 Task: Search one way flight ticket for 2 adults, 4 children and 1 infant on lap in business from Joplin: Joplin Regional Airport to New Bern: Coastal Carolina Regional Airport (was Craven County Regional) on 5-4-2023. Choice of flights is Sun country airlines. Price is upto 60000. Outbound departure time preference is 6:15.
Action: Mouse moved to (285, 115)
Screenshot: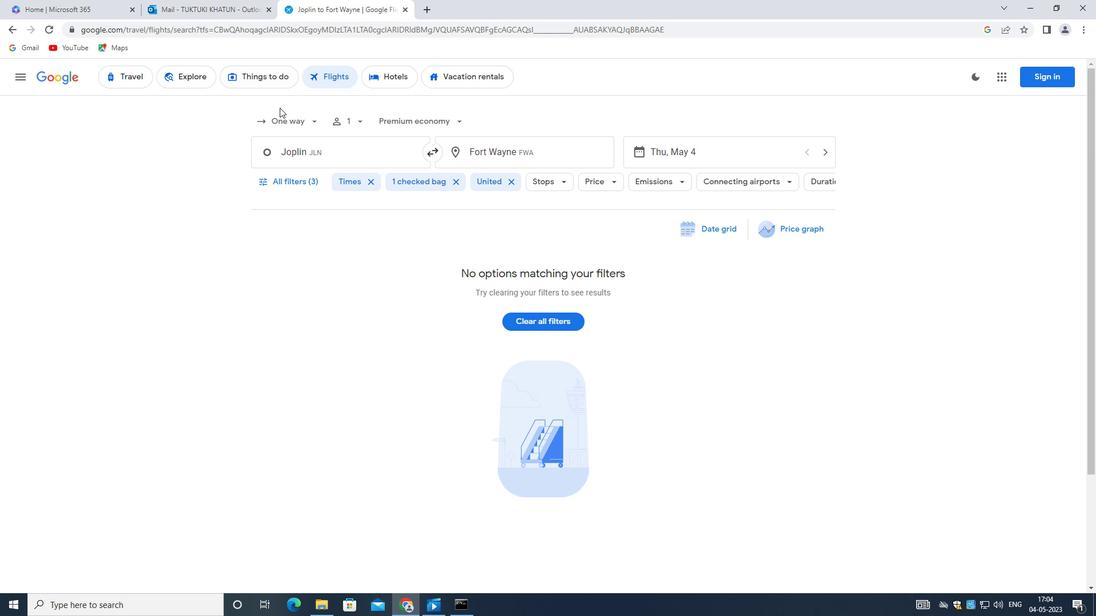 
Action: Mouse pressed left at (285, 115)
Screenshot: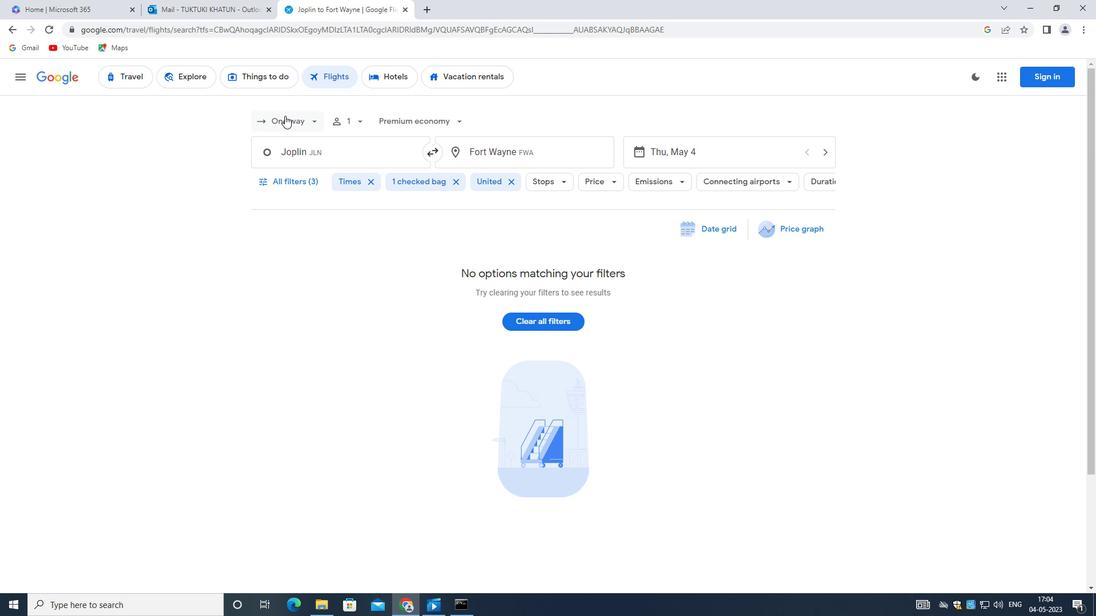 
Action: Mouse moved to (300, 174)
Screenshot: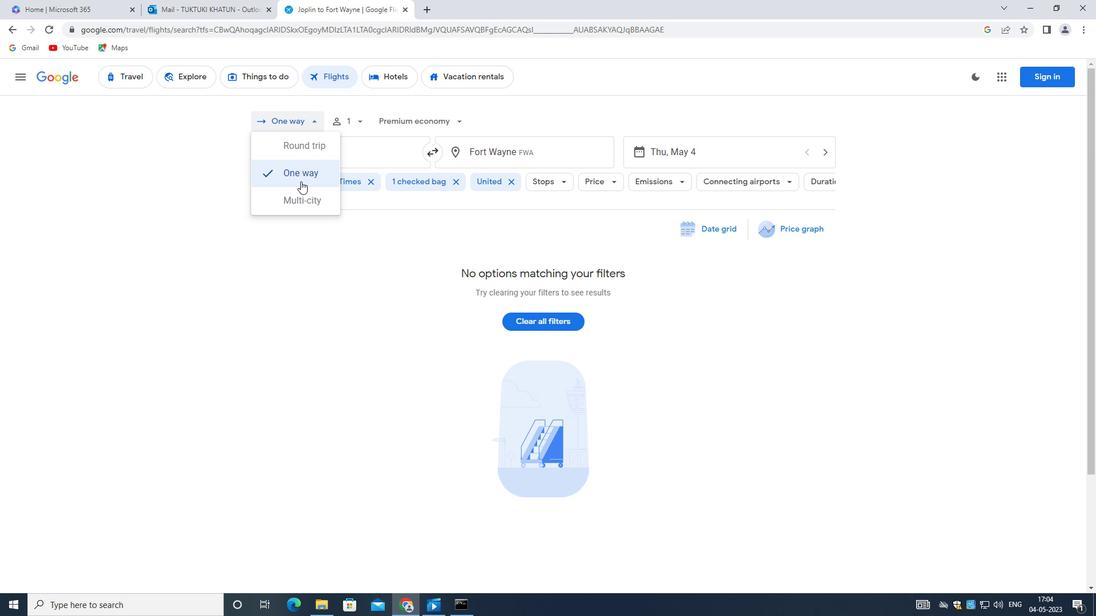 
Action: Mouse pressed left at (300, 174)
Screenshot: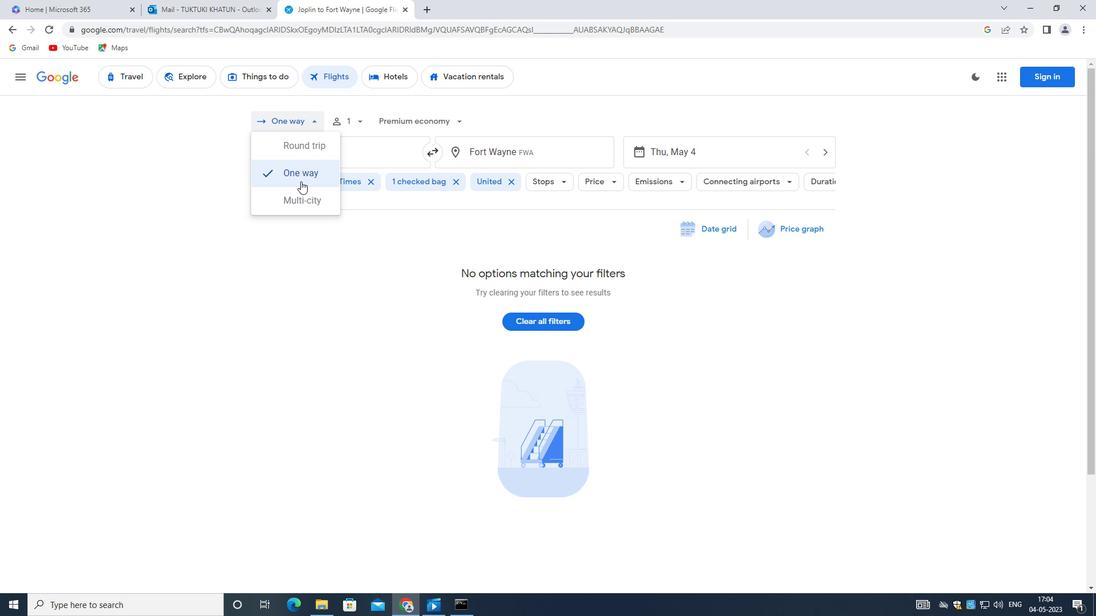 
Action: Mouse moved to (355, 115)
Screenshot: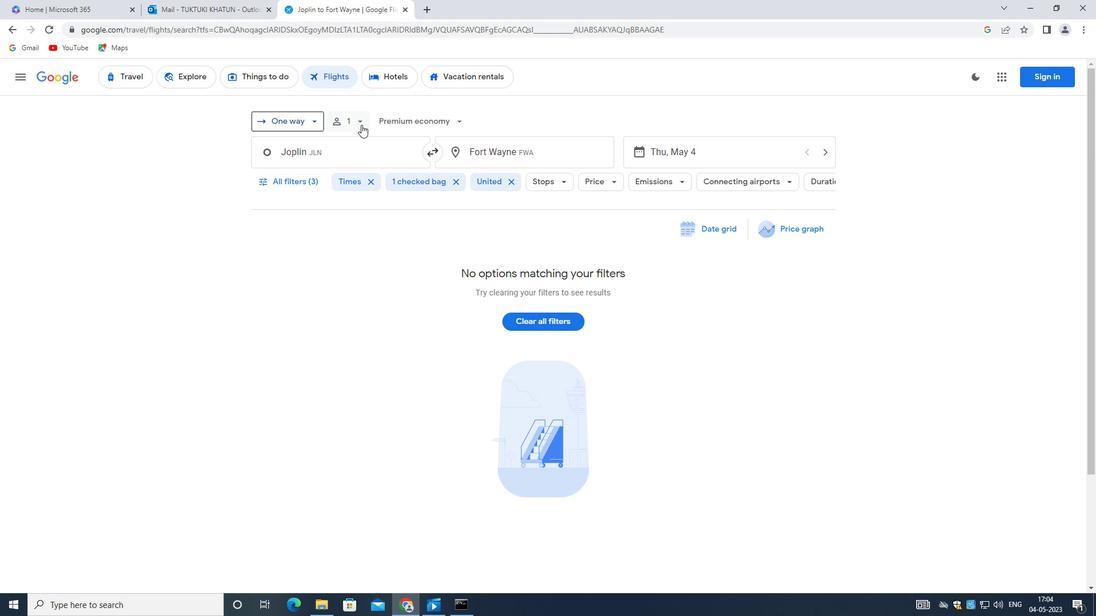 
Action: Mouse pressed left at (355, 115)
Screenshot: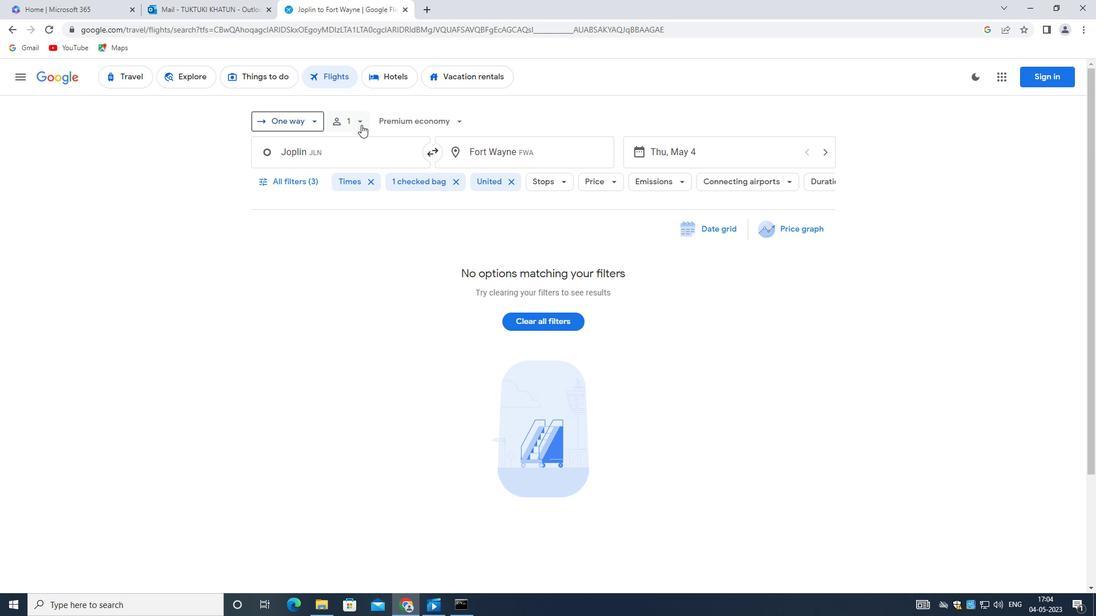 
Action: Mouse moved to (457, 151)
Screenshot: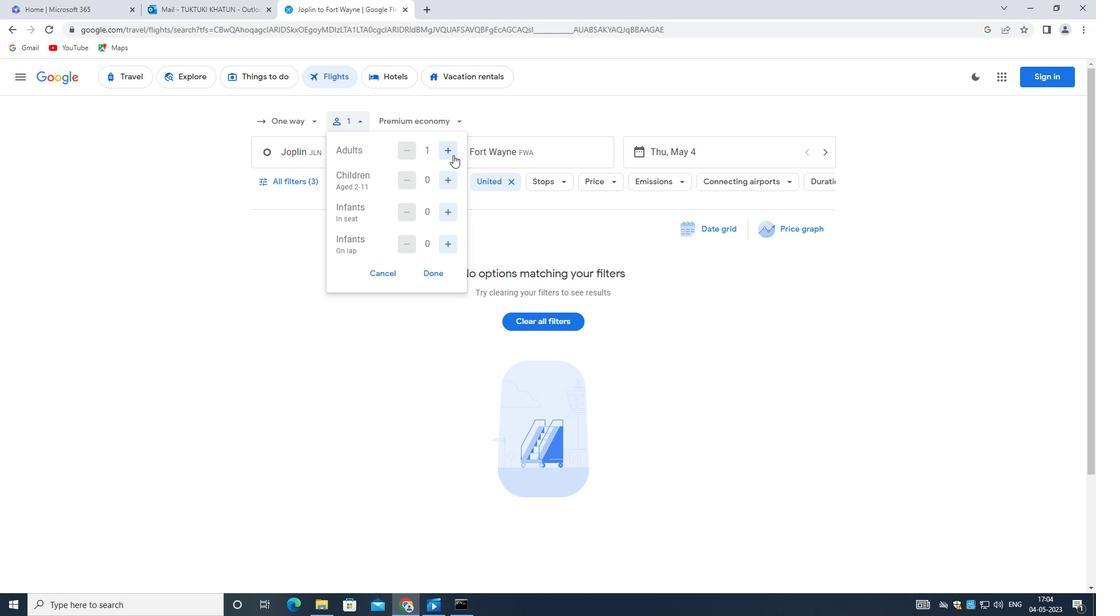 
Action: Mouse pressed left at (457, 151)
Screenshot: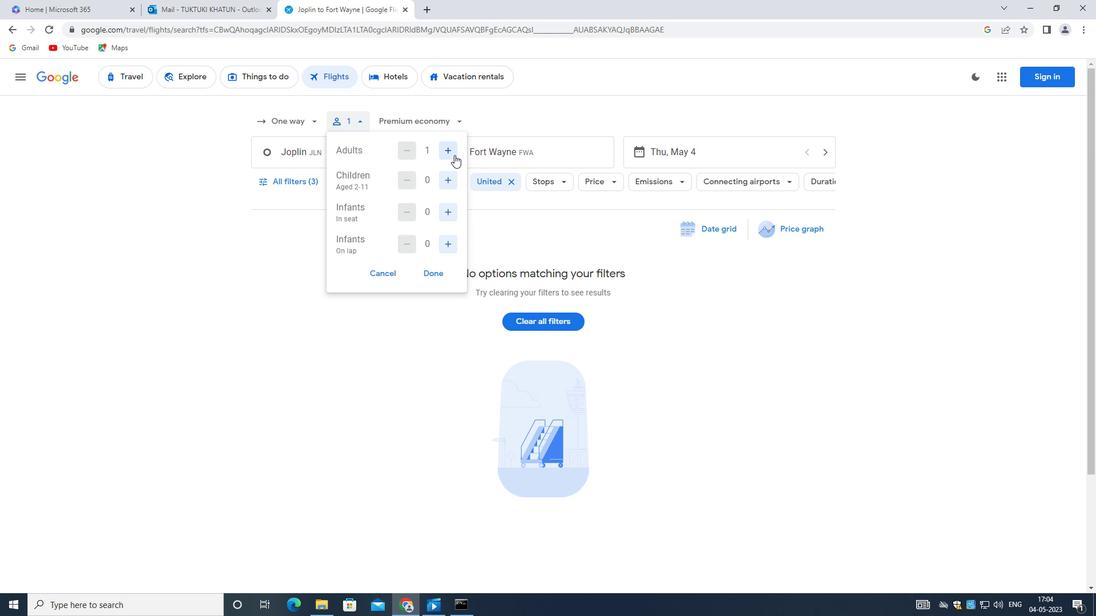 
Action: Mouse moved to (446, 184)
Screenshot: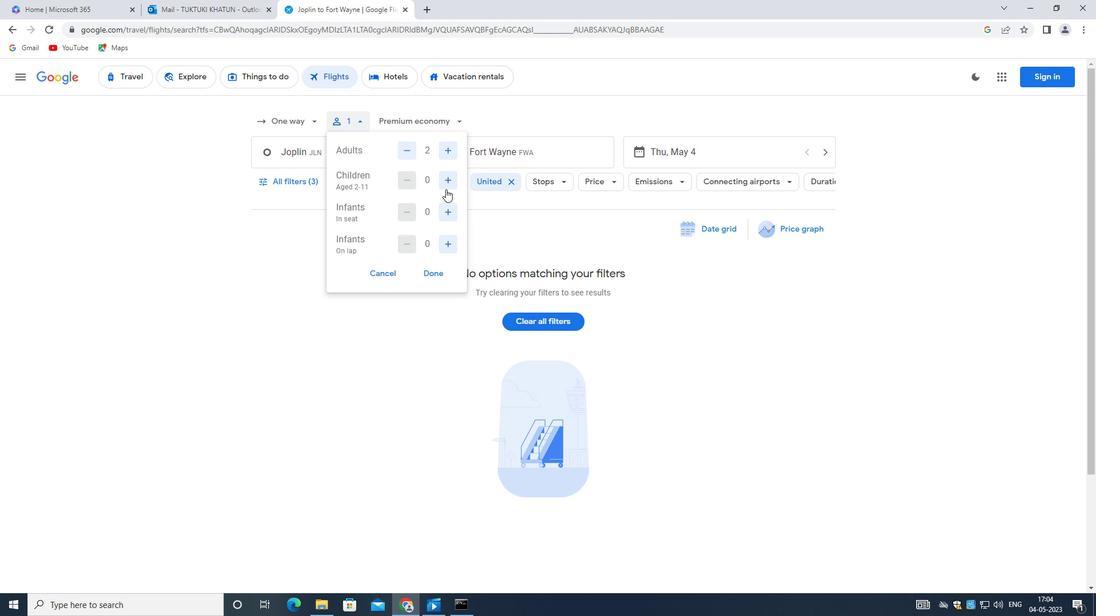 
Action: Mouse pressed left at (446, 184)
Screenshot: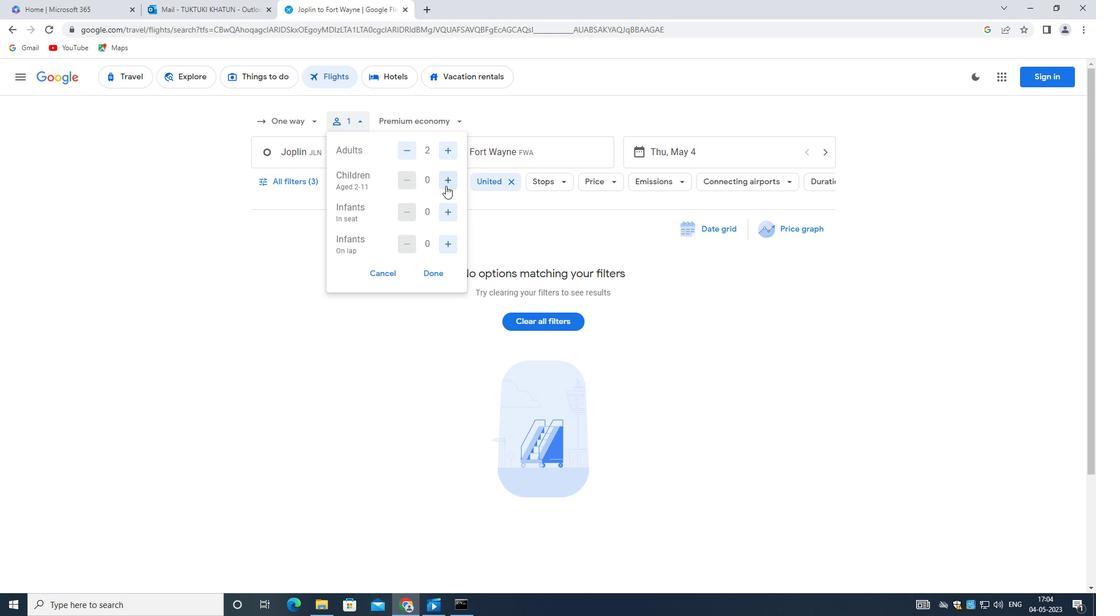 
Action: Mouse moved to (446, 184)
Screenshot: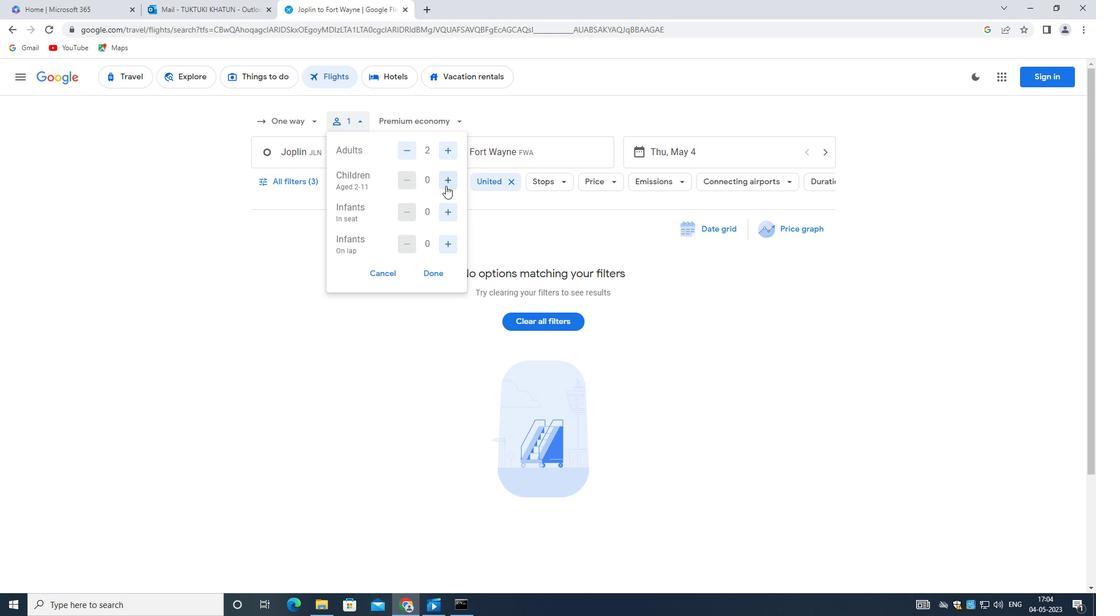 
Action: Mouse pressed left at (446, 184)
Screenshot: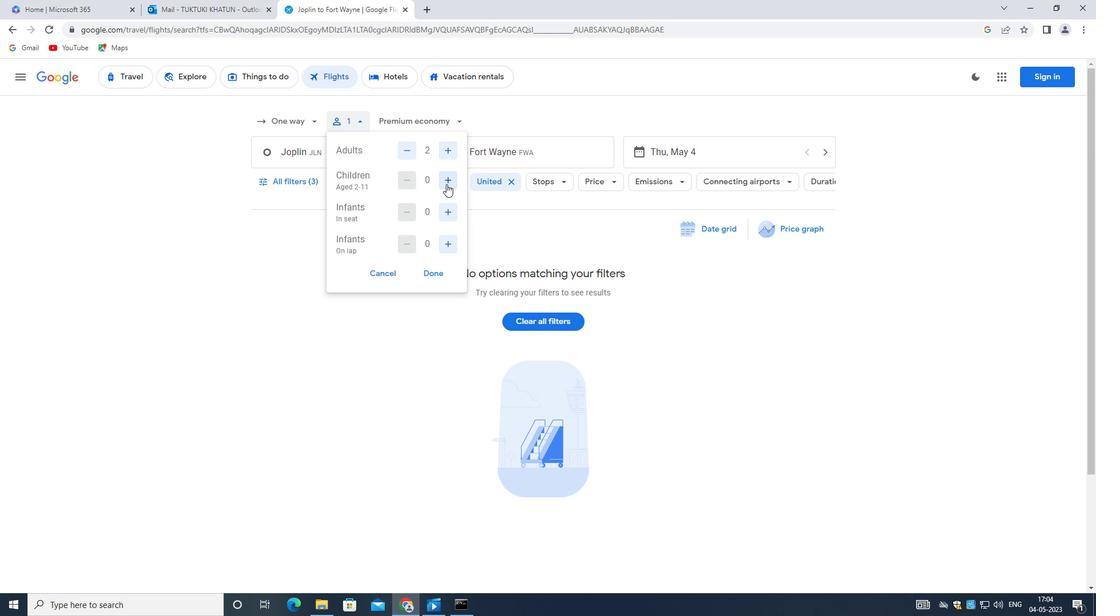 
Action: Mouse moved to (446, 184)
Screenshot: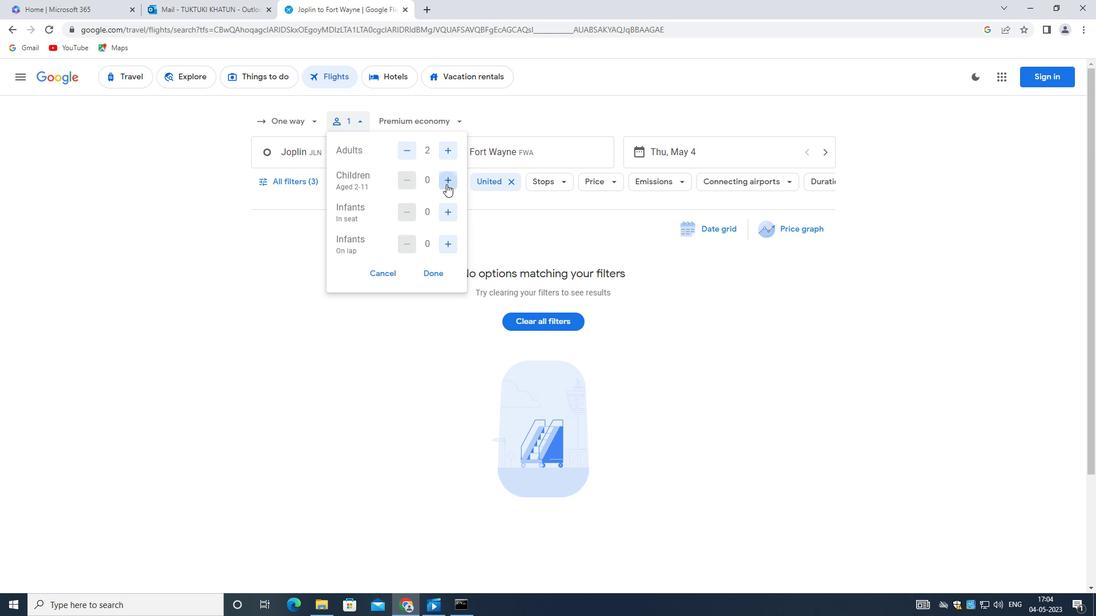
Action: Mouse pressed left at (446, 184)
Screenshot: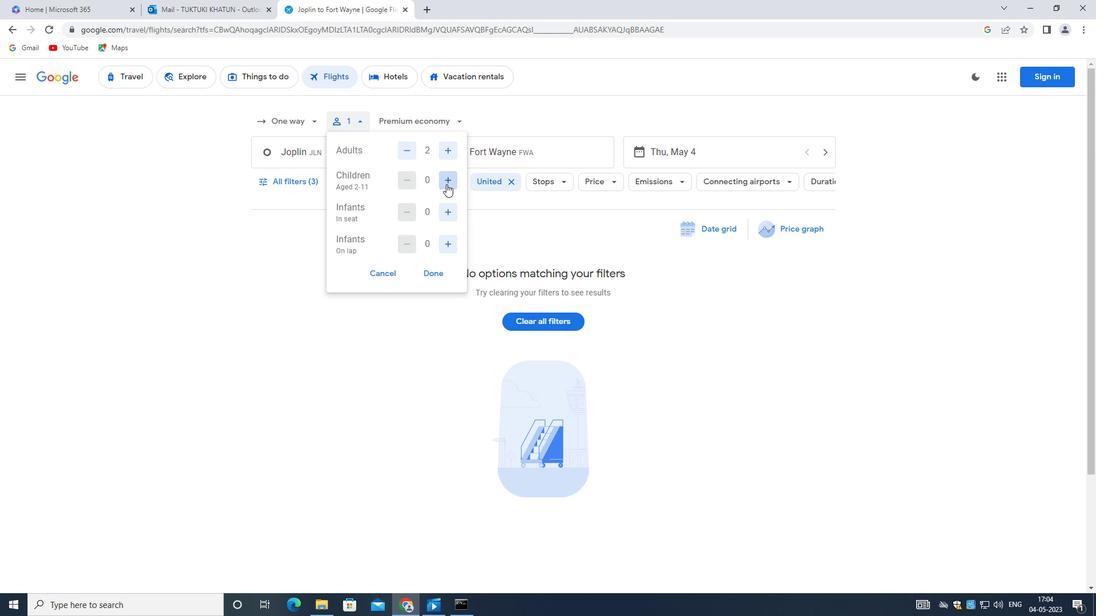 
Action: Mouse pressed left at (446, 184)
Screenshot: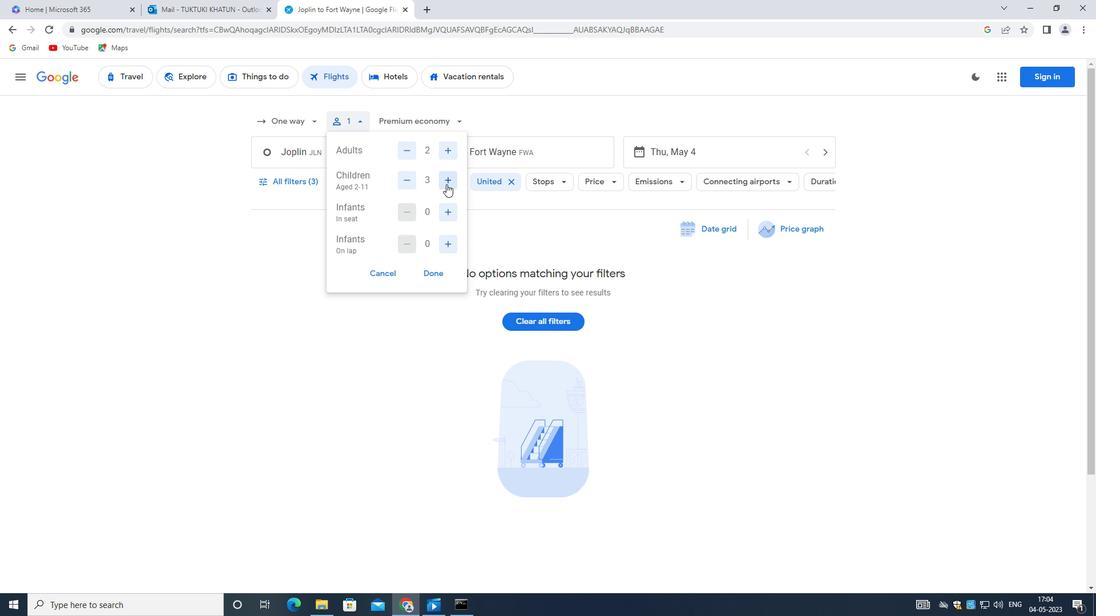 
Action: Mouse moved to (453, 211)
Screenshot: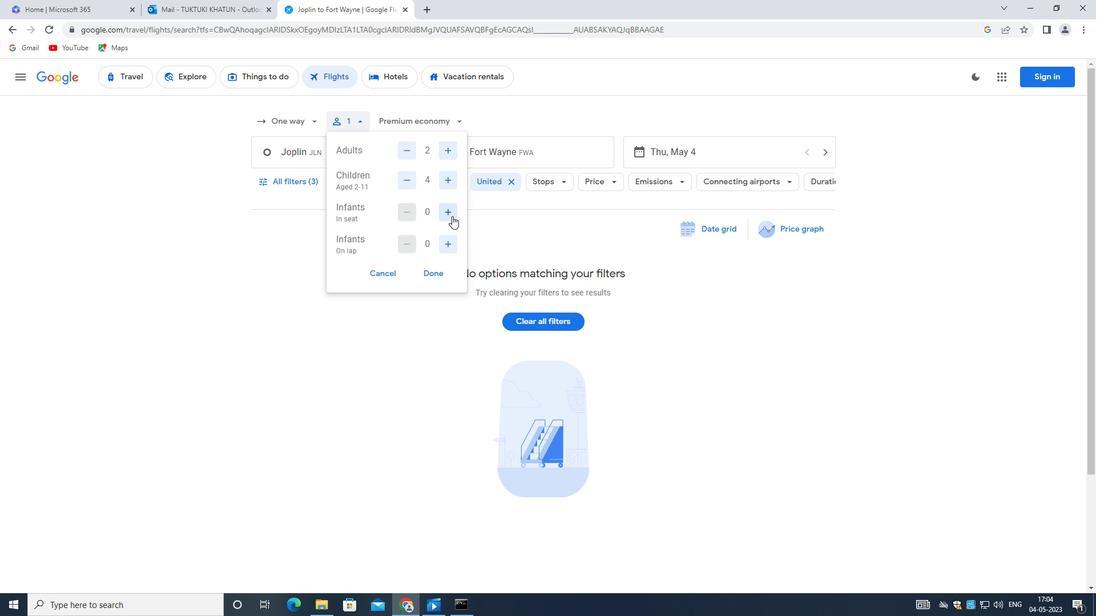 
Action: Mouse pressed left at (453, 211)
Screenshot: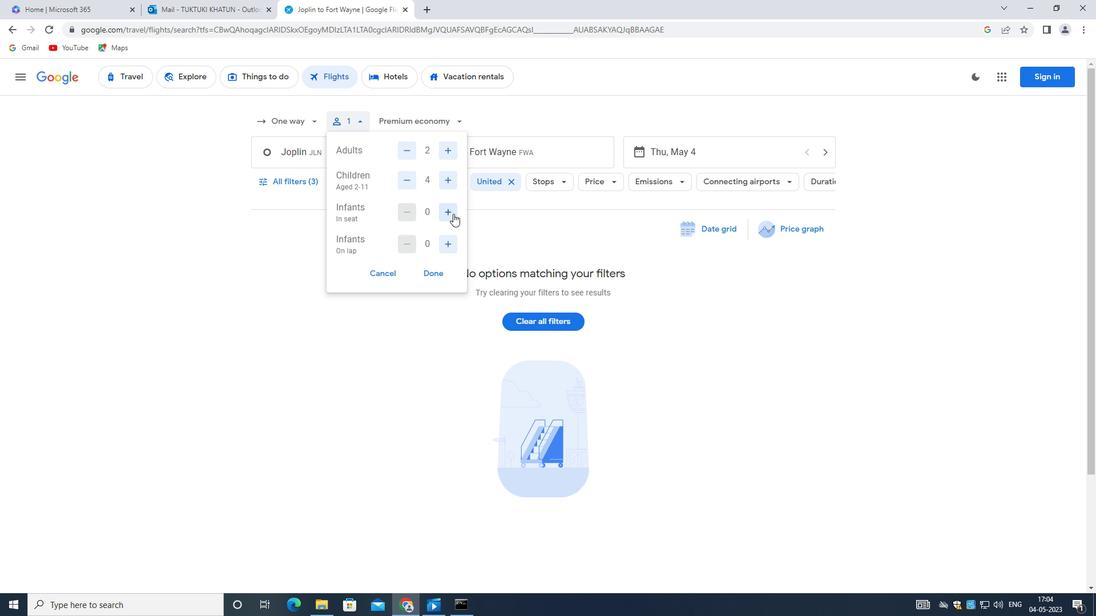 
Action: Mouse moved to (431, 272)
Screenshot: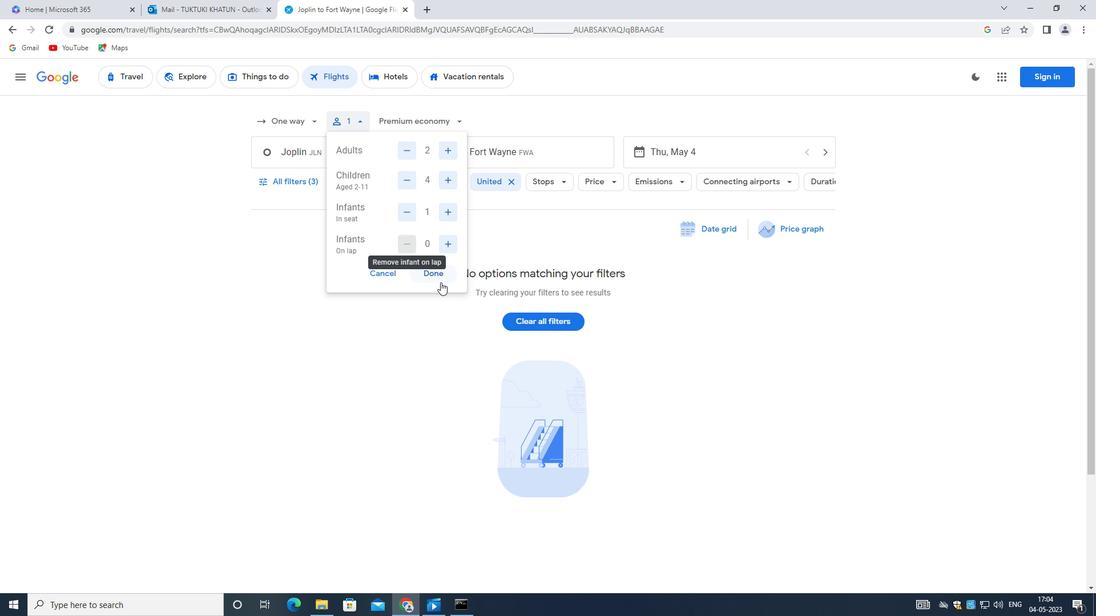 
Action: Mouse pressed left at (431, 272)
Screenshot: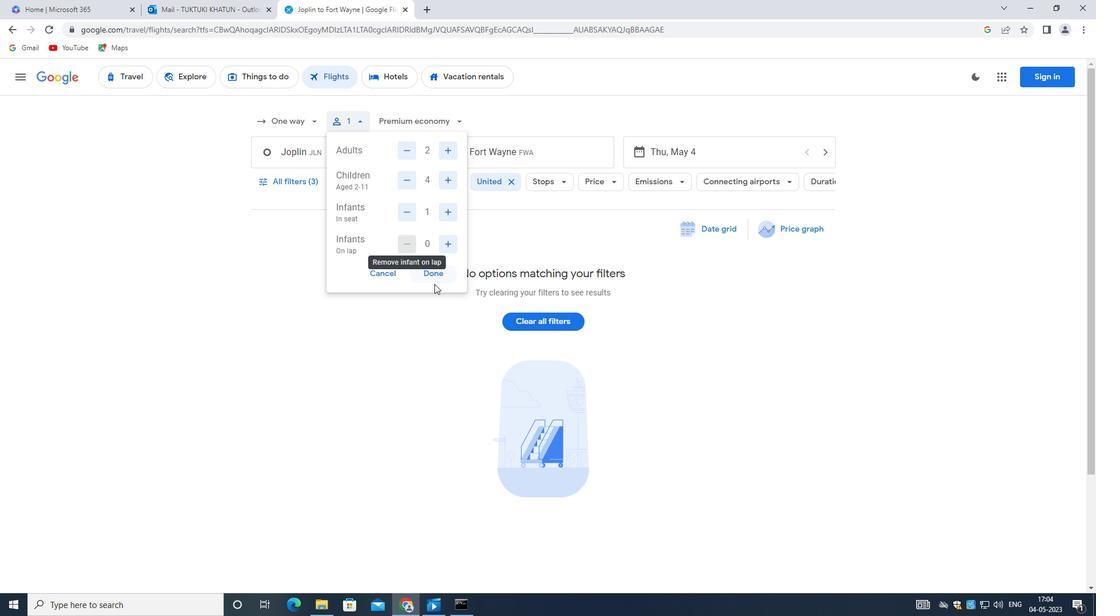 
Action: Mouse moved to (295, 146)
Screenshot: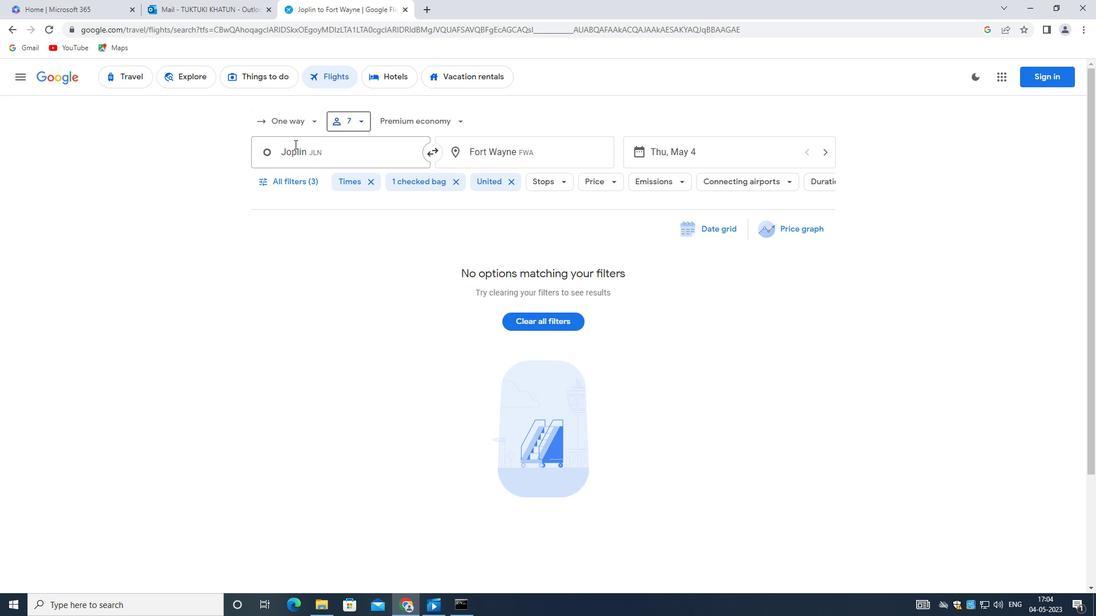 
Action: Mouse pressed left at (295, 146)
Screenshot: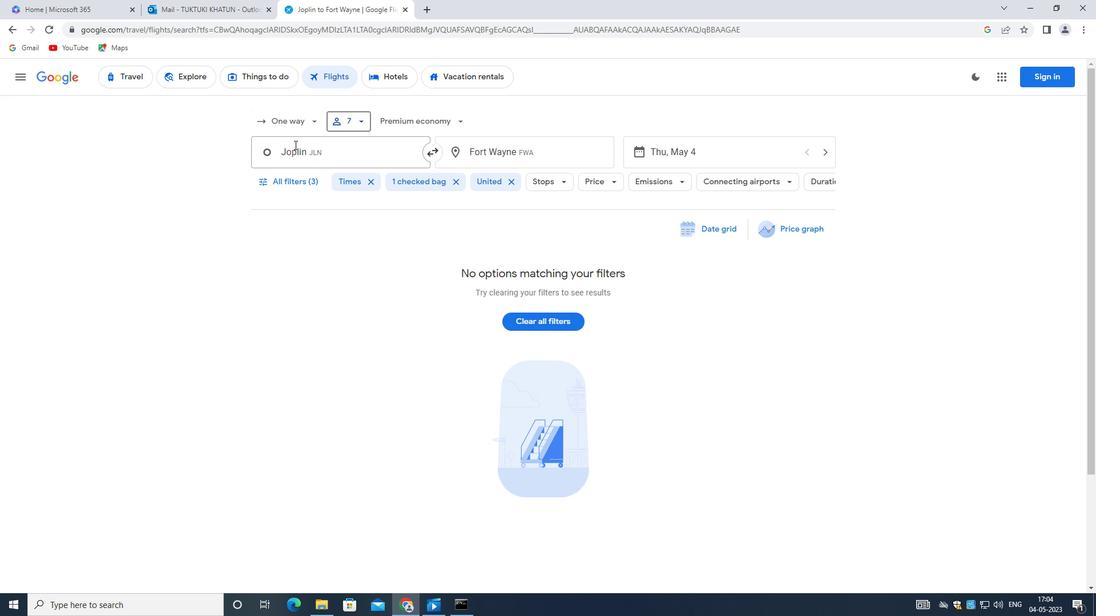 
Action: Mouse moved to (423, 121)
Screenshot: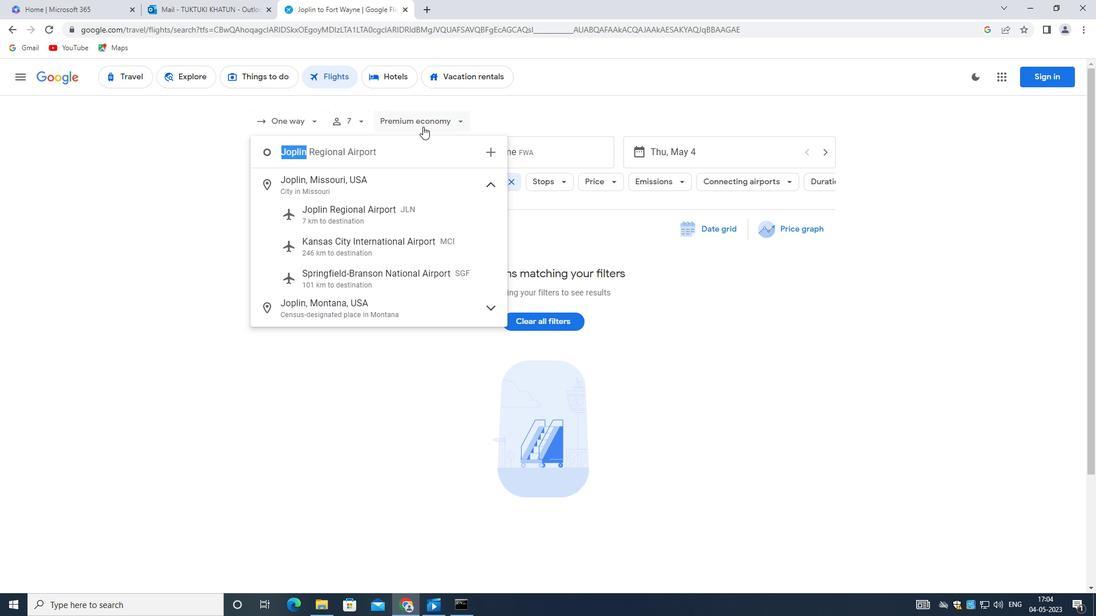 
Action: Mouse pressed left at (423, 121)
Screenshot: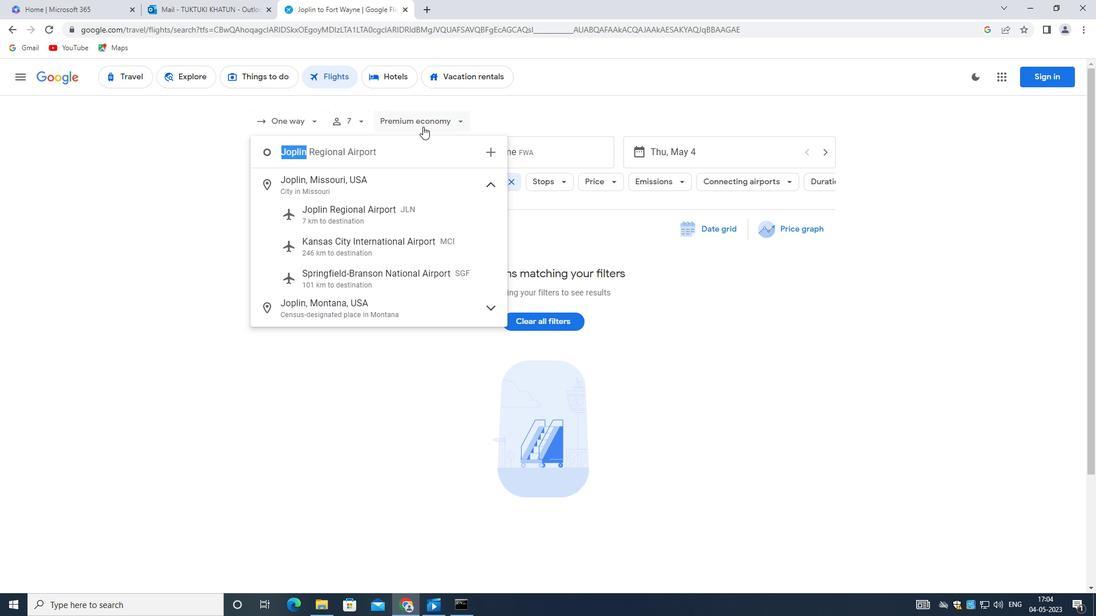 
Action: Mouse moved to (426, 201)
Screenshot: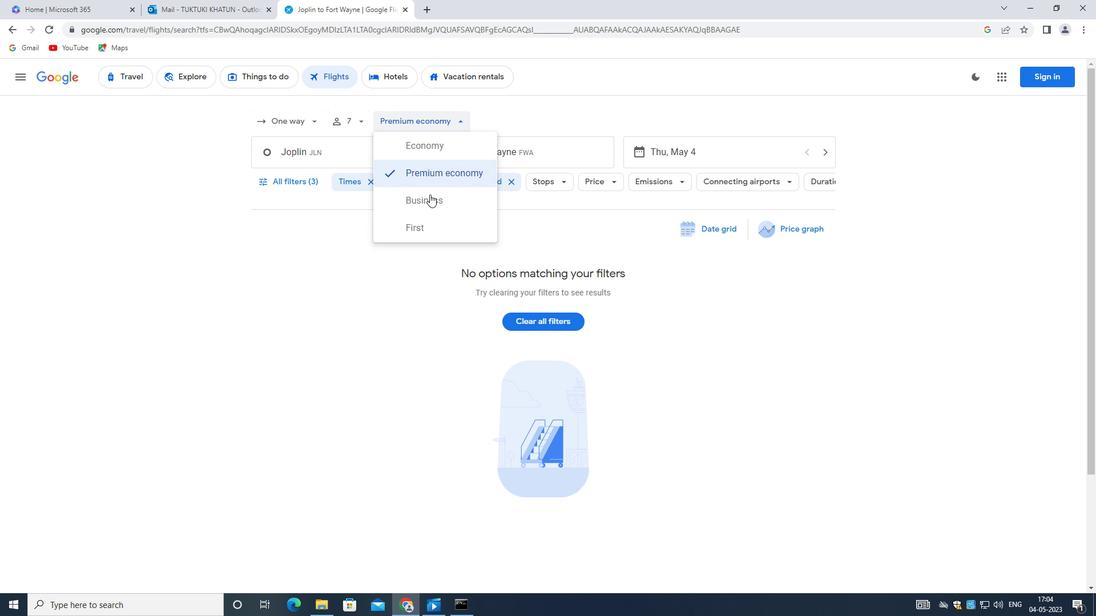 
Action: Mouse pressed left at (426, 201)
Screenshot: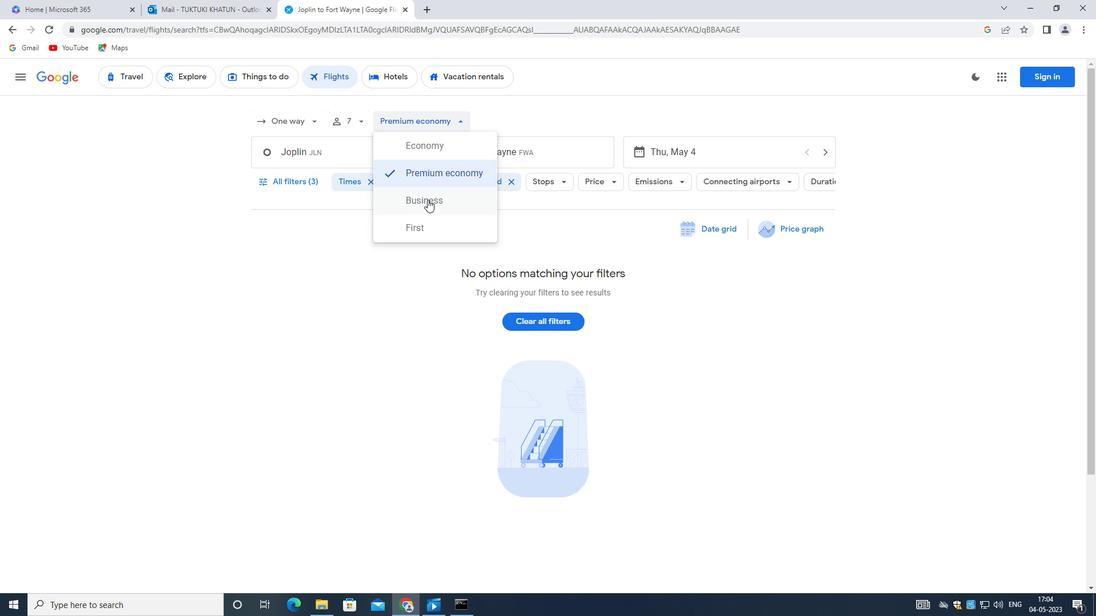 
Action: Mouse moved to (309, 155)
Screenshot: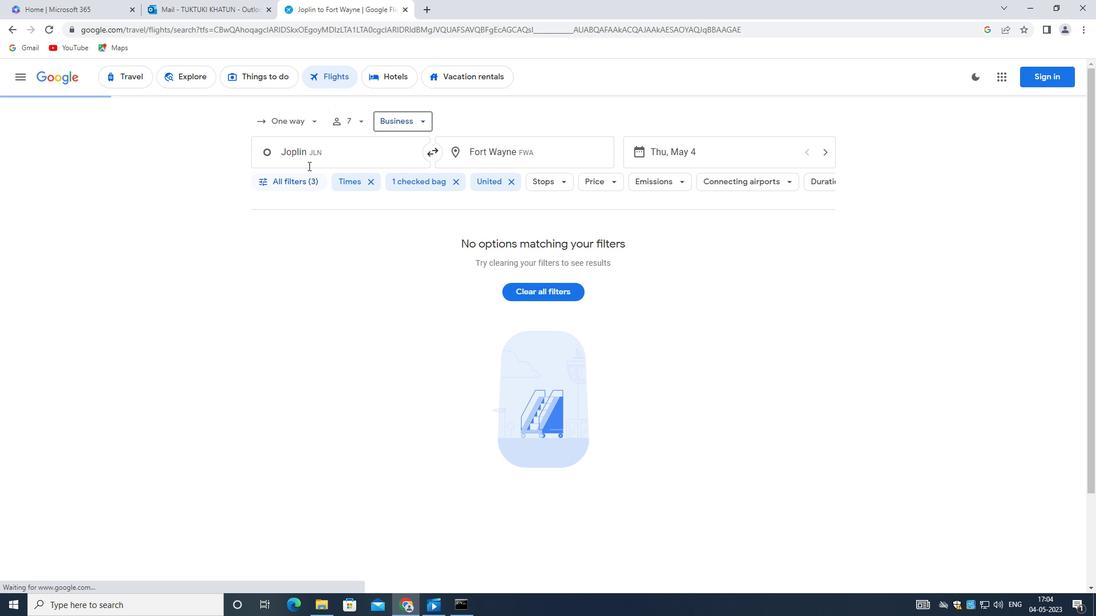 
Action: Mouse pressed left at (309, 155)
Screenshot: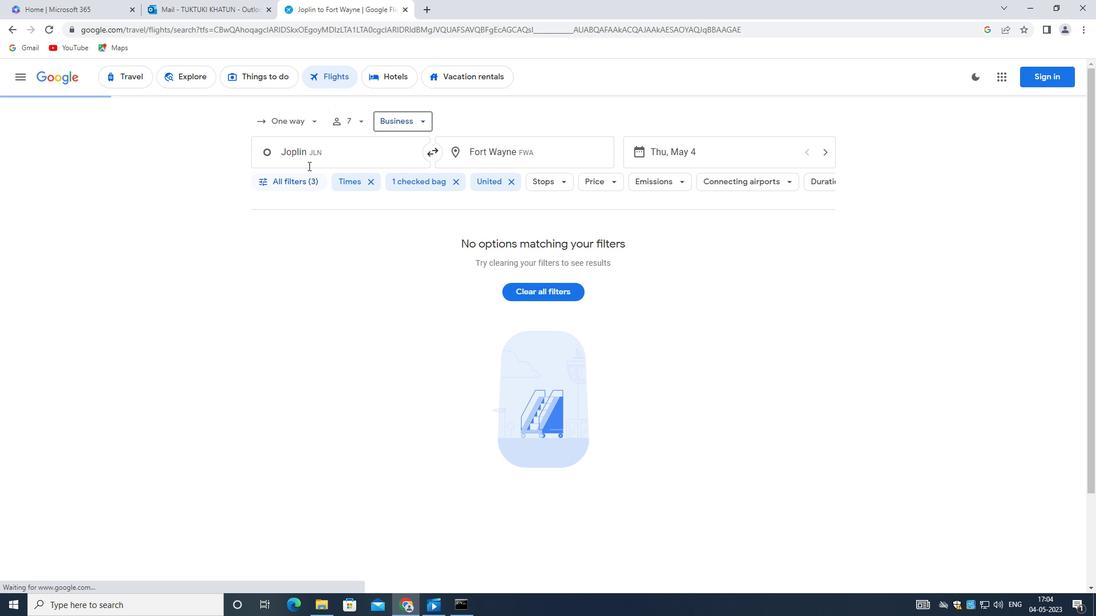 
Action: Mouse moved to (310, 155)
Screenshot: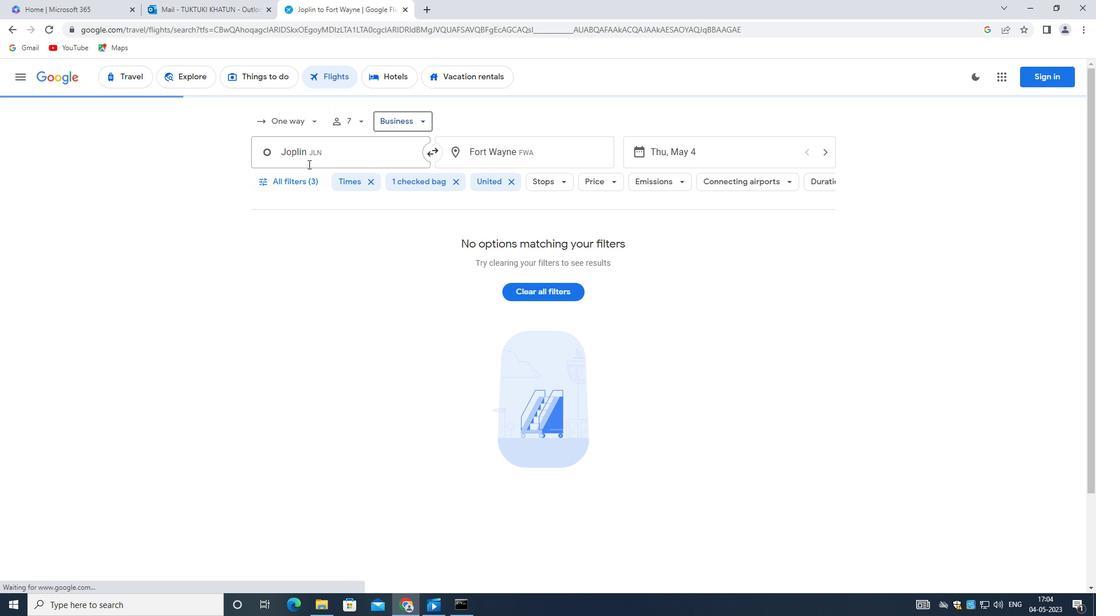 
Action: Key pressed <Key.backspace>j<Key.backspace><Key.shift_r>Joplin
Screenshot: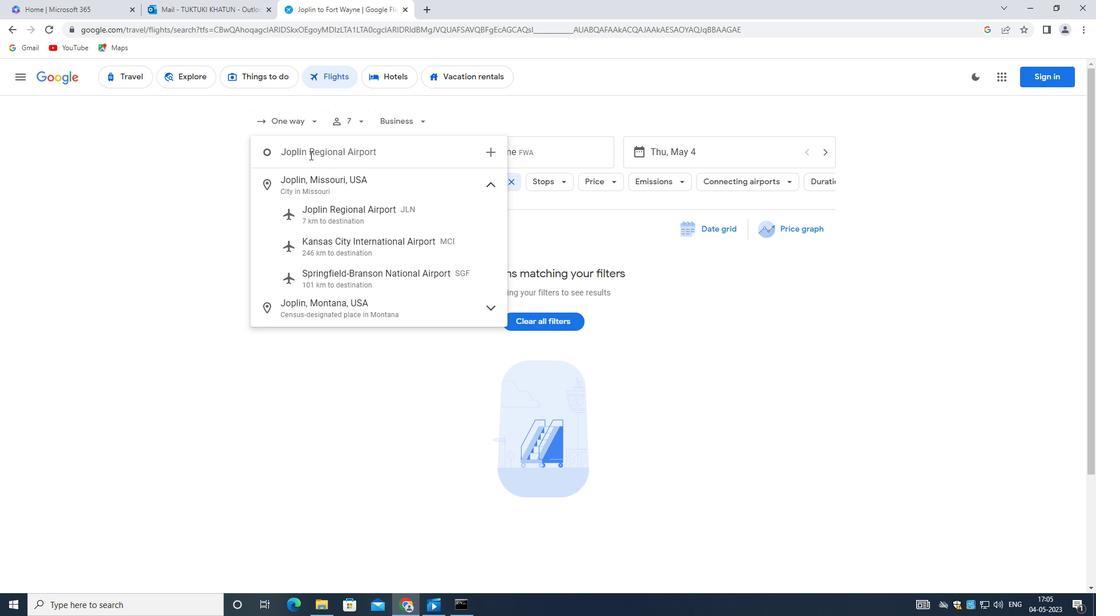 
Action: Mouse moved to (360, 206)
Screenshot: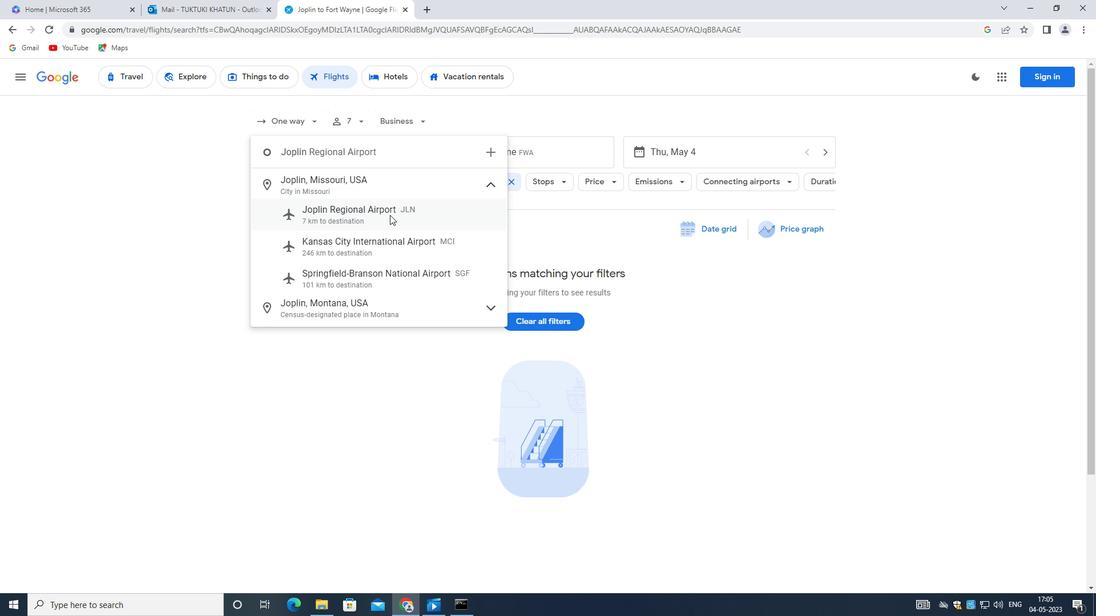 
Action: Mouse pressed left at (360, 206)
Screenshot: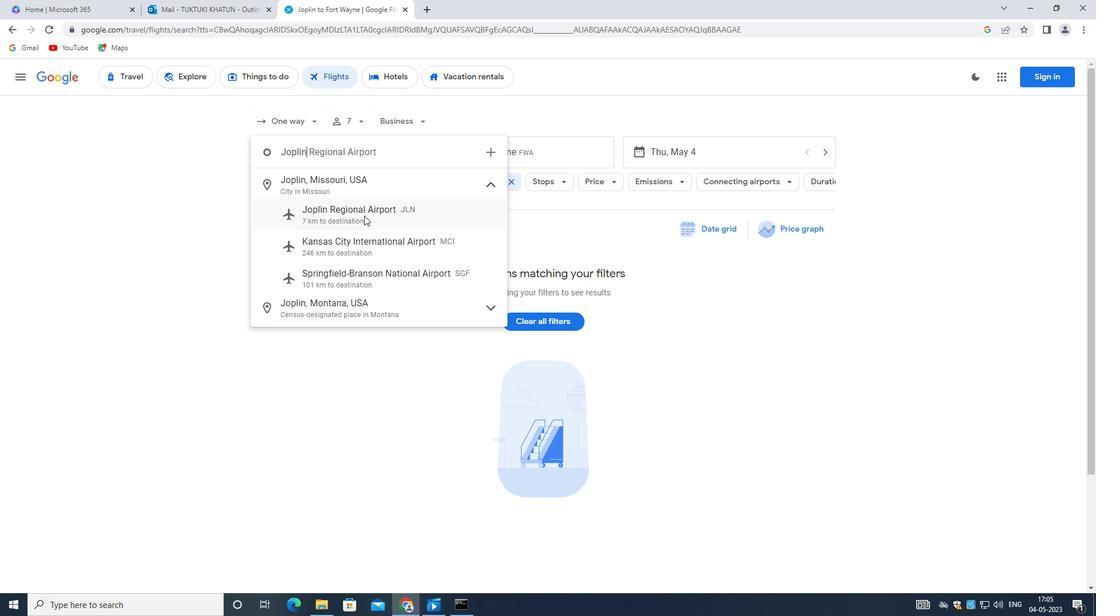 
Action: Mouse moved to (526, 157)
Screenshot: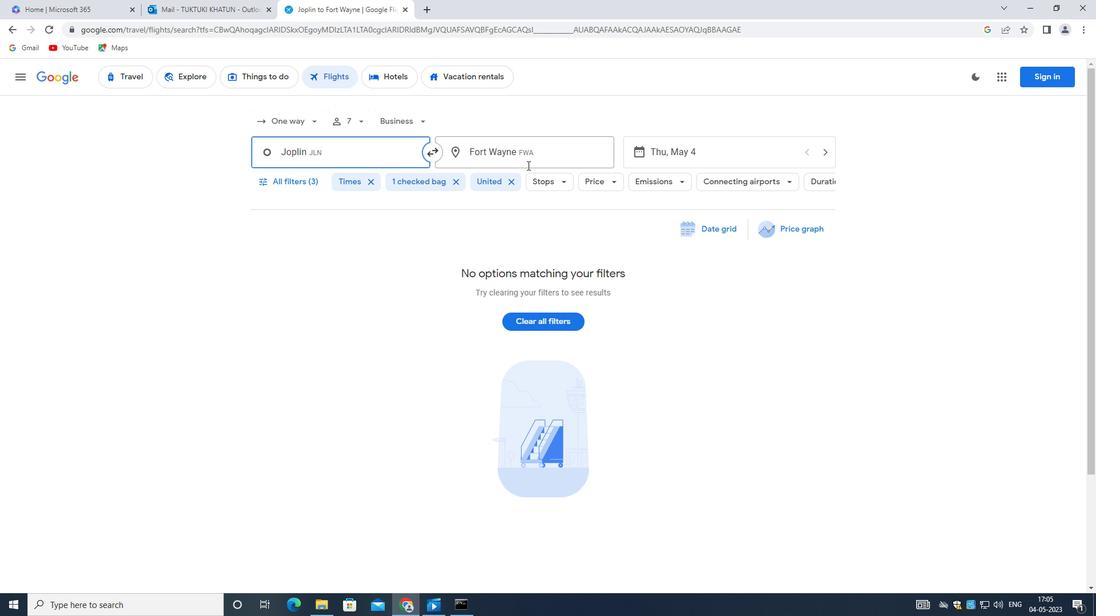 
Action: Mouse pressed left at (526, 157)
Screenshot: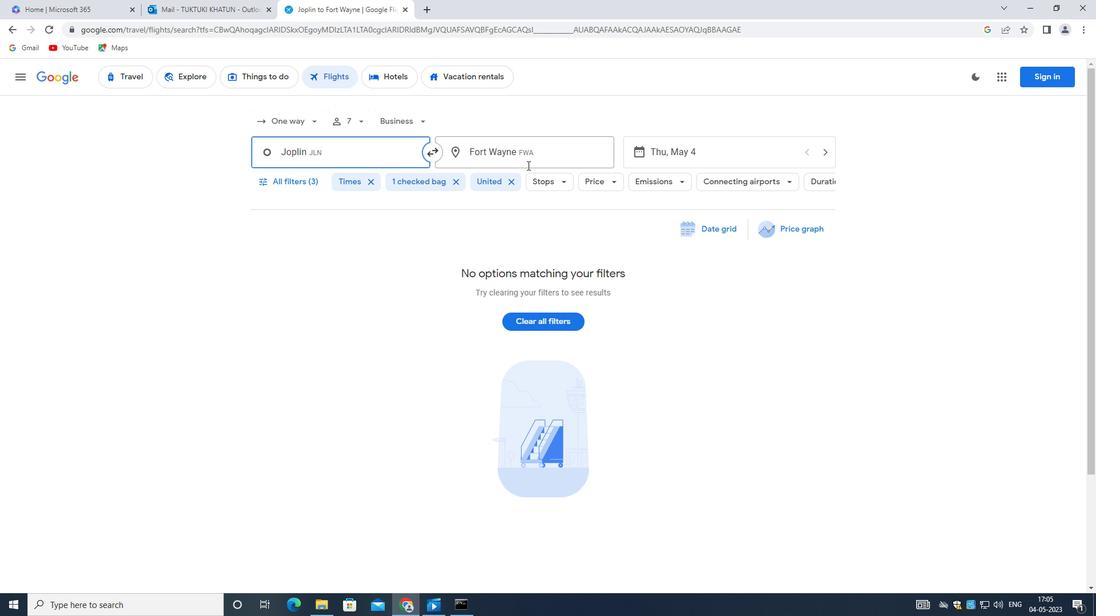 
Action: Mouse moved to (525, 157)
Screenshot: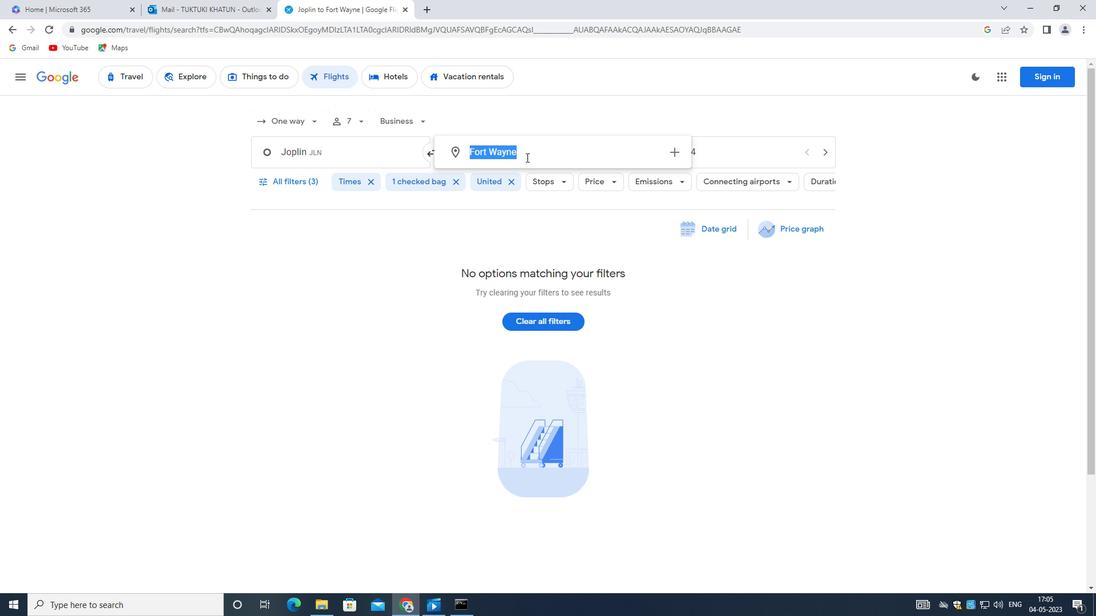 
Action: Key pressed <Key.backspace><Key.backspace><Key.shift>COASTAL<Key.space><Key.shift><Key.shift><Key.shift>CAROLINA
Screenshot: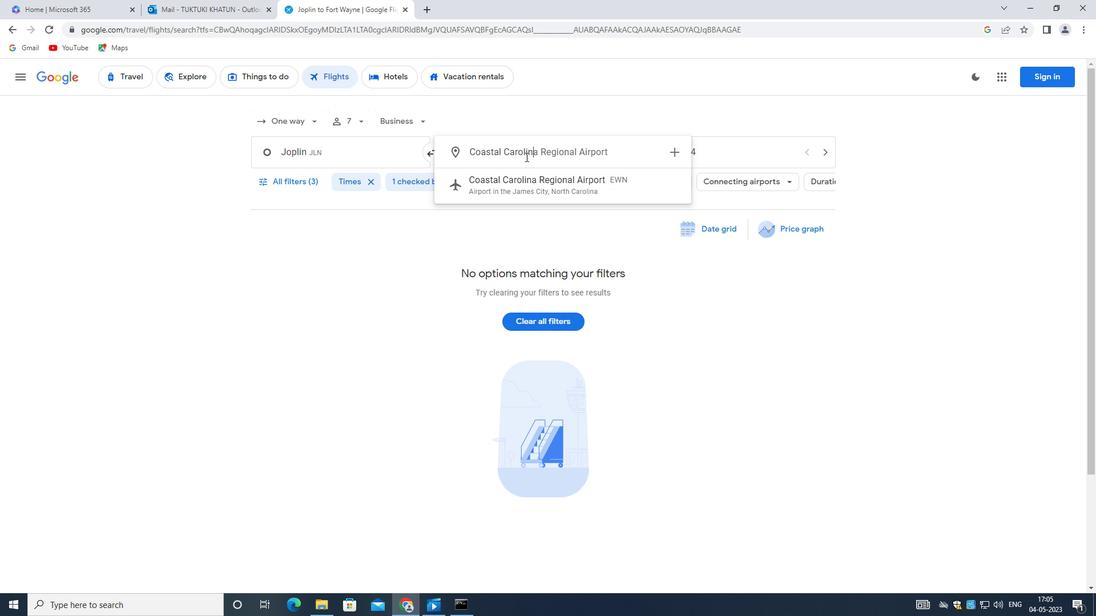 
Action: Mouse moved to (500, 178)
Screenshot: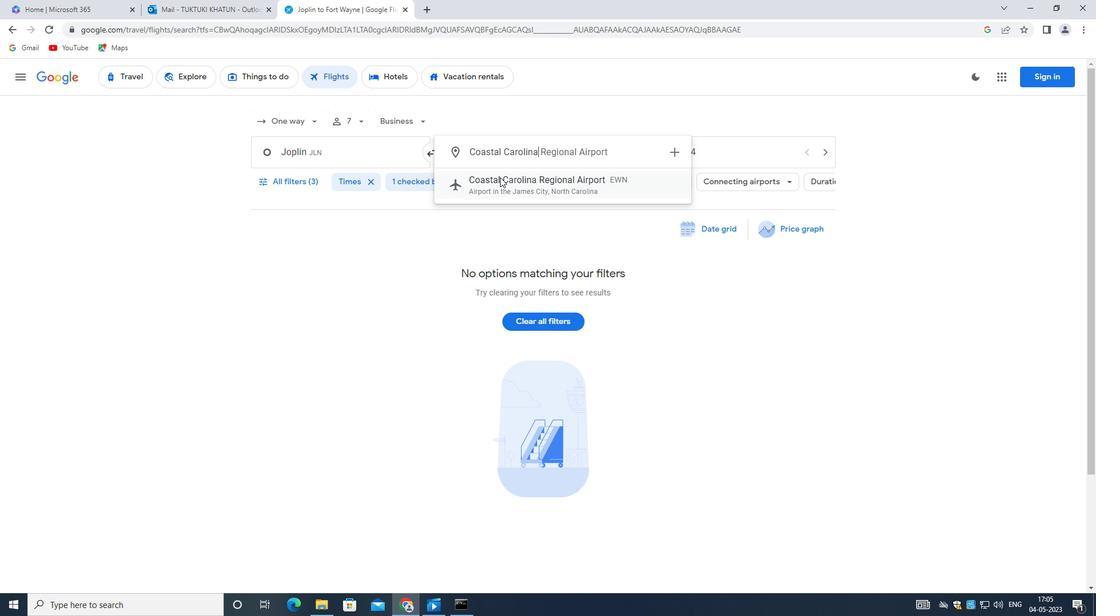 
Action: Mouse pressed left at (500, 178)
Screenshot: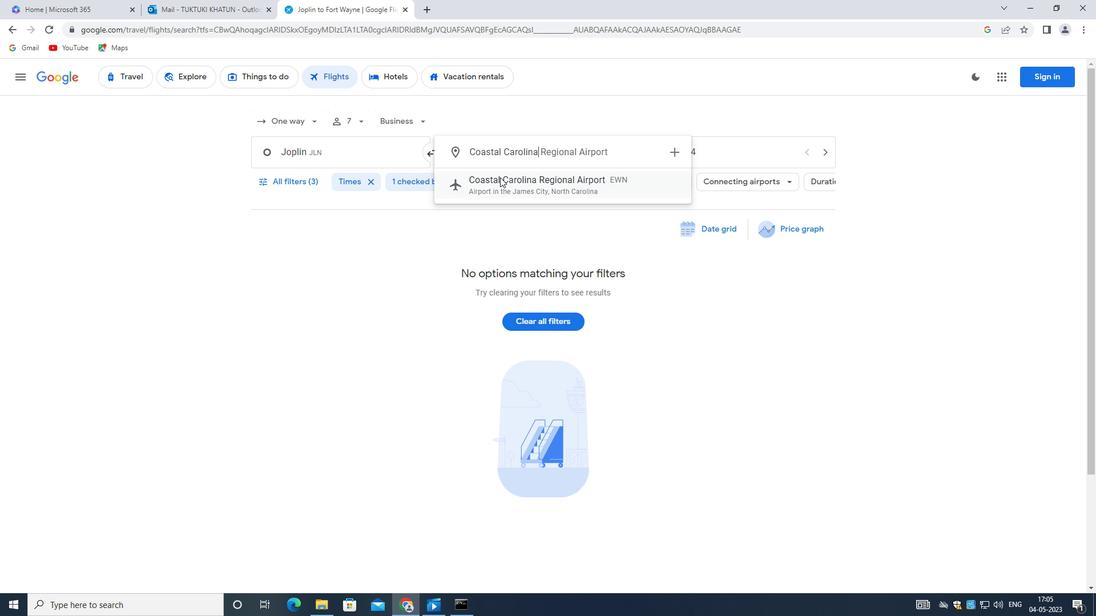 
Action: Mouse moved to (698, 159)
Screenshot: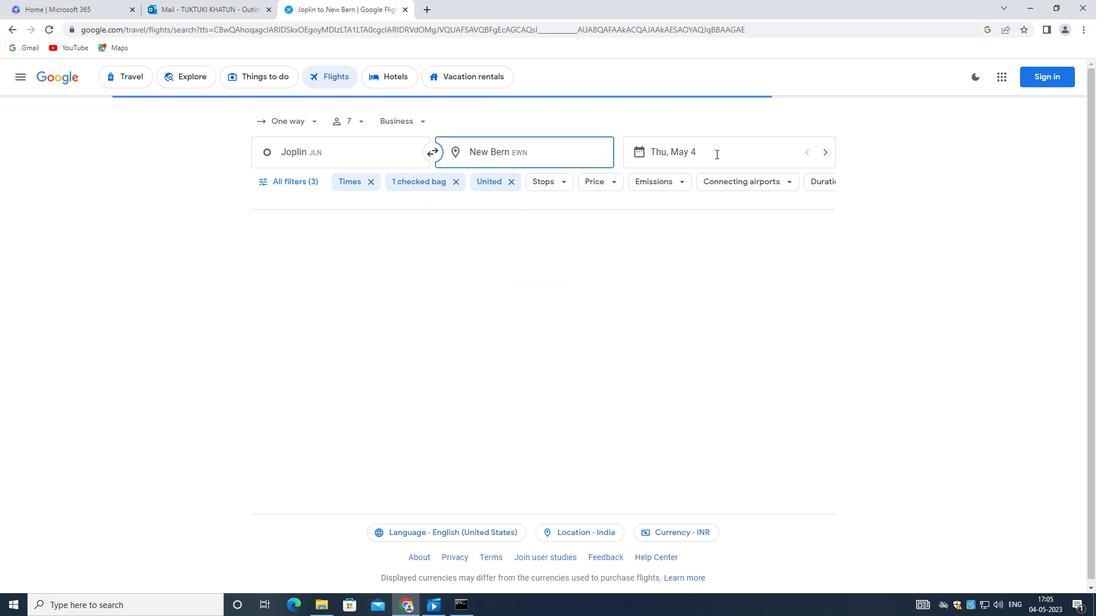 
Action: Mouse pressed left at (698, 159)
Screenshot: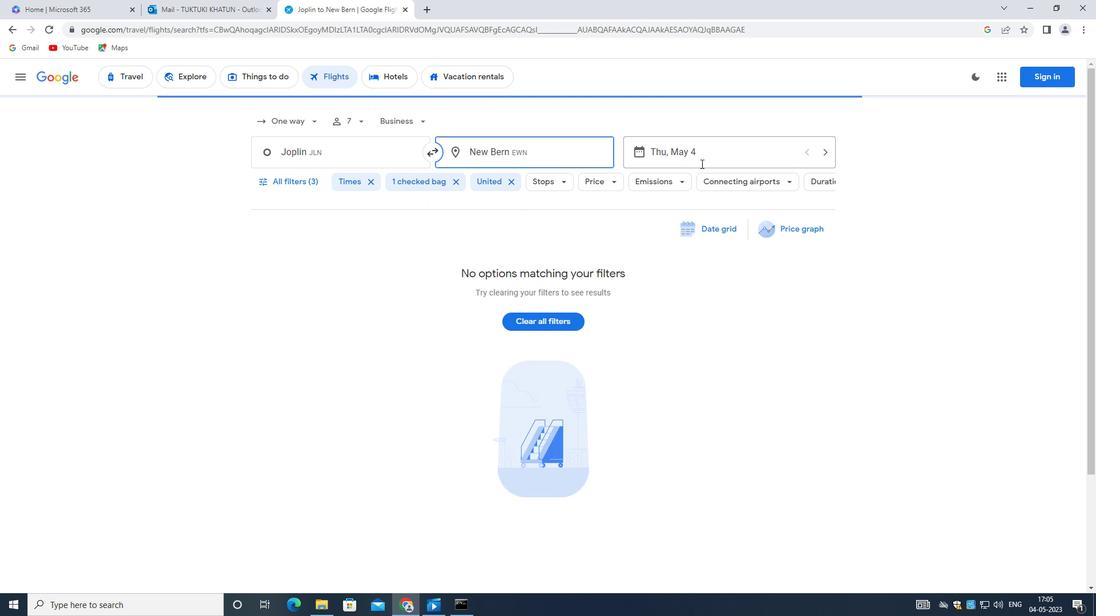 
Action: Mouse moved to (532, 246)
Screenshot: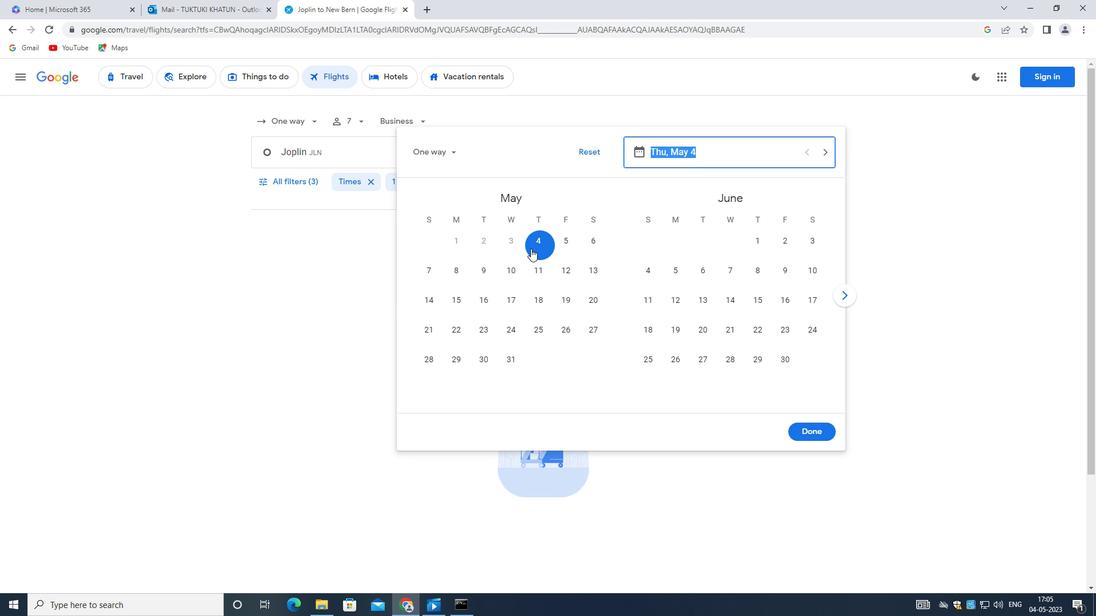 
Action: Mouse pressed left at (532, 246)
Screenshot: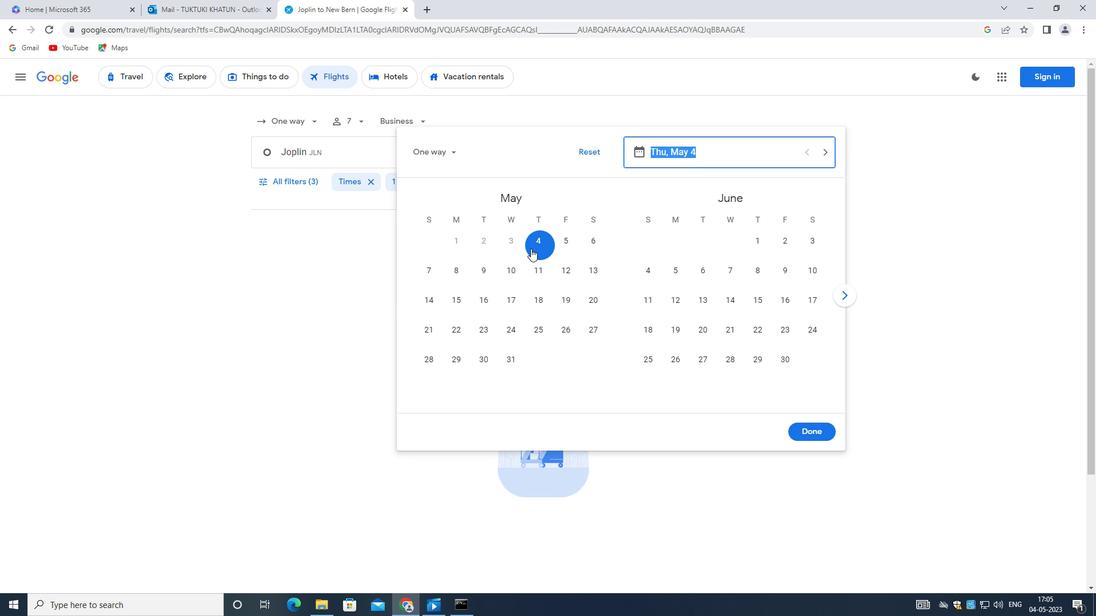 
Action: Mouse moved to (813, 430)
Screenshot: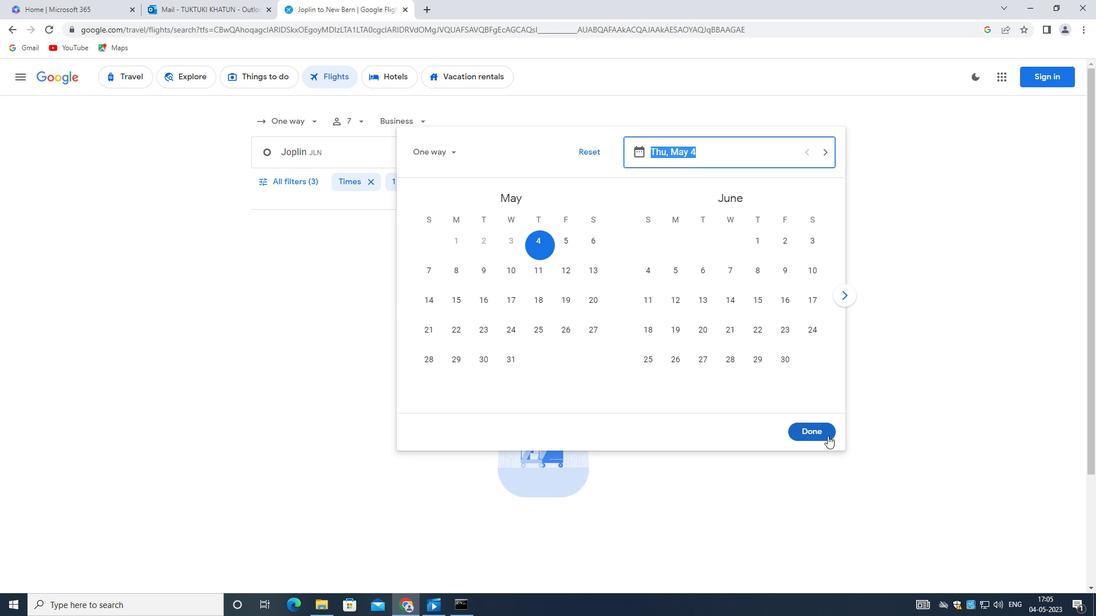 
Action: Mouse pressed left at (813, 430)
Screenshot: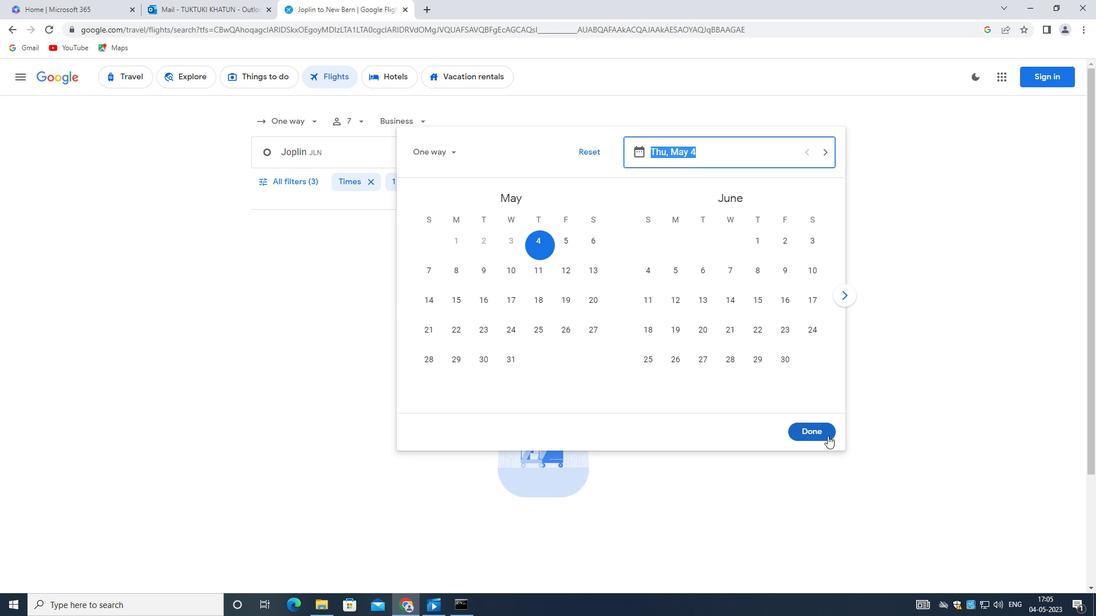
Action: Mouse moved to (297, 179)
Screenshot: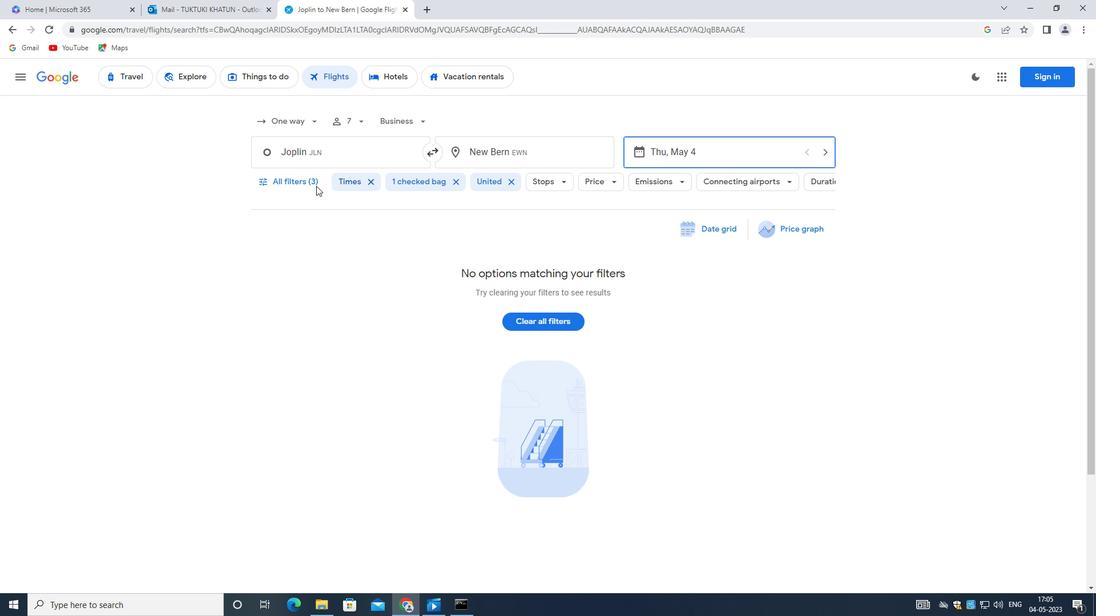 
Action: Mouse pressed left at (297, 179)
Screenshot: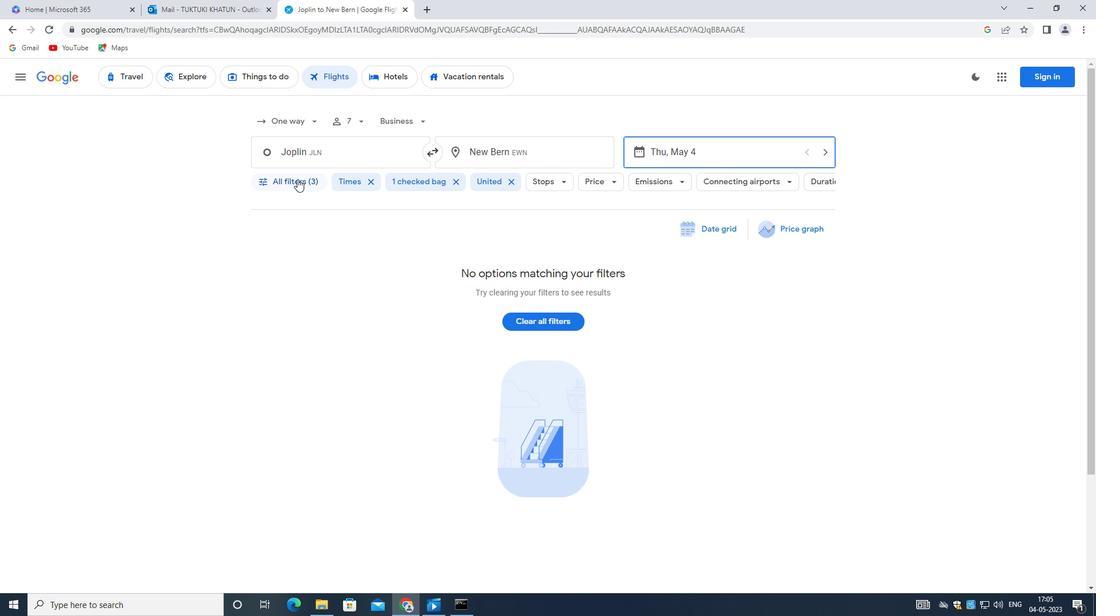 
Action: Mouse moved to (383, 337)
Screenshot: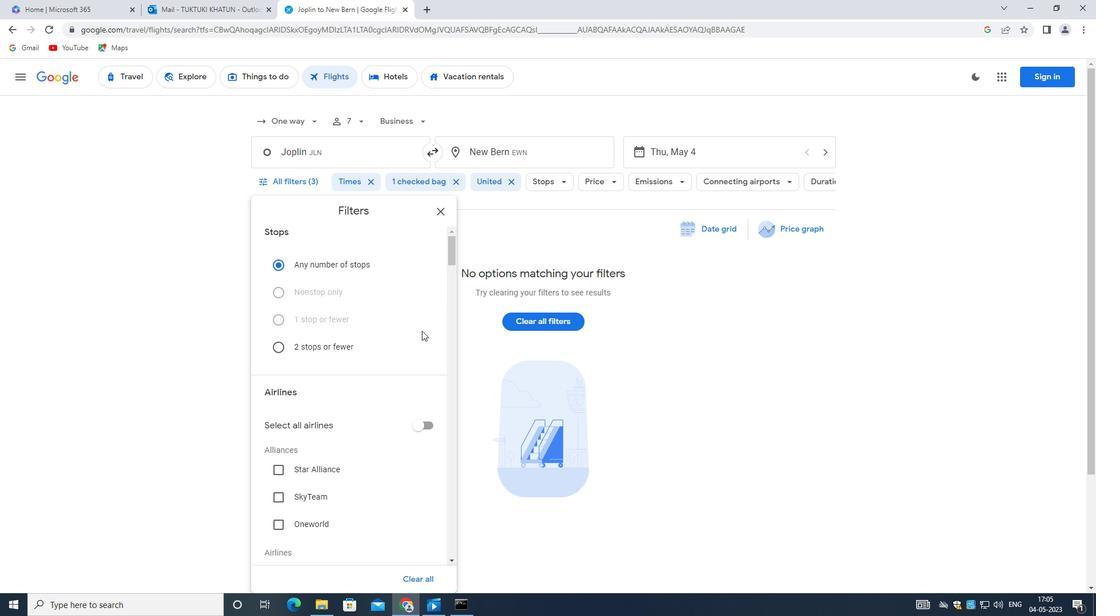 
Action: Mouse scrolled (383, 336) with delta (0, 0)
Screenshot: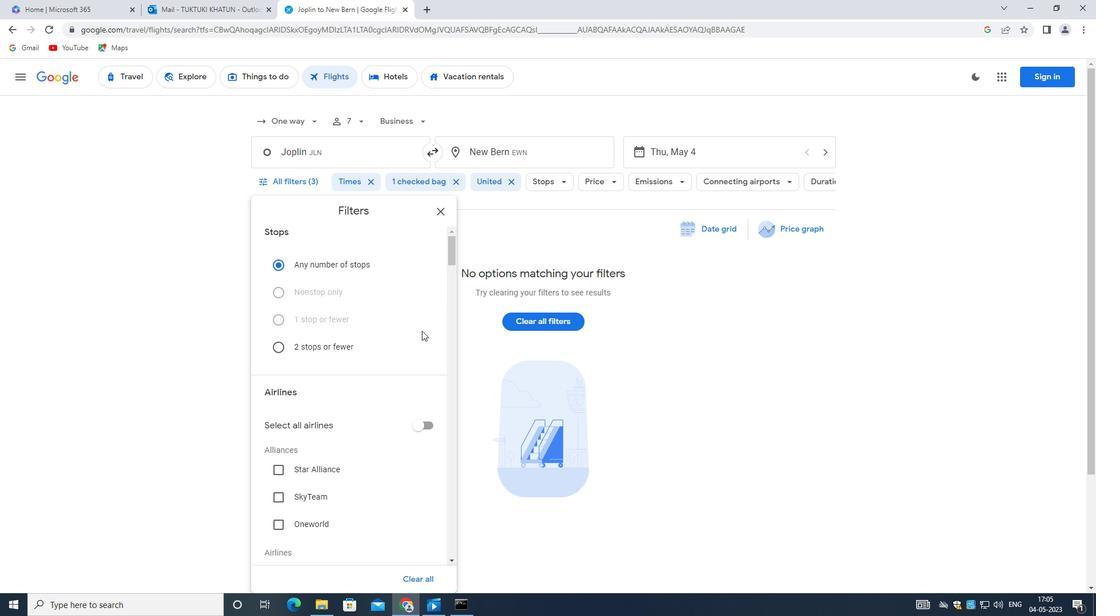 
Action: Mouse moved to (409, 410)
Screenshot: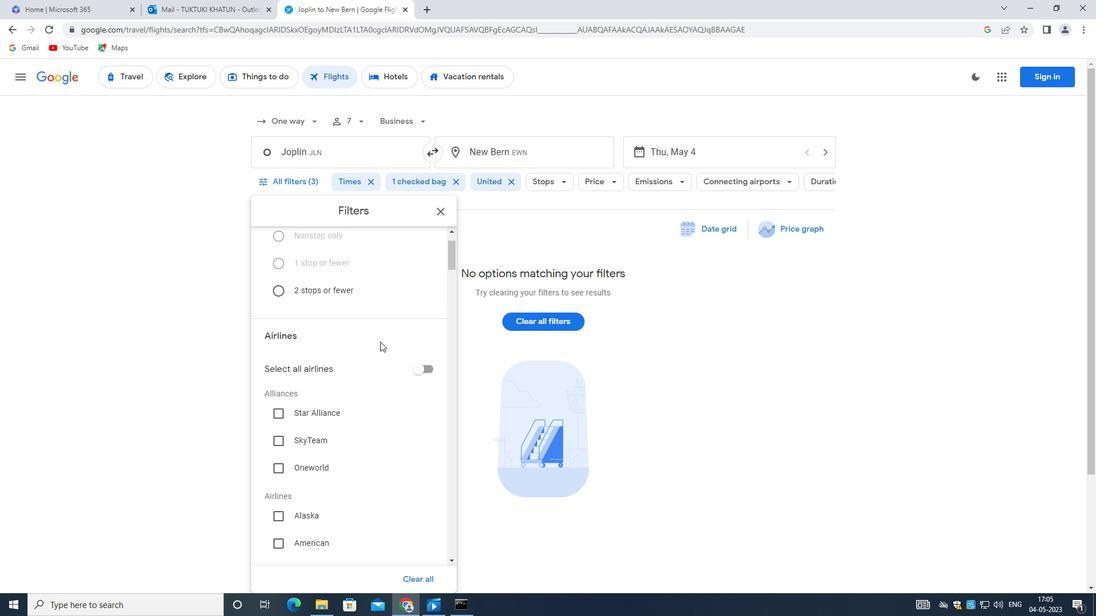 
Action: Mouse scrolled (409, 409) with delta (0, 0)
Screenshot: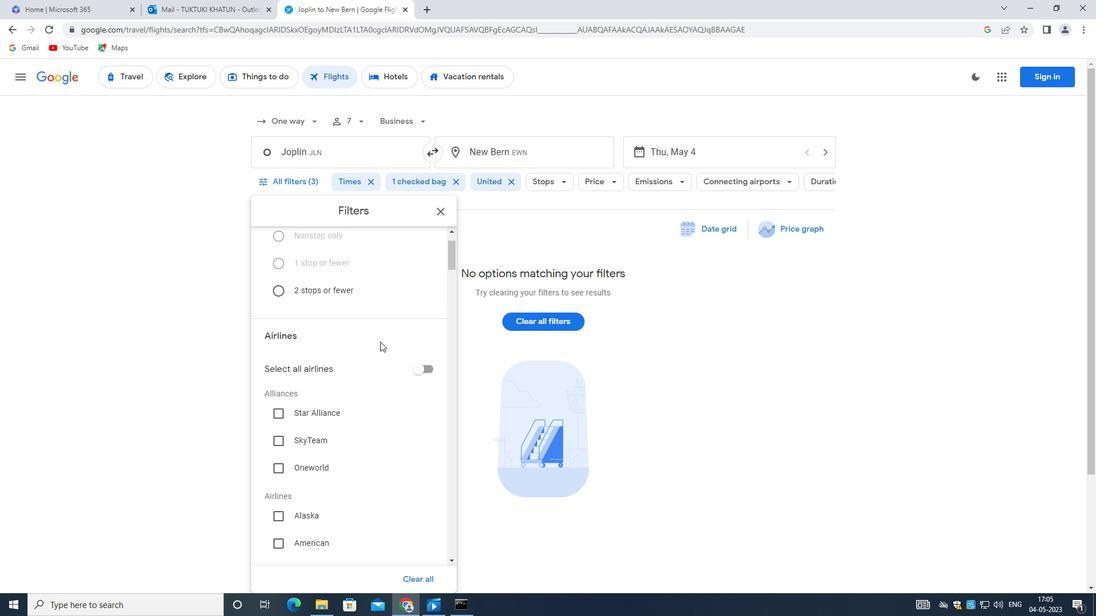 
Action: Mouse moved to (409, 415)
Screenshot: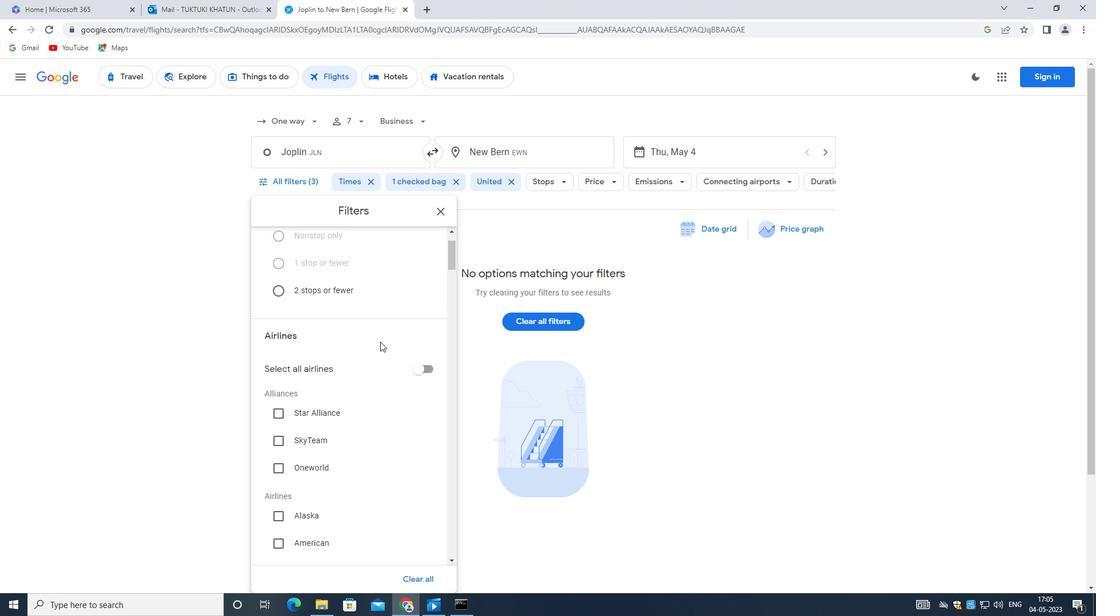 
Action: Mouse scrolled (409, 414) with delta (0, 0)
Screenshot: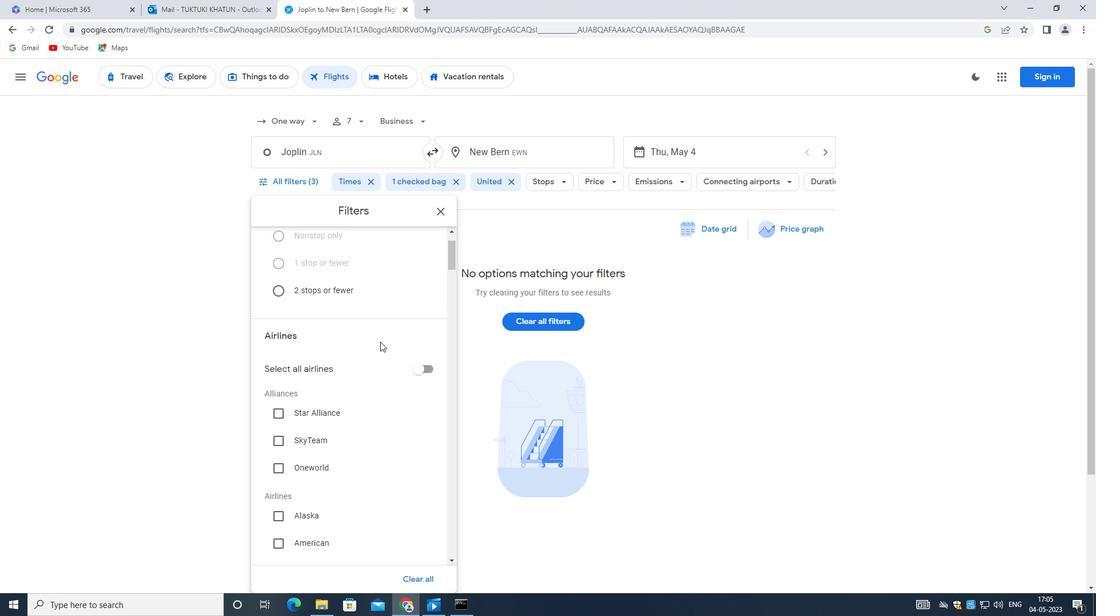 
Action: Mouse moved to (408, 417)
Screenshot: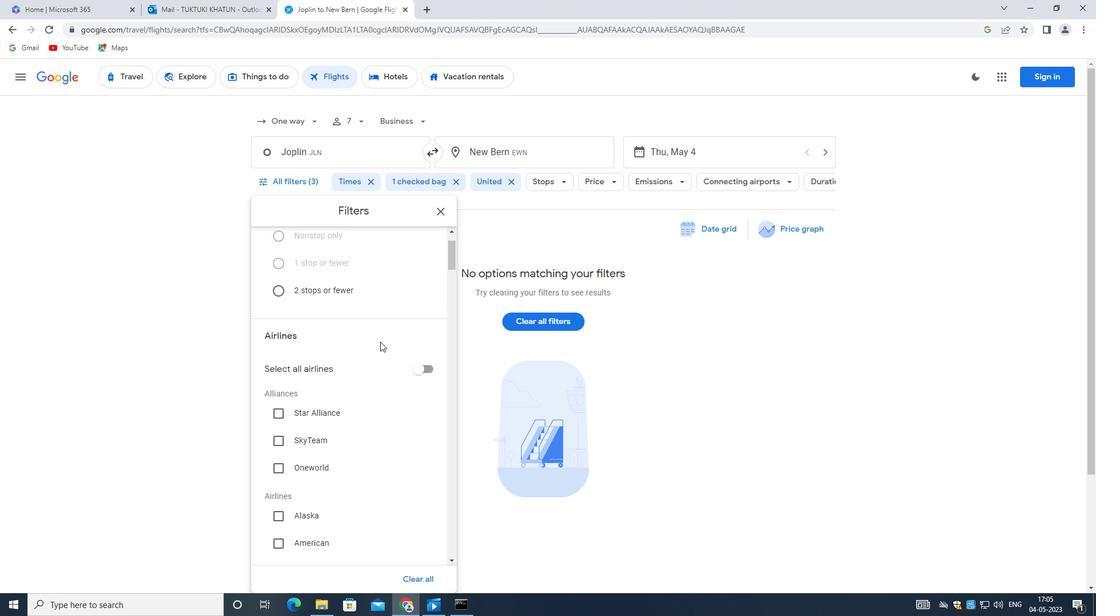 
Action: Mouse scrolled (408, 416) with delta (0, 0)
Screenshot: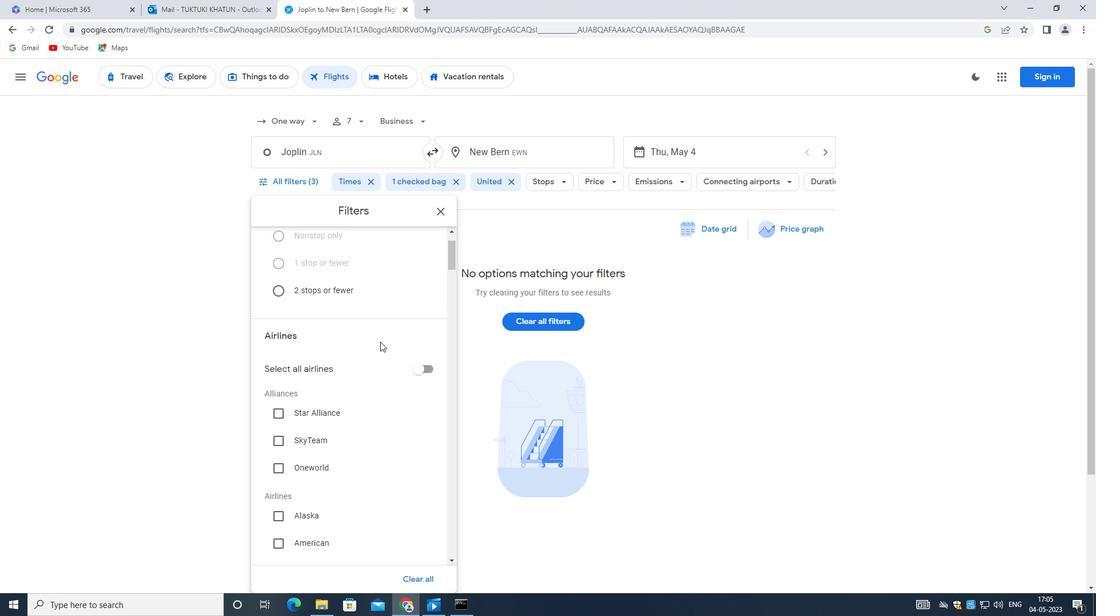 
Action: Mouse moved to (395, 424)
Screenshot: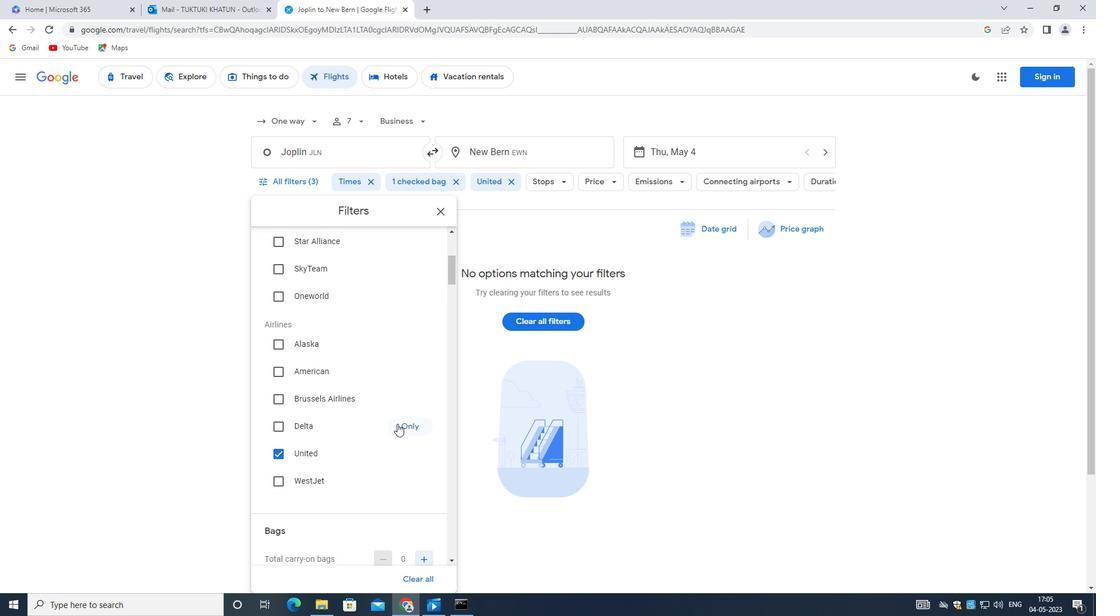 
Action: Mouse scrolled (395, 424) with delta (0, 0)
Screenshot: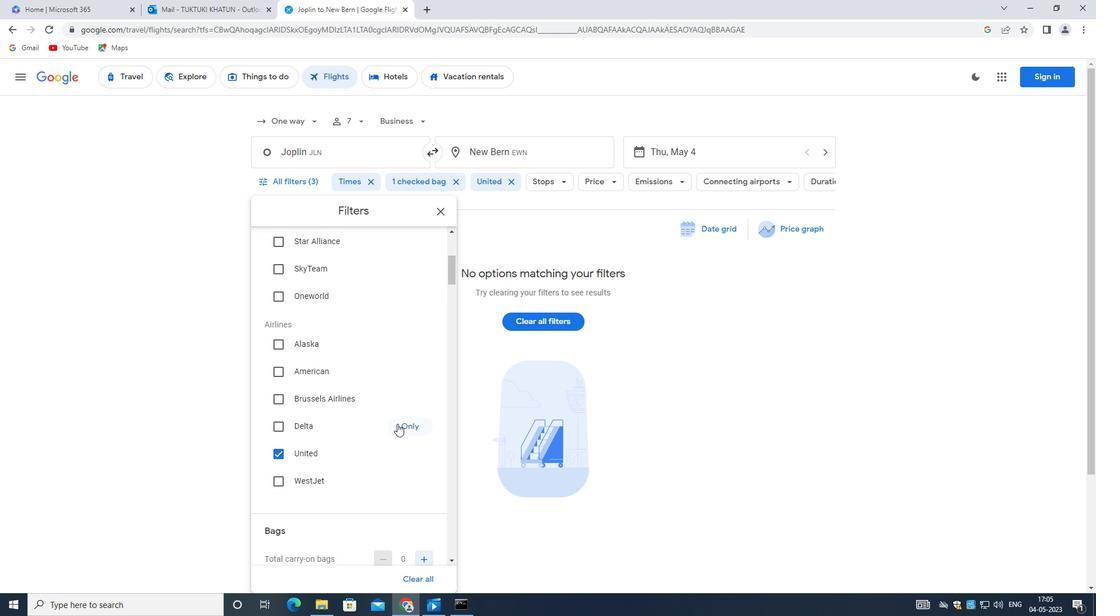 
Action: Mouse moved to (280, 394)
Screenshot: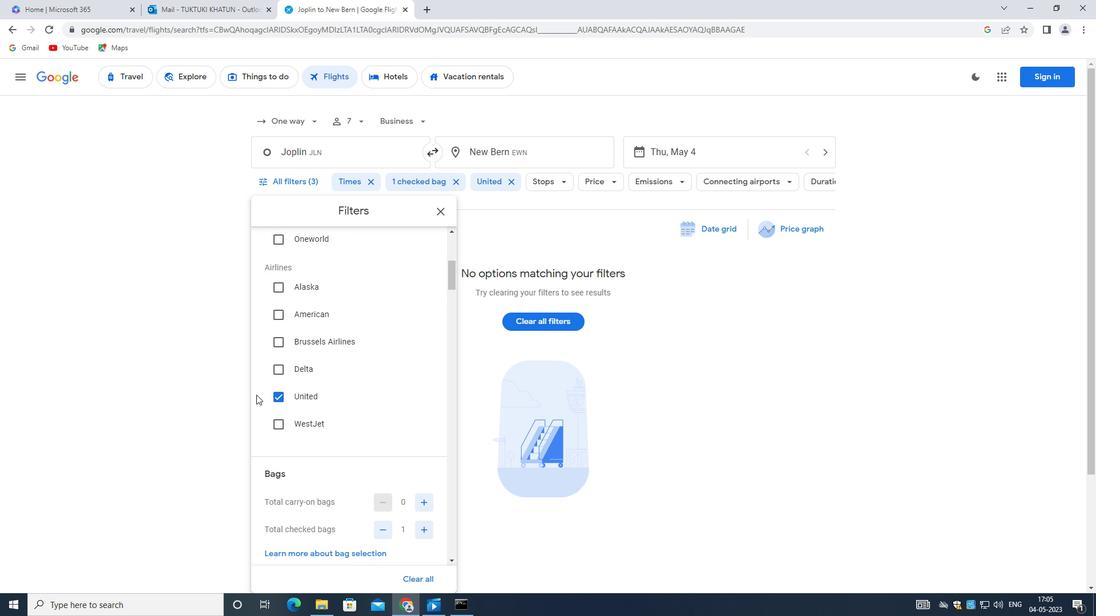 
Action: Mouse pressed left at (280, 394)
Screenshot: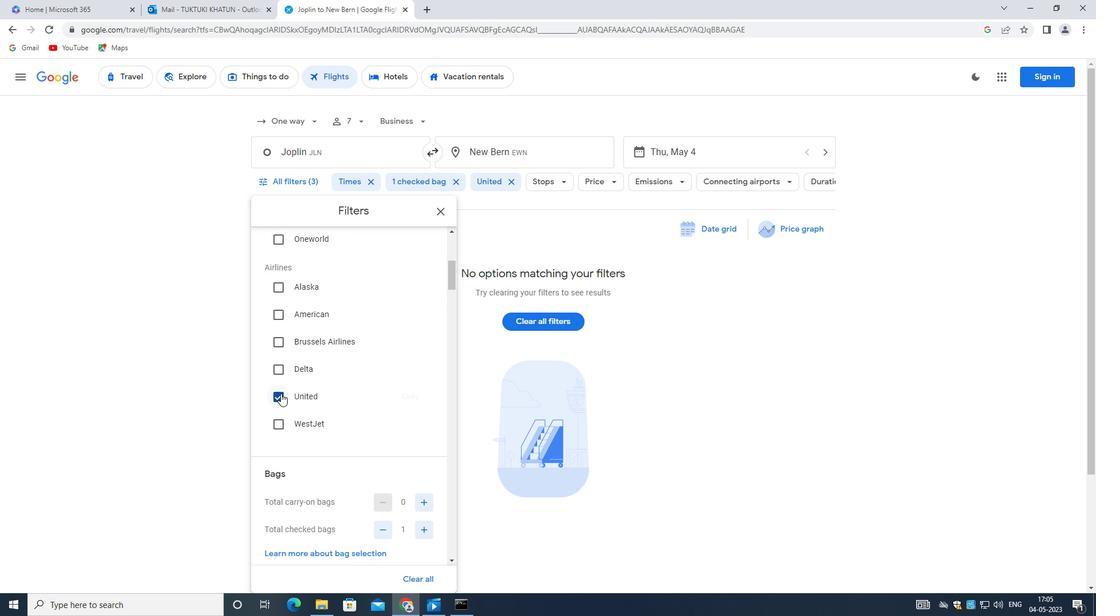 
Action: Mouse moved to (337, 401)
Screenshot: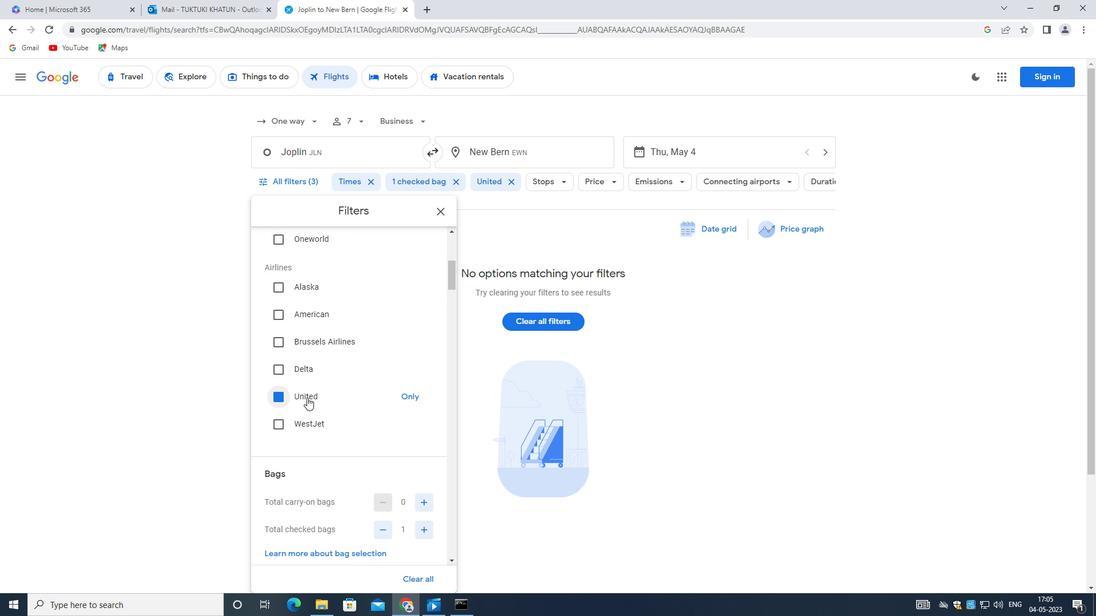 
Action: Mouse scrolled (337, 400) with delta (0, 0)
Screenshot: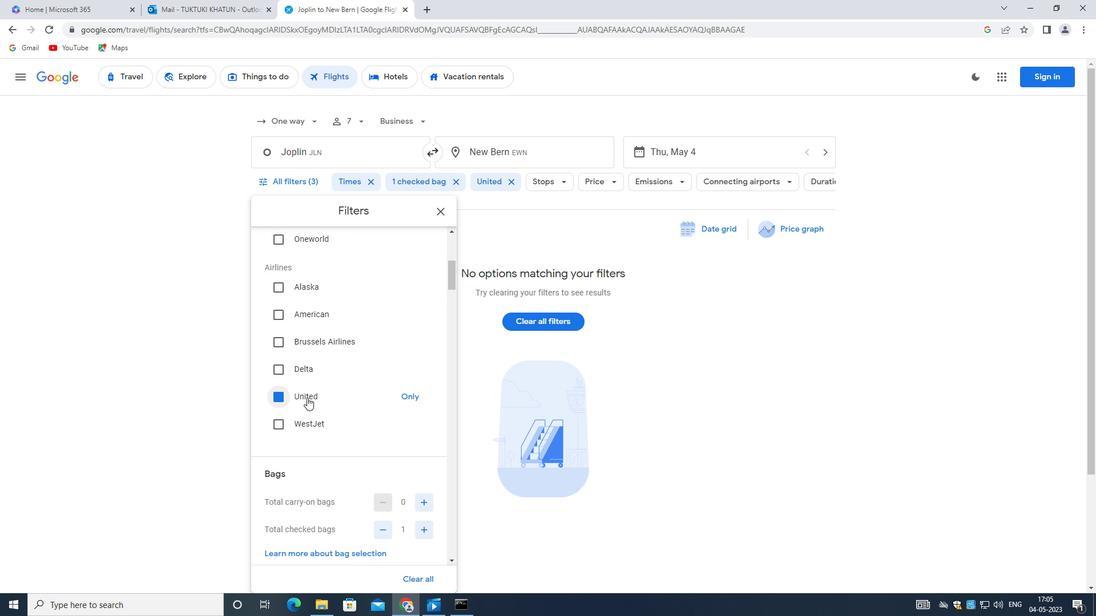 
Action: Mouse moved to (338, 406)
Screenshot: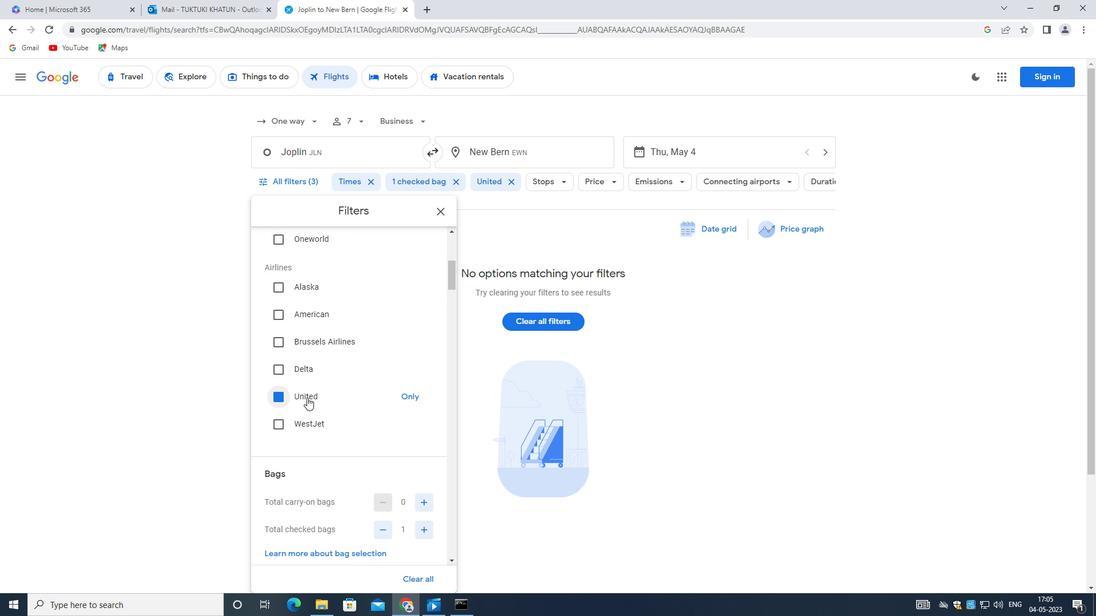 
Action: Mouse scrolled (338, 405) with delta (0, 0)
Screenshot: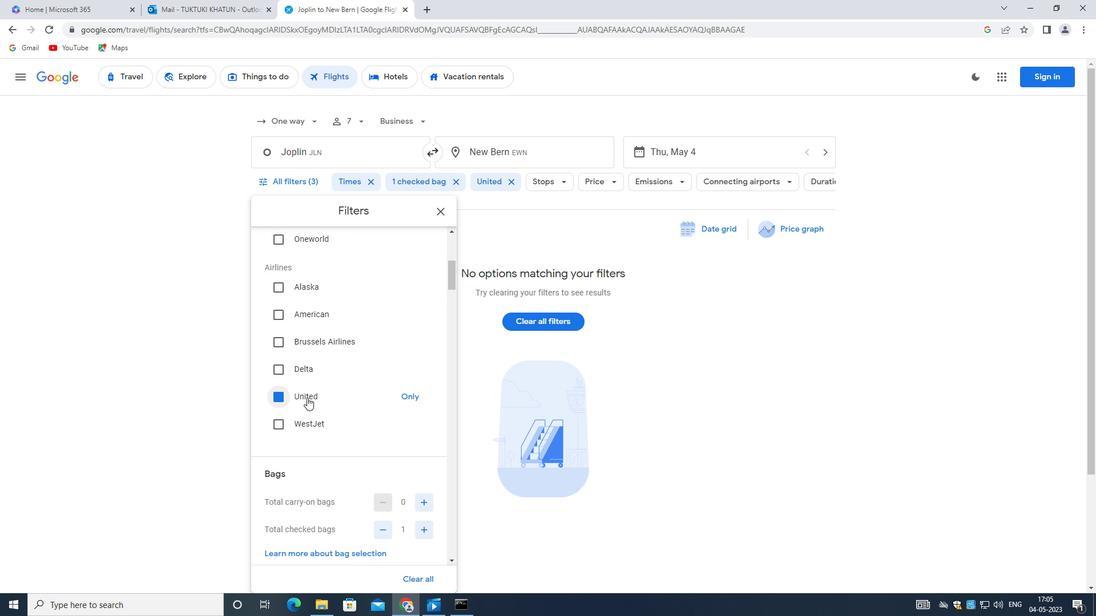 
Action: Mouse moved to (339, 408)
Screenshot: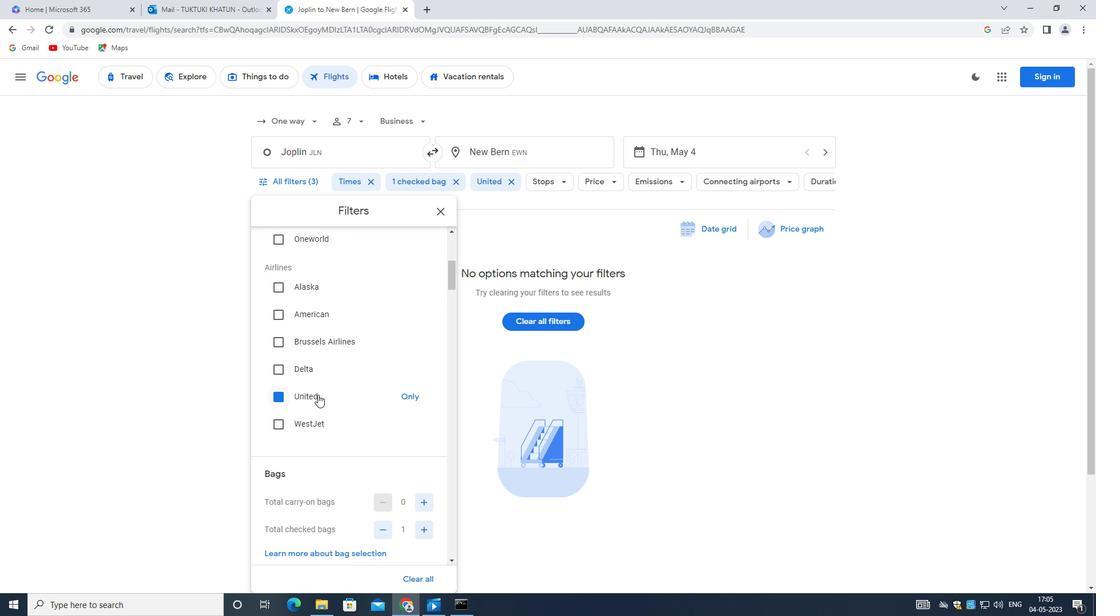 
Action: Mouse scrolled (339, 407) with delta (0, 0)
Screenshot: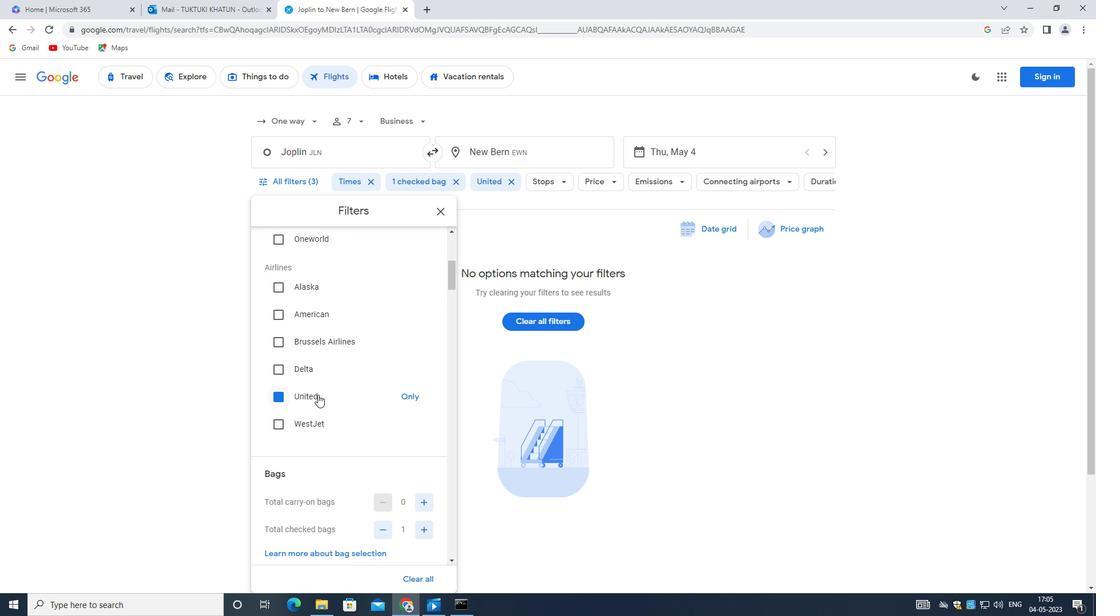 
Action: Mouse scrolled (339, 407) with delta (0, 0)
Screenshot: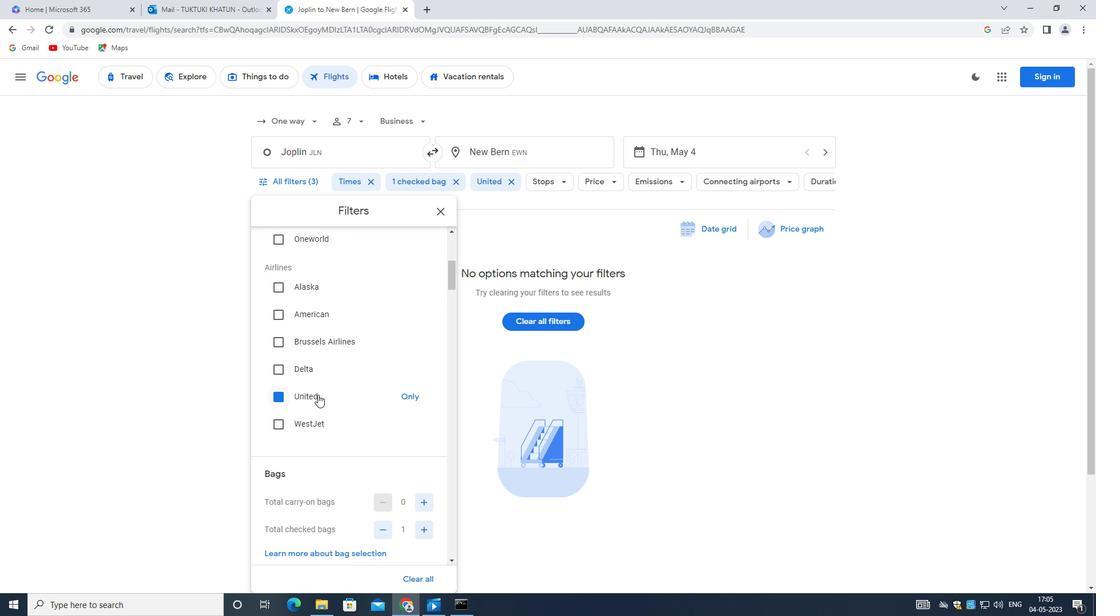 
Action: Mouse moved to (339, 409)
Screenshot: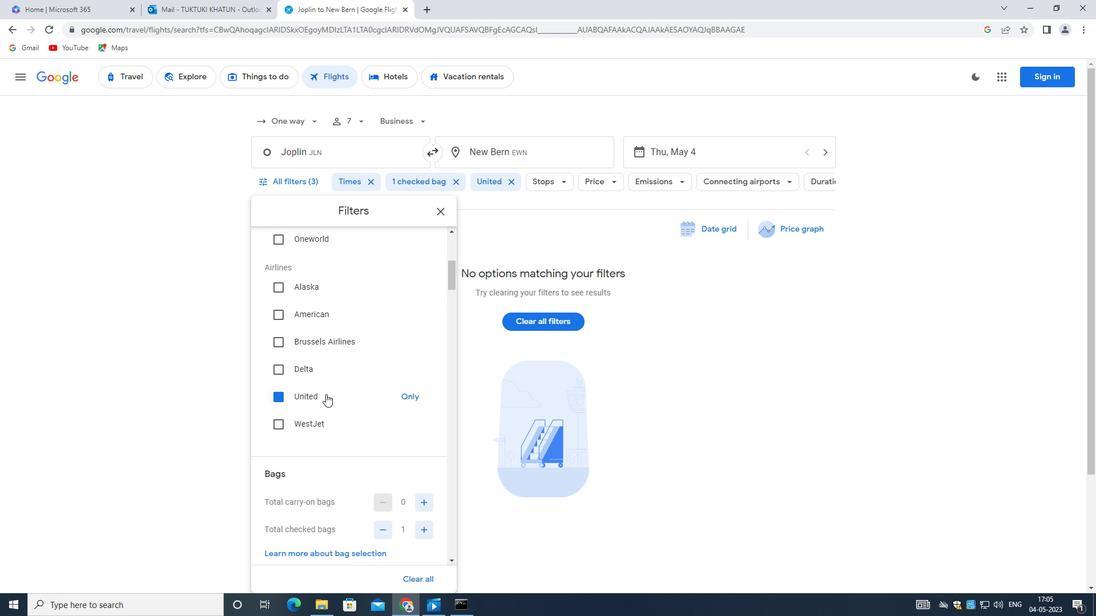 
Action: Mouse scrolled (339, 408) with delta (0, 0)
Screenshot: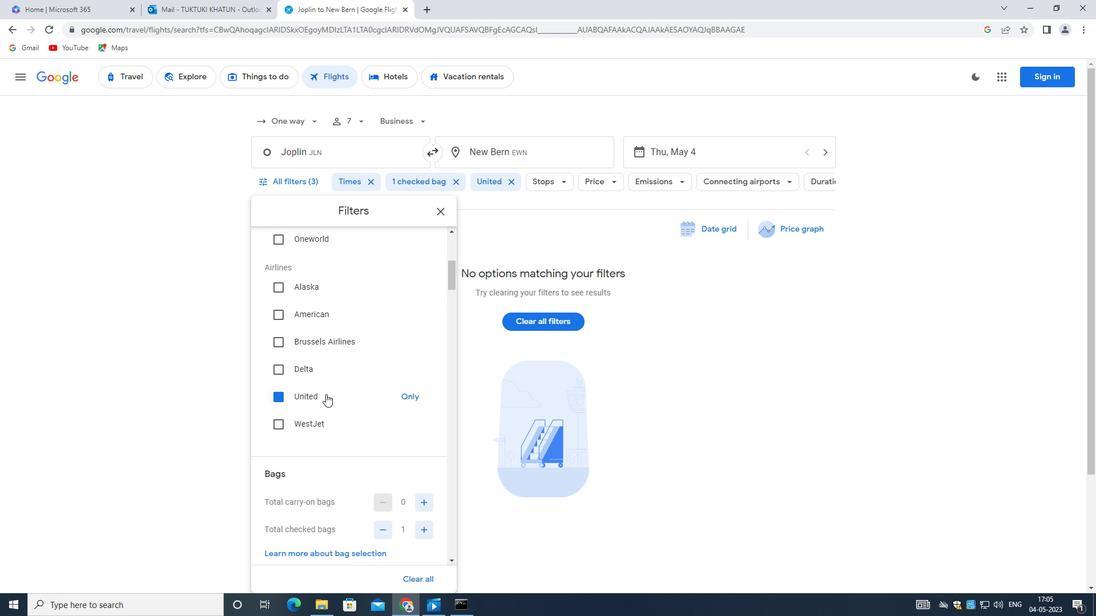 
Action: Mouse moved to (340, 388)
Screenshot: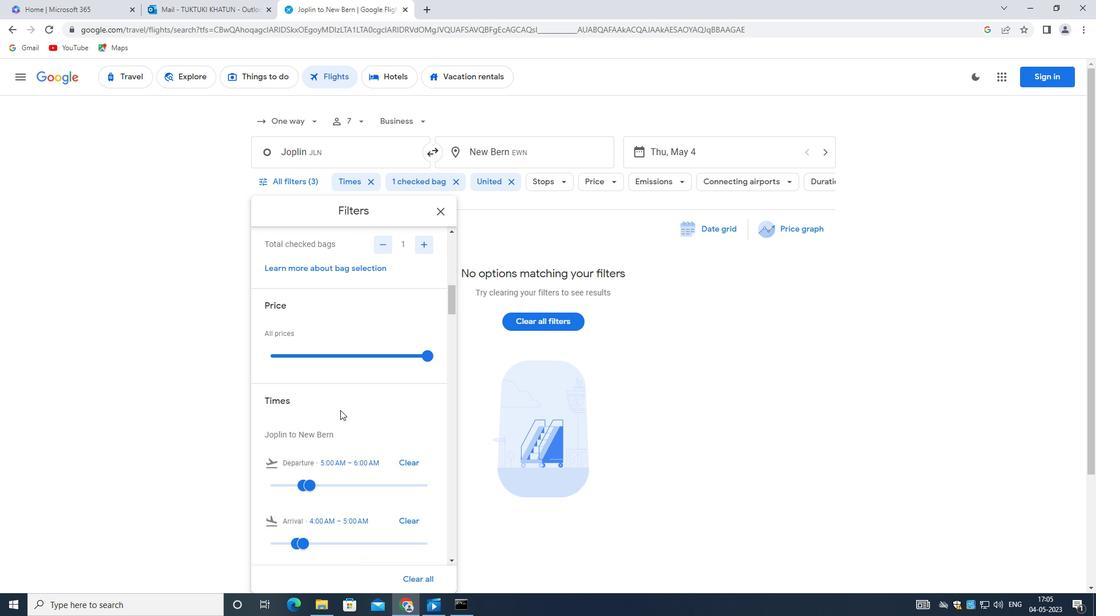 
Action: Mouse scrolled (340, 388) with delta (0, 0)
Screenshot: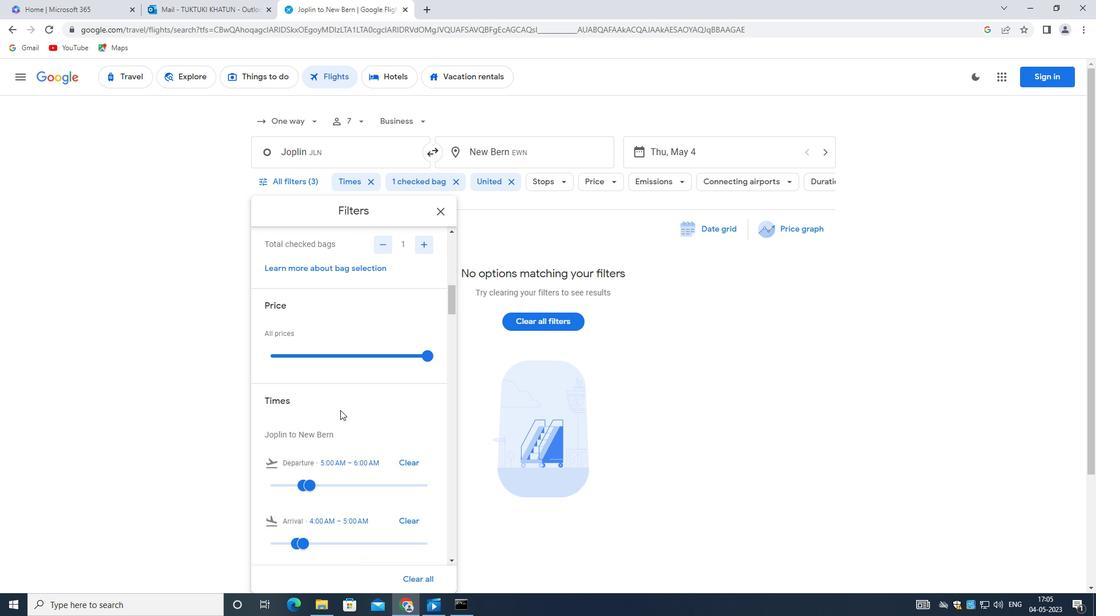 
Action: Mouse moved to (340, 383)
Screenshot: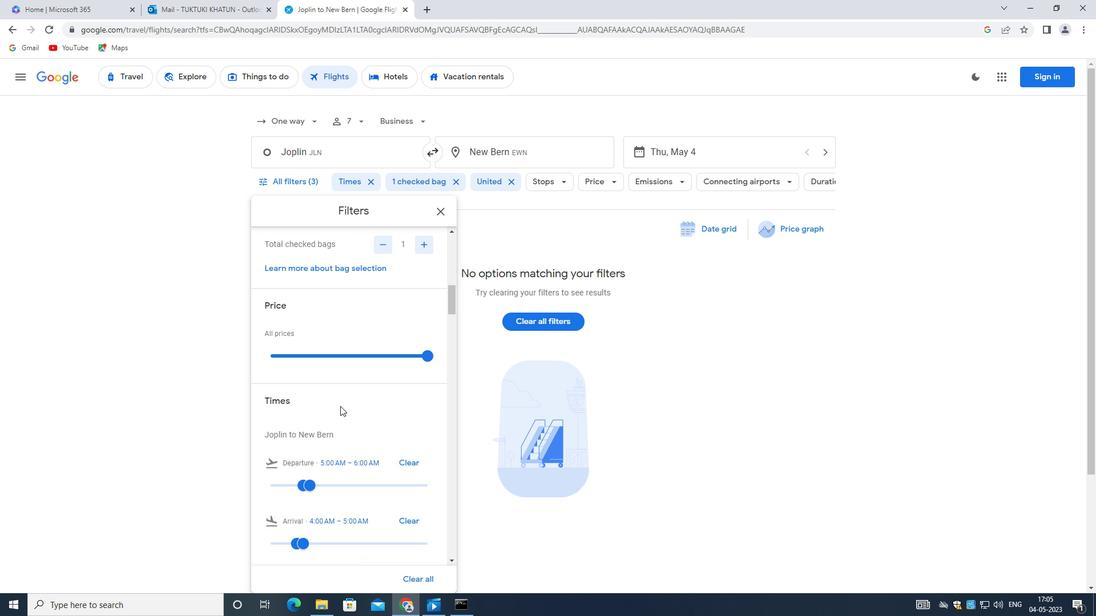 
Action: Mouse scrolled (340, 383) with delta (0, 0)
Screenshot: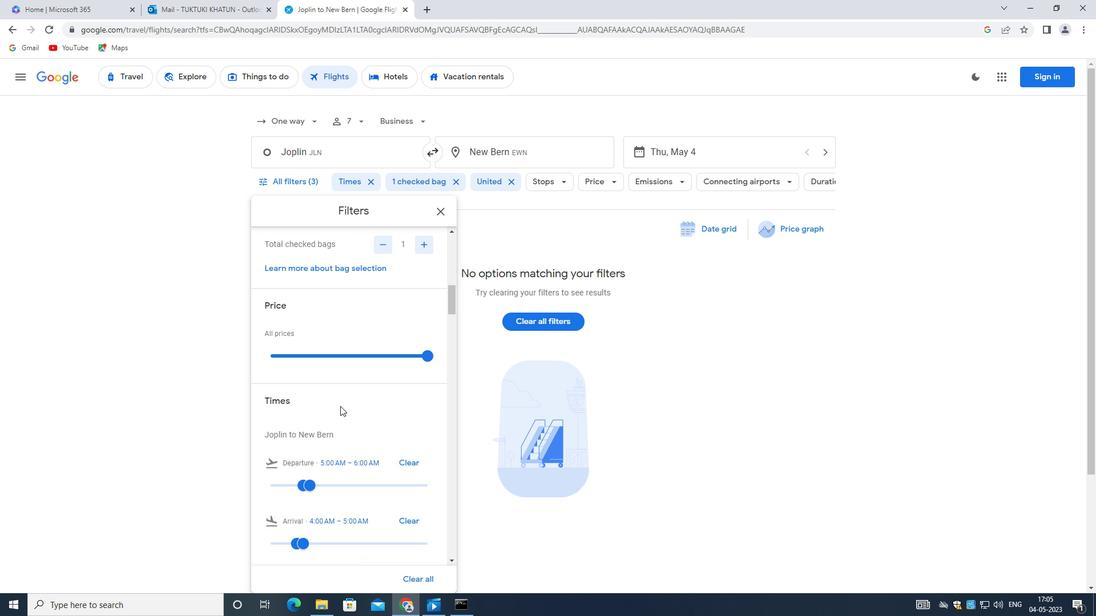 
Action: Mouse moved to (340, 378)
Screenshot: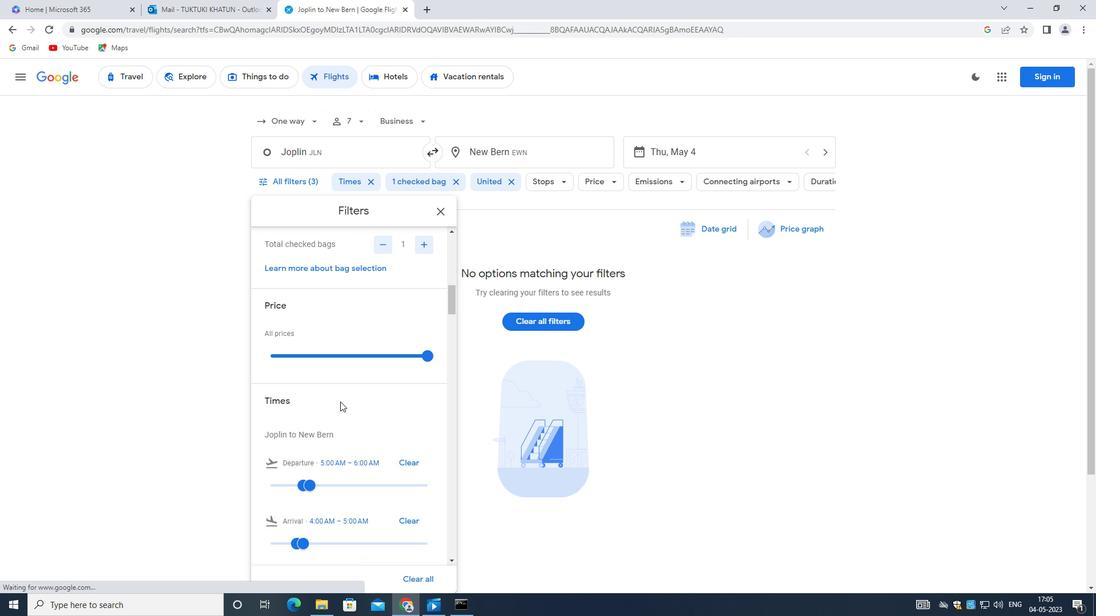 
Action: Mouse scrolled (340, 379) with delta (0, 0)
Screenshot: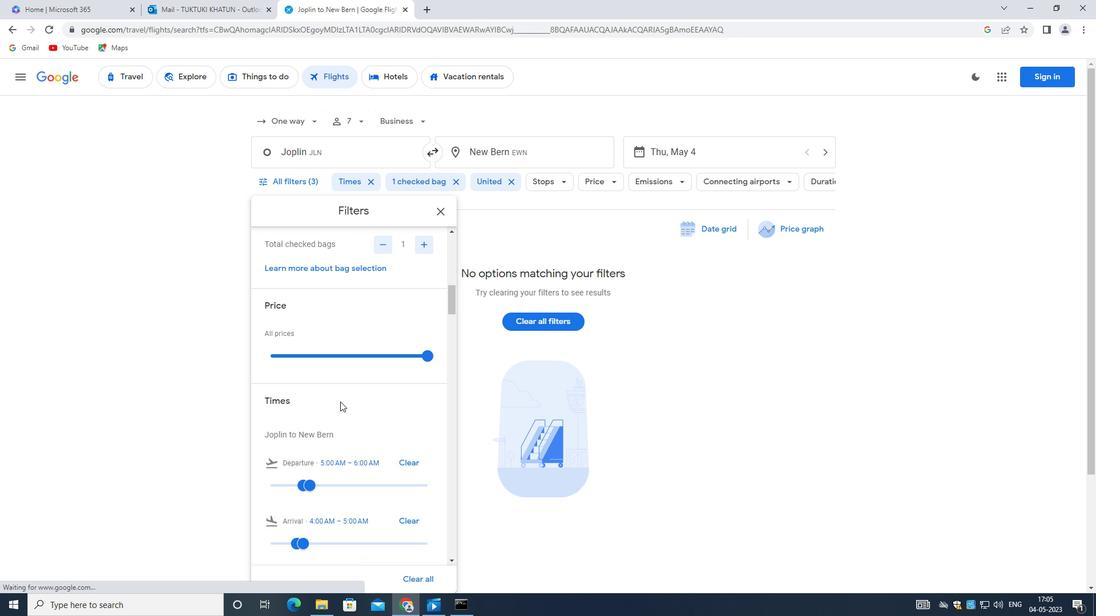 
Action: Mouse moved to (426, 524)
Screenshot: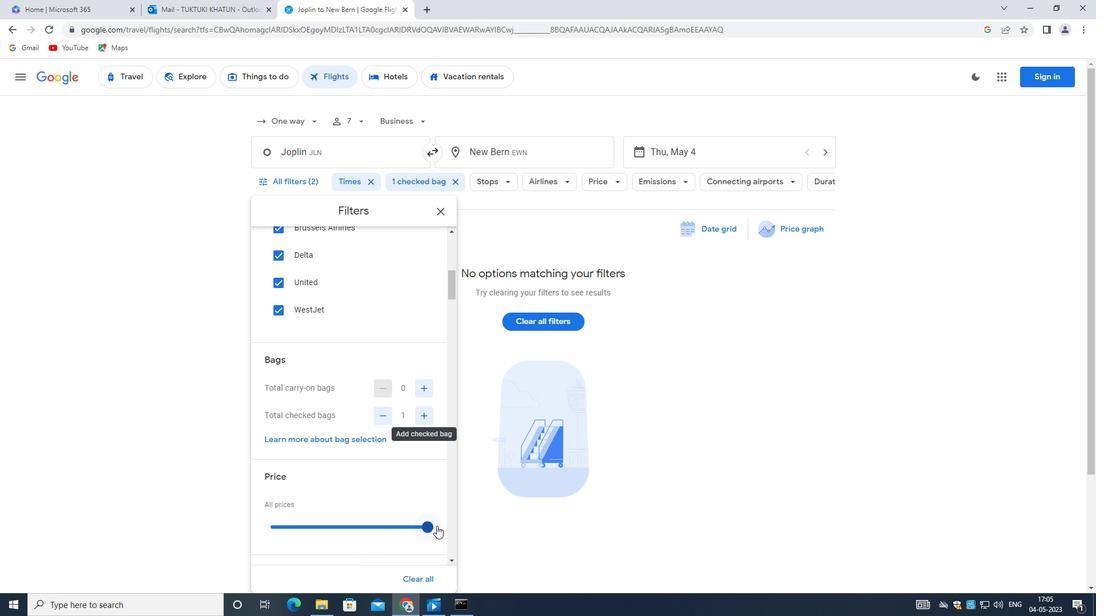 
Action: Mouse pressed left at (426, 524)
Screenshot: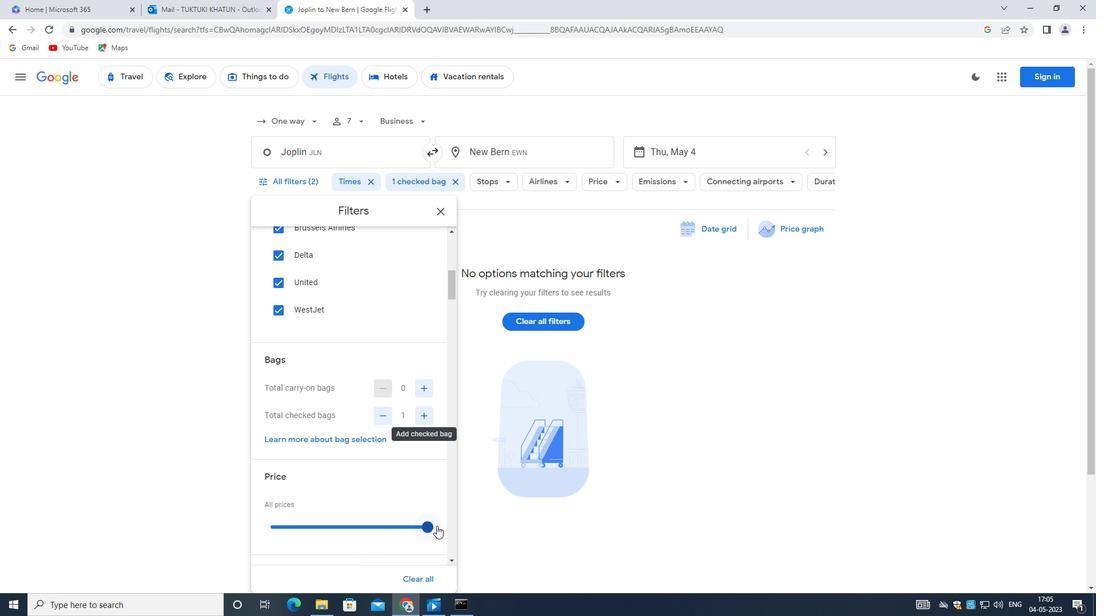 
Action: Mouse moved to (426, 524)
Screenshot: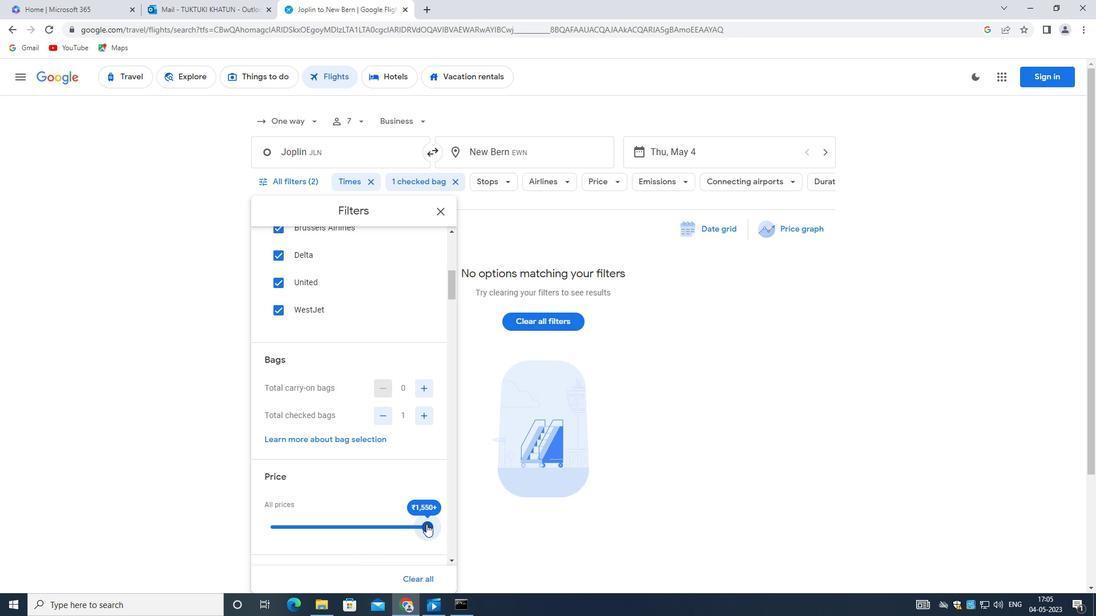 
Action: Mouse pressed left at (426, 524)
Screenshot: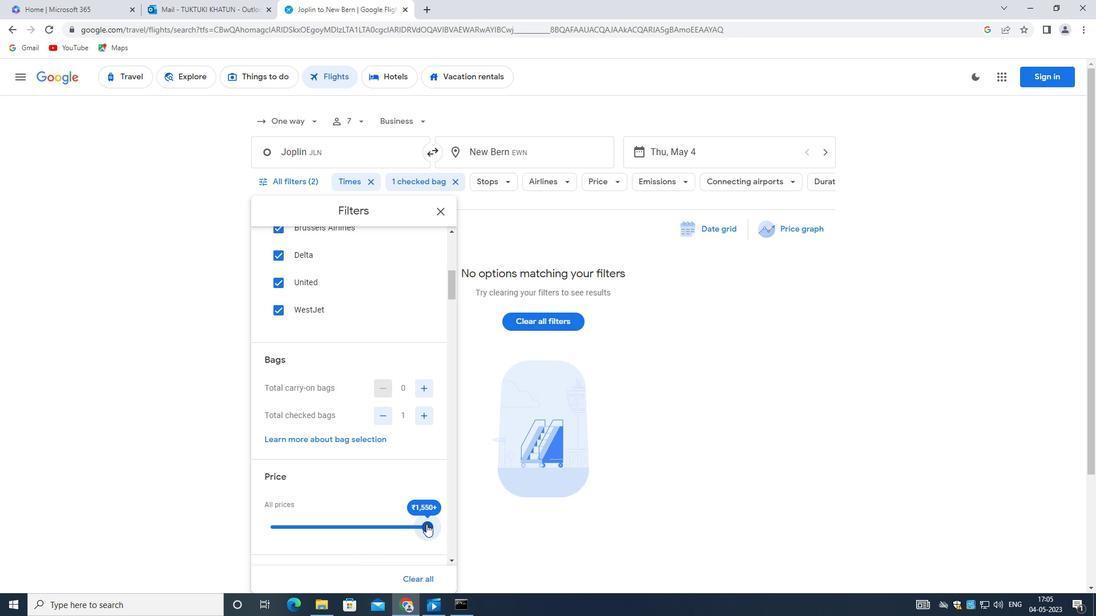 
Action: Mouse moved to (385, 473)
Screenshot: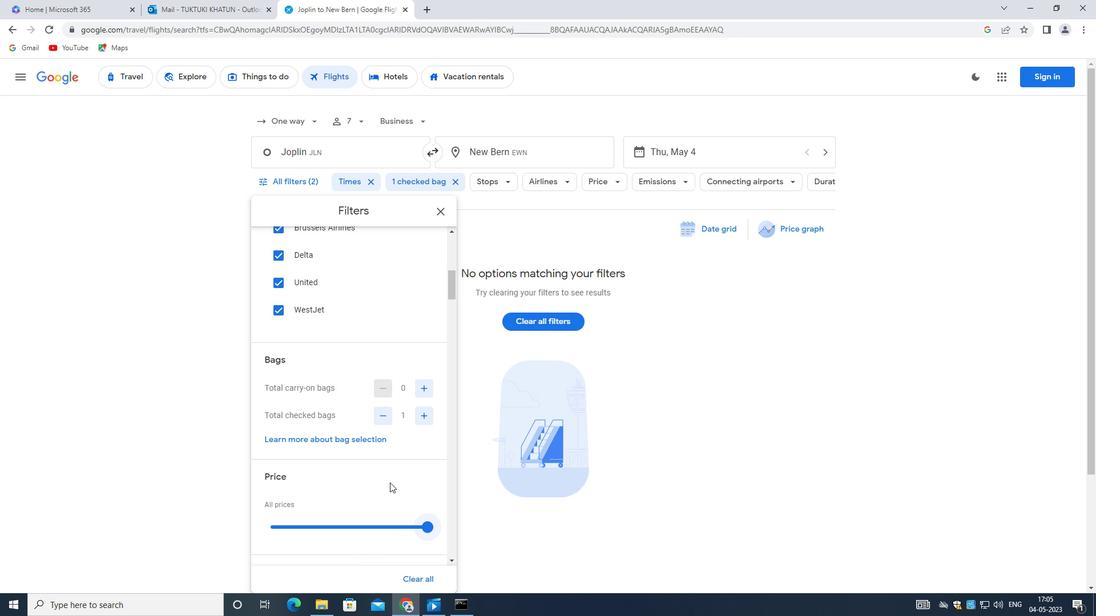 
Action: Mouse scrolled (385, 472) with delta (0, 0)
Screenshot: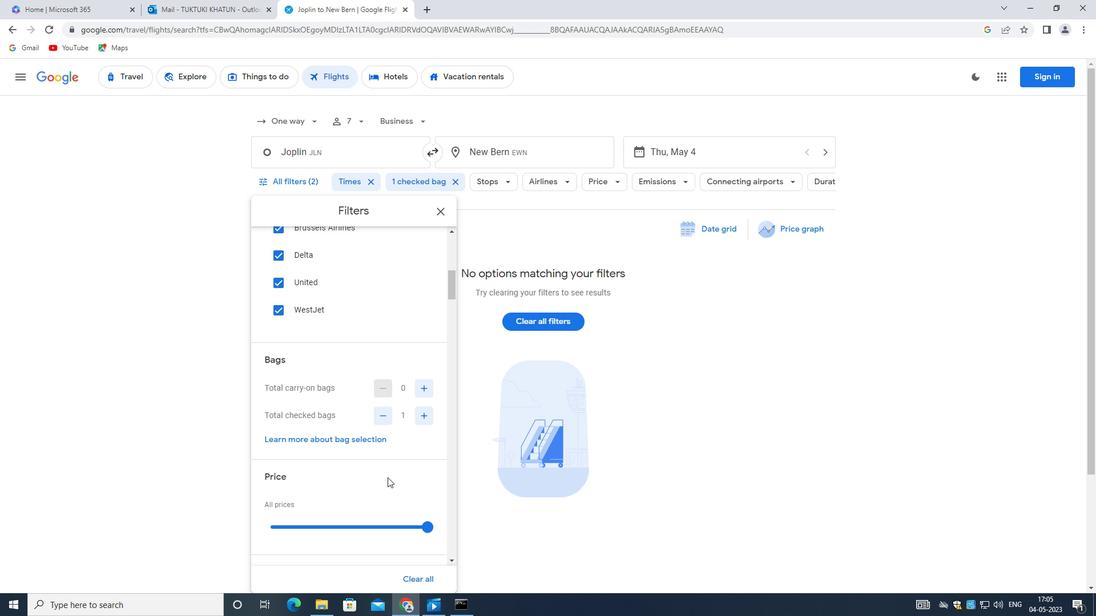 
Action: Mouse scrolled (385, 472) with delta (0, 0)
Screenshot: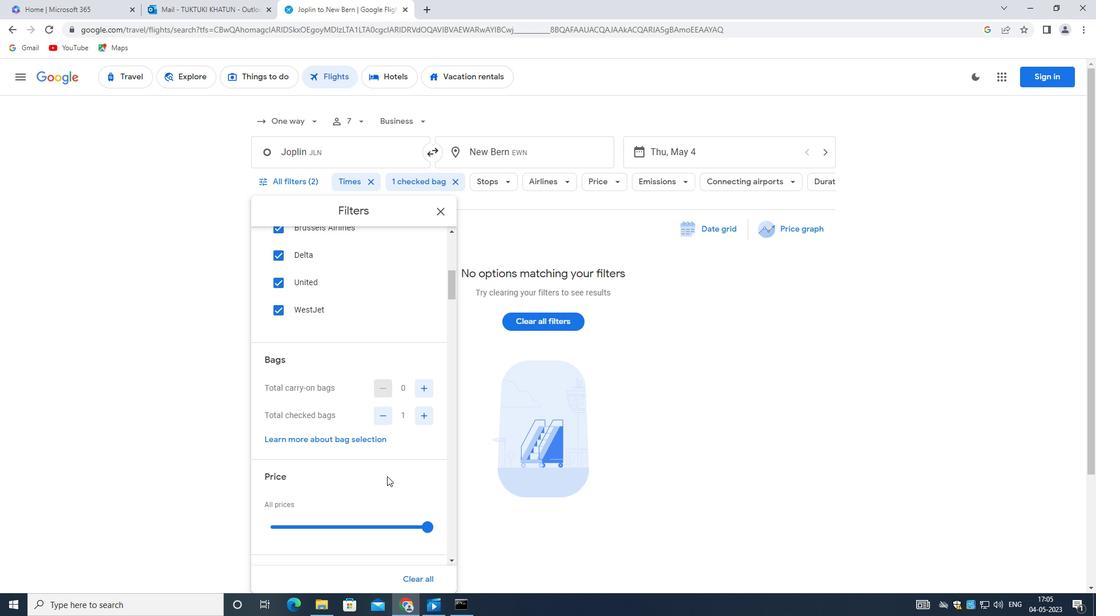 
Action: Mouse scrolled (385, 472) with delta (0, 0)
Screenshot: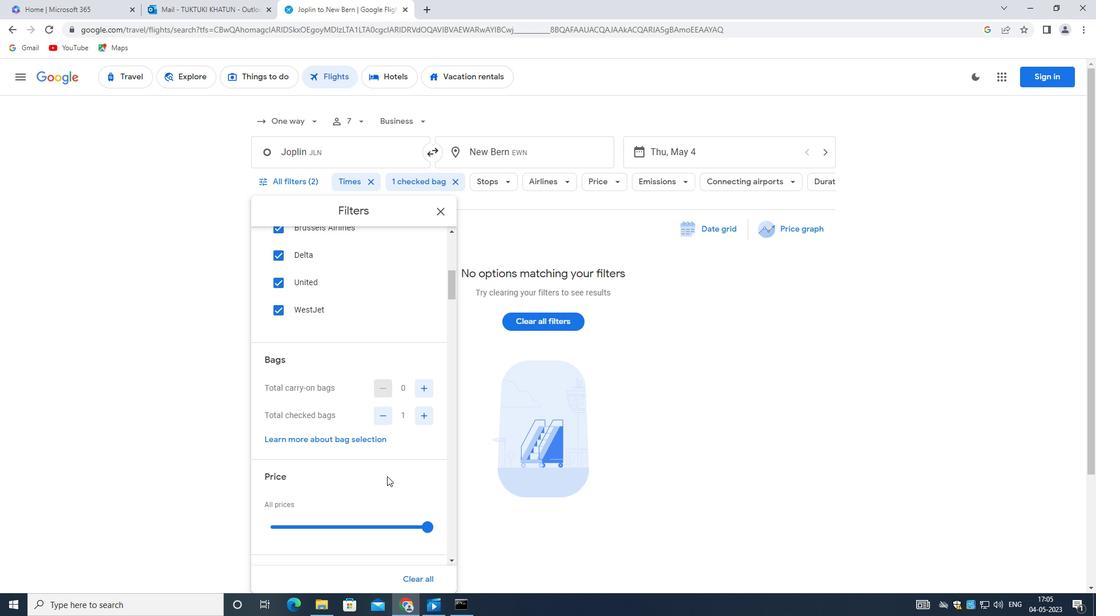 
Action: Mouse moved to (379, 464)
Screenshot: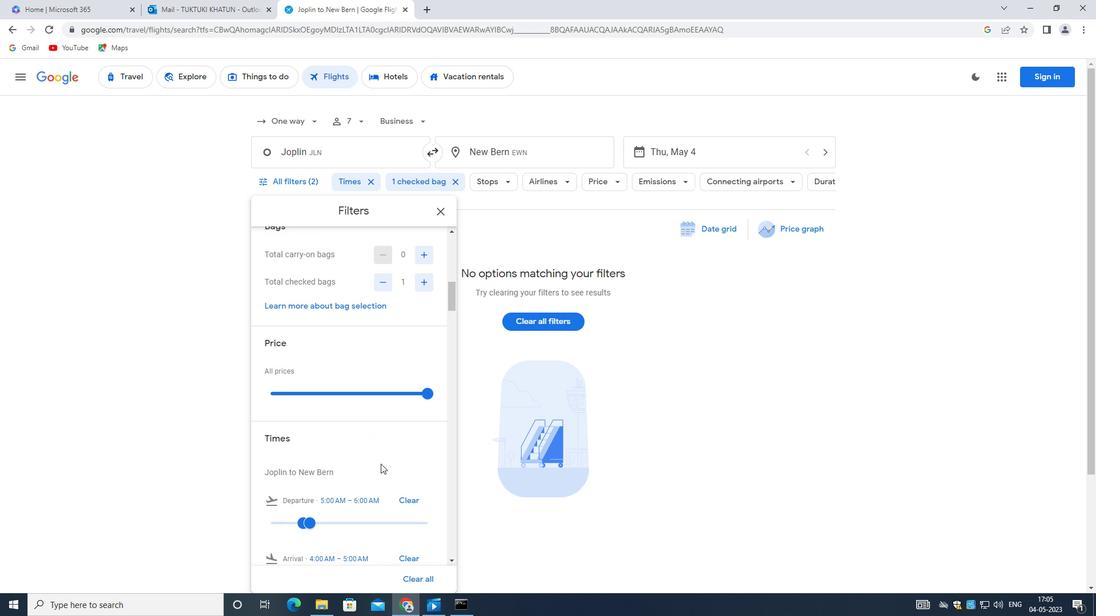 
Action: Mouse scrolled (379, 463) with delta (0, 0)
Screenshot: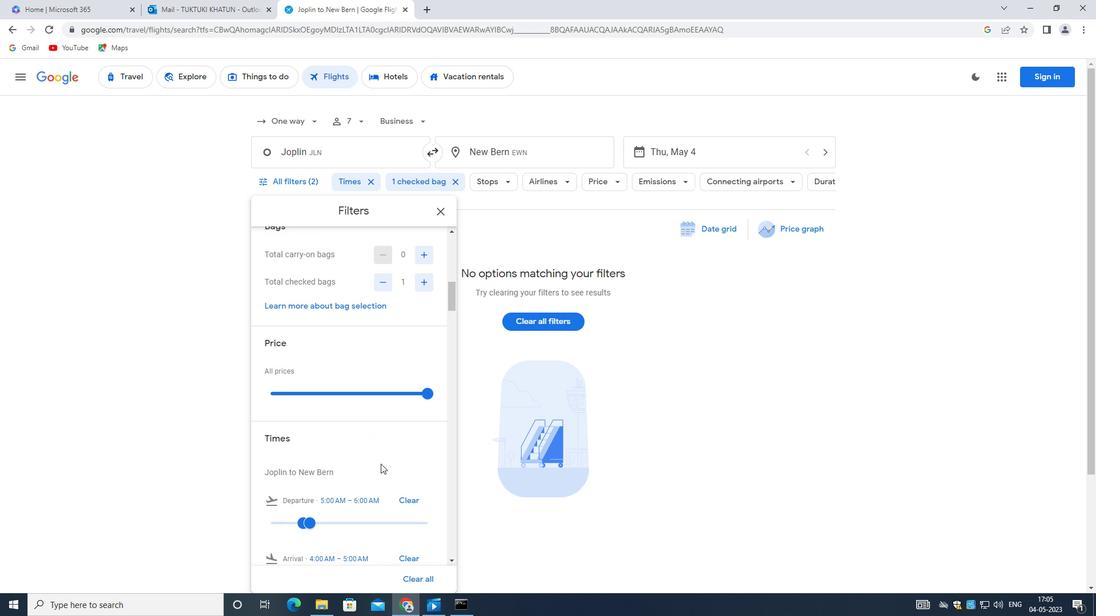 
Action: Mouse moved to (377, 464)
Screenshot: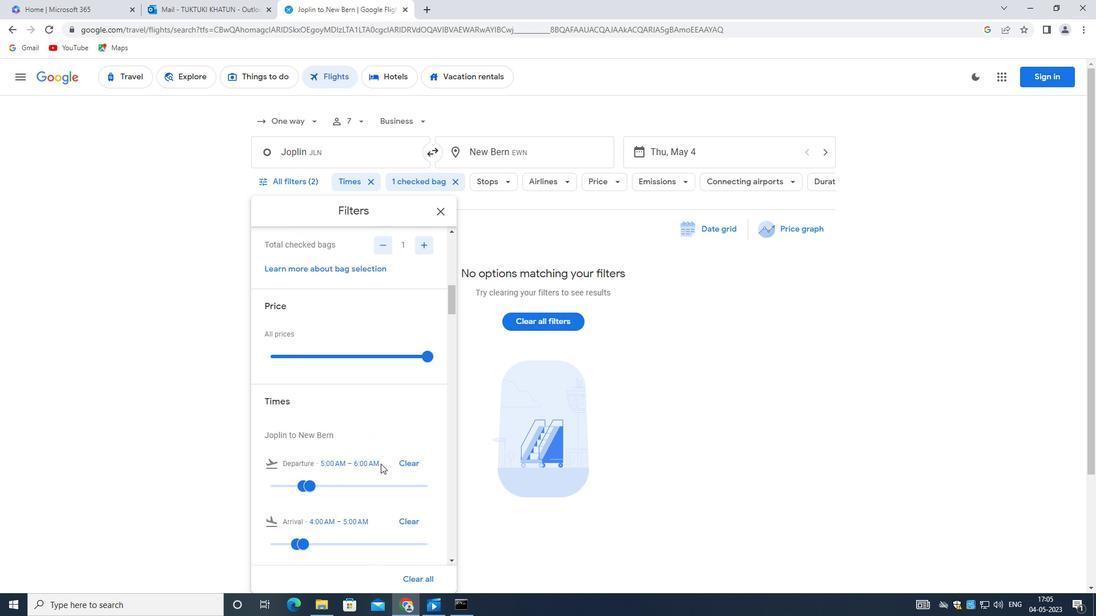
Action: Mouse scrolled (377, 463) with delta (0, 0)
Screenshot: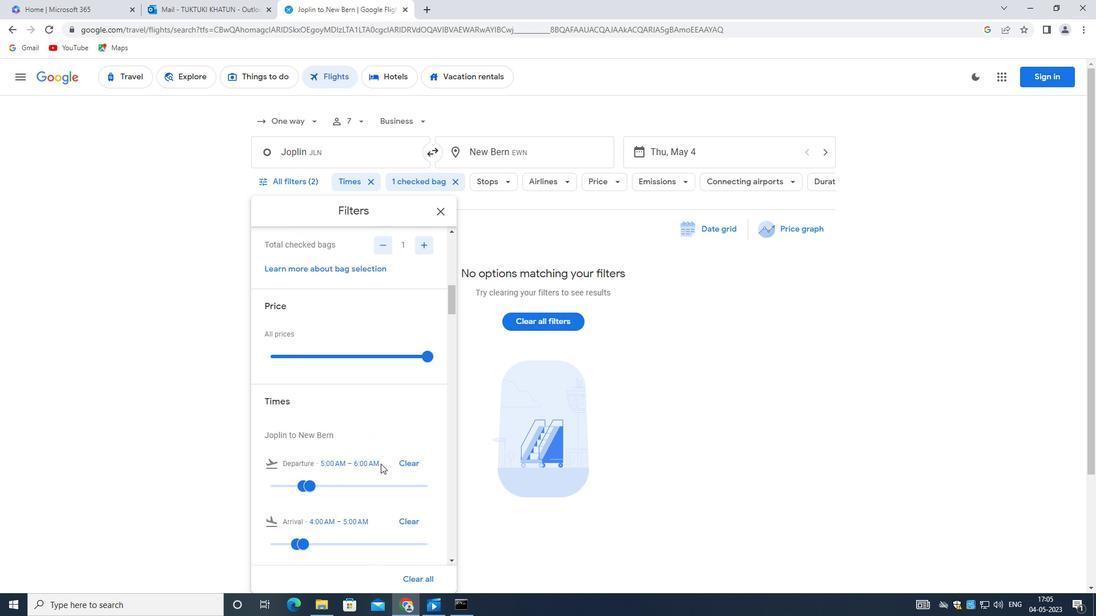 
Action: Mouse moved to (374, 464)
Screenshot: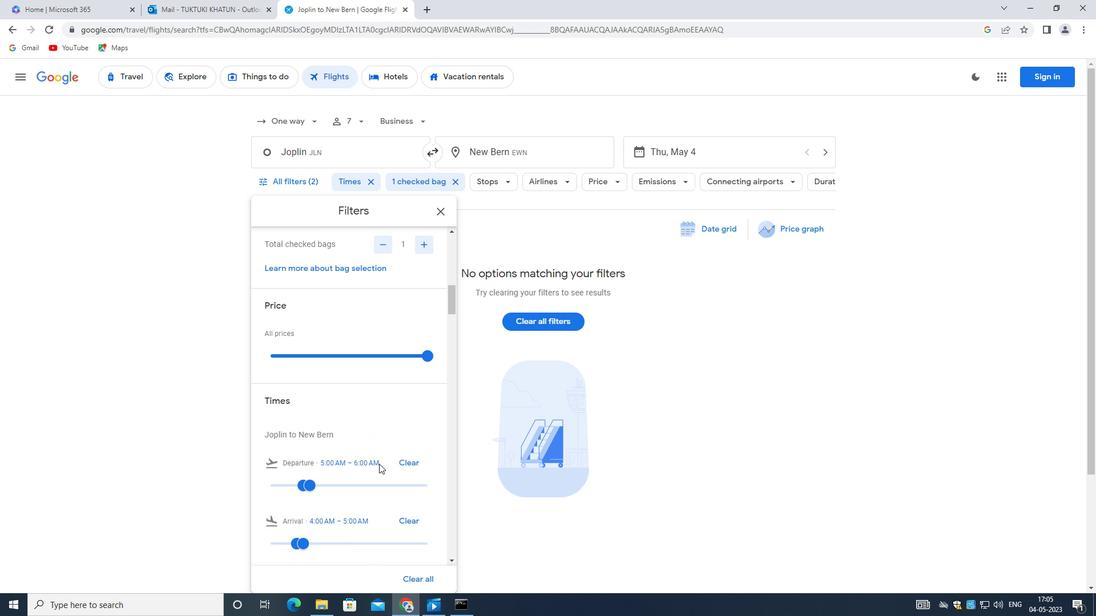 
Action: Mouse scrolled (374, 463) with delta (0, 0)
Screenshot: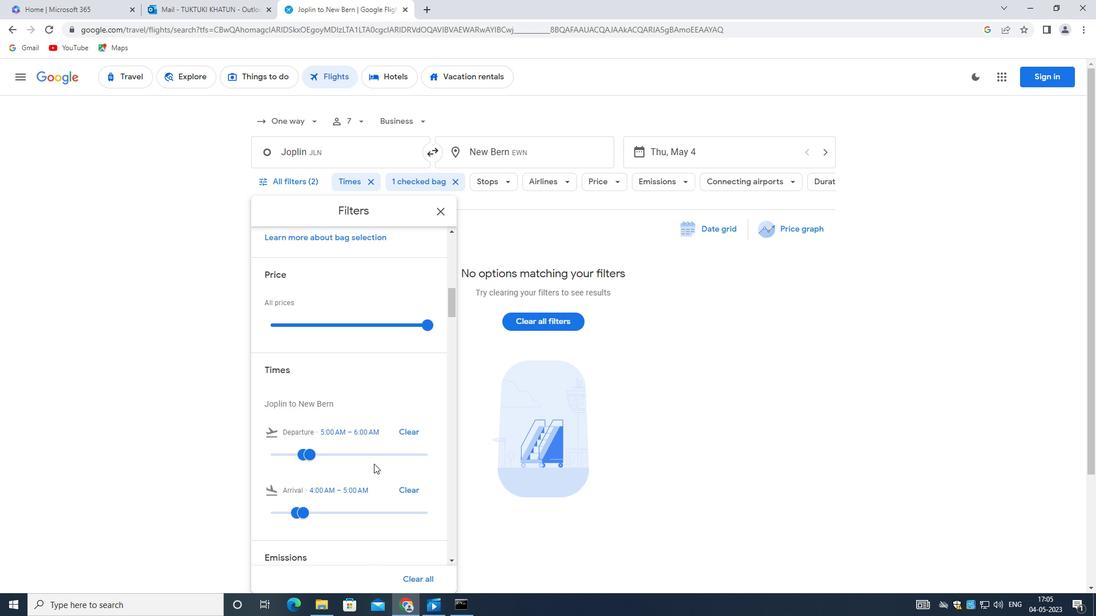 
Action: Mouse moved to (347, 390)
Screenshot: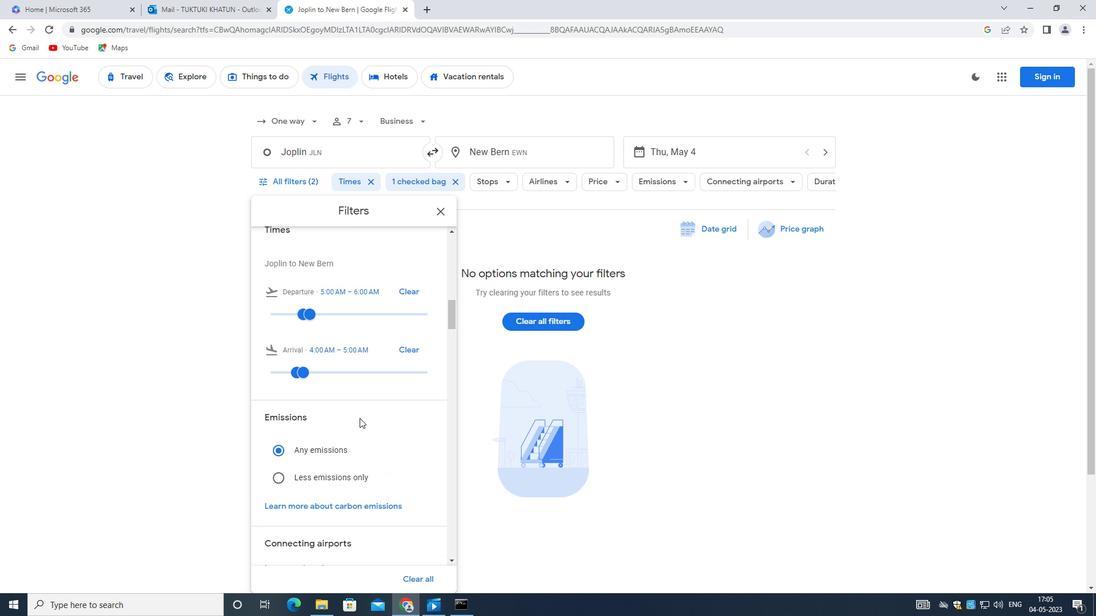 
Action: Mouse scrolled (347, 389) with delta (0, 0)
Screenshot: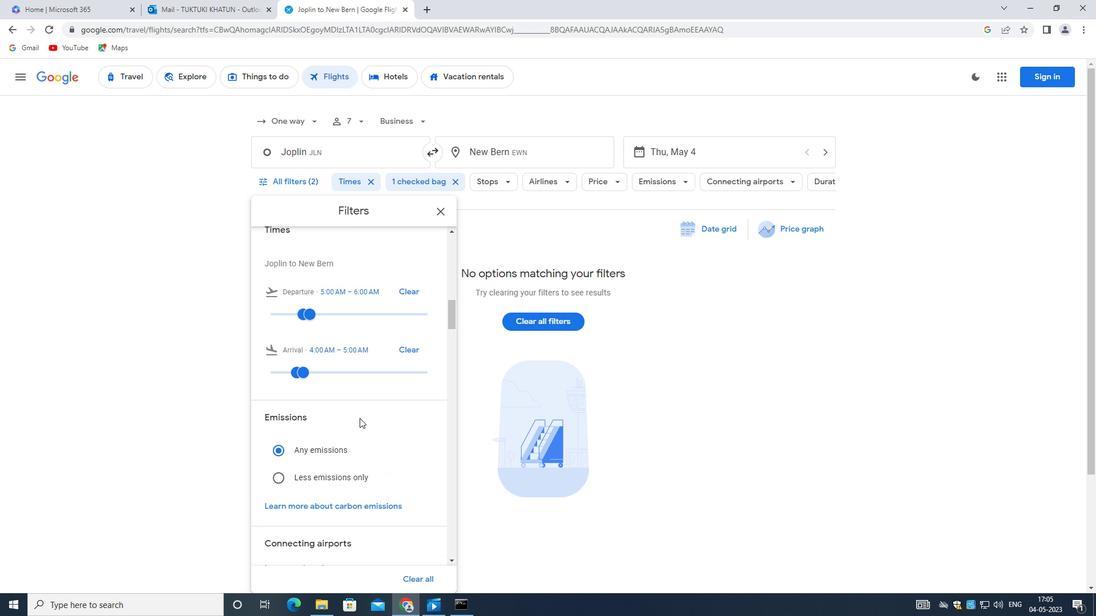 
Action: Mouse moved to (346, 390)
Screenshot: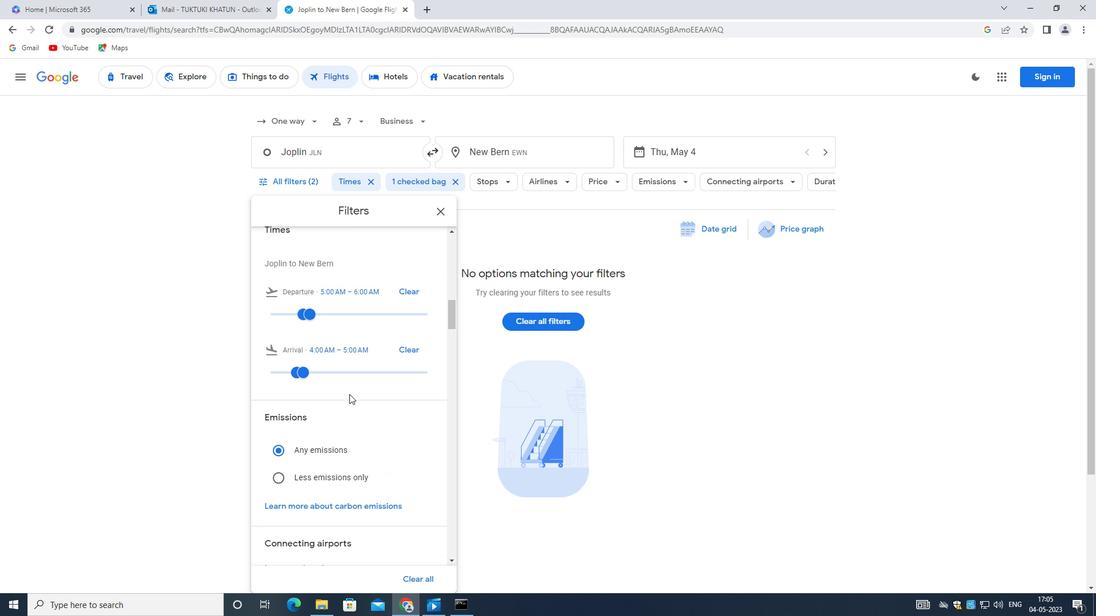 
Action: Mouse scrolled (346, 389) with delta (0, 0)
Screenshot: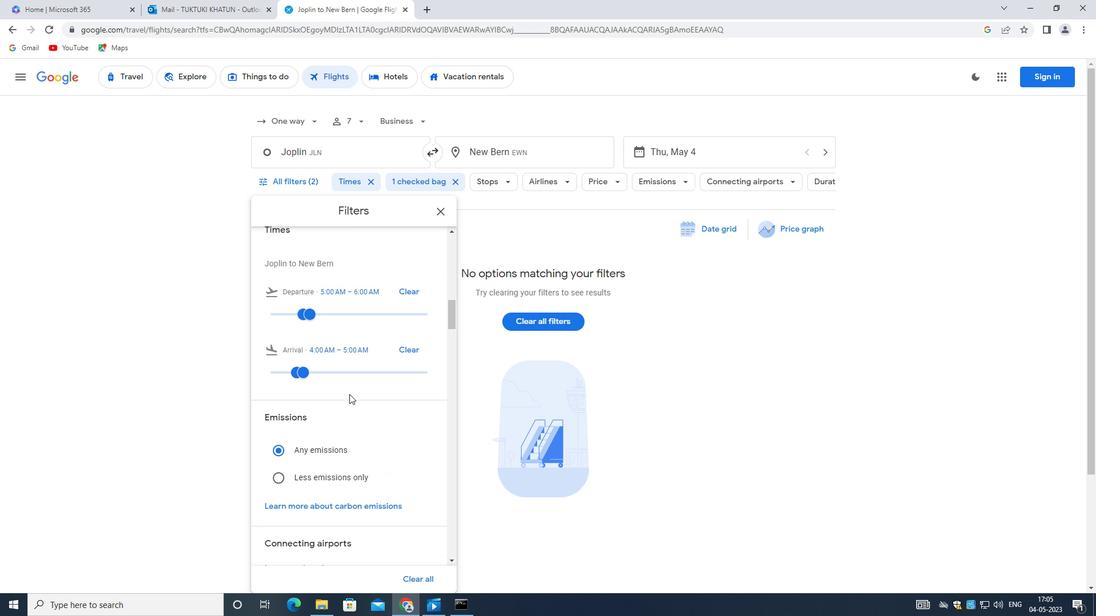 
Action: Mouse moved to (344, 387)
Screenshot: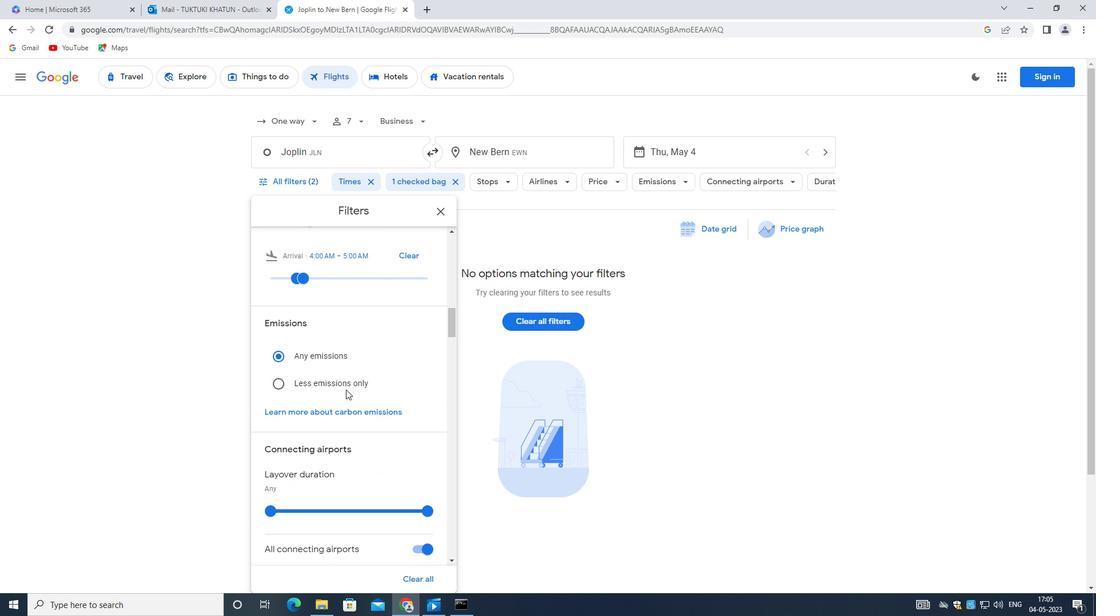 
Action: Mouse scrolled (344, 387) with delta (0, 0)
Screenshot: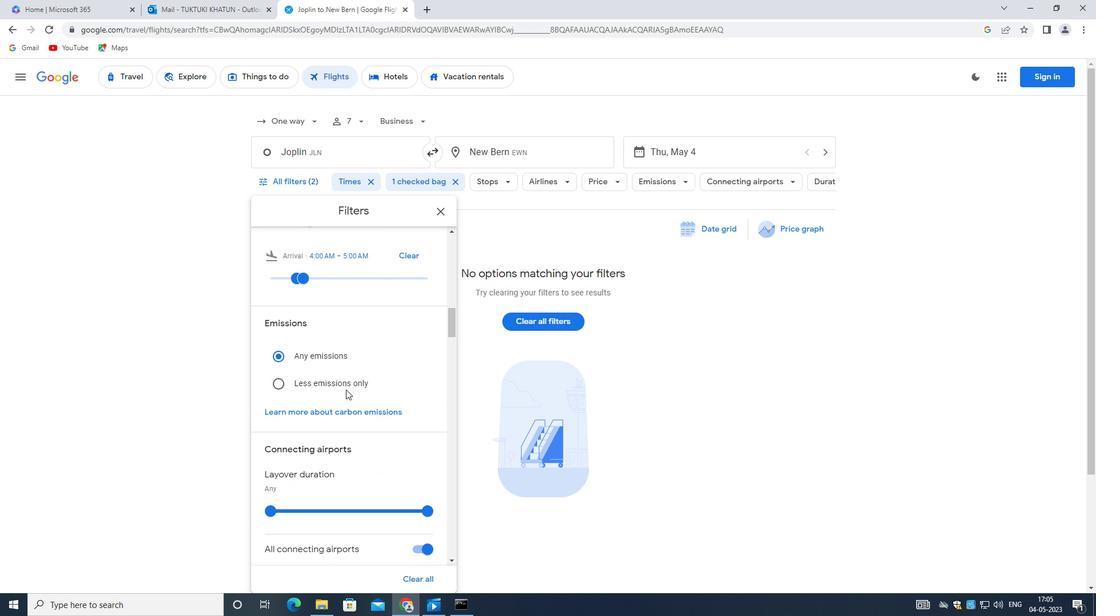 
Action: Mouse moved to (344, 384)
Screenshot: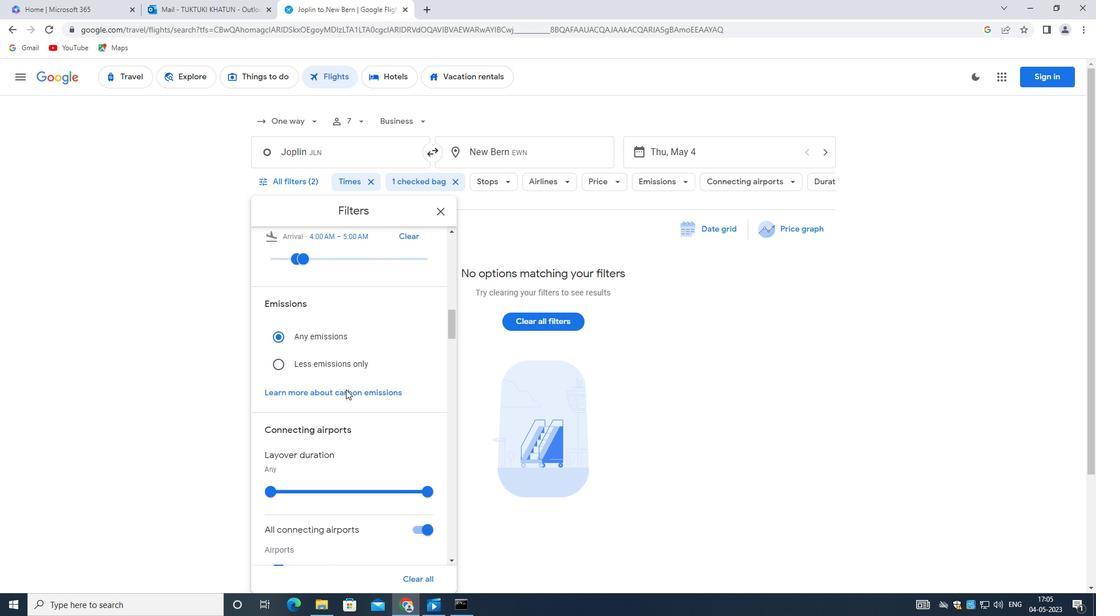 
Action: Mouse scrolled (344, 384) with delta (0, 0)
Screenshot: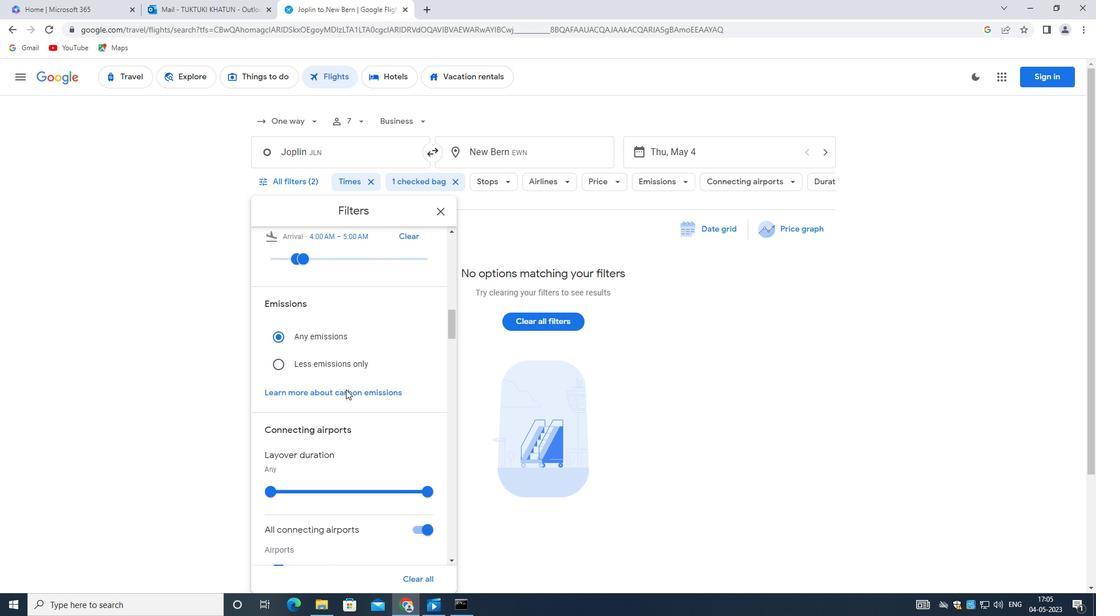 
Action: Mouse moved to (344, 383)
Screenshot: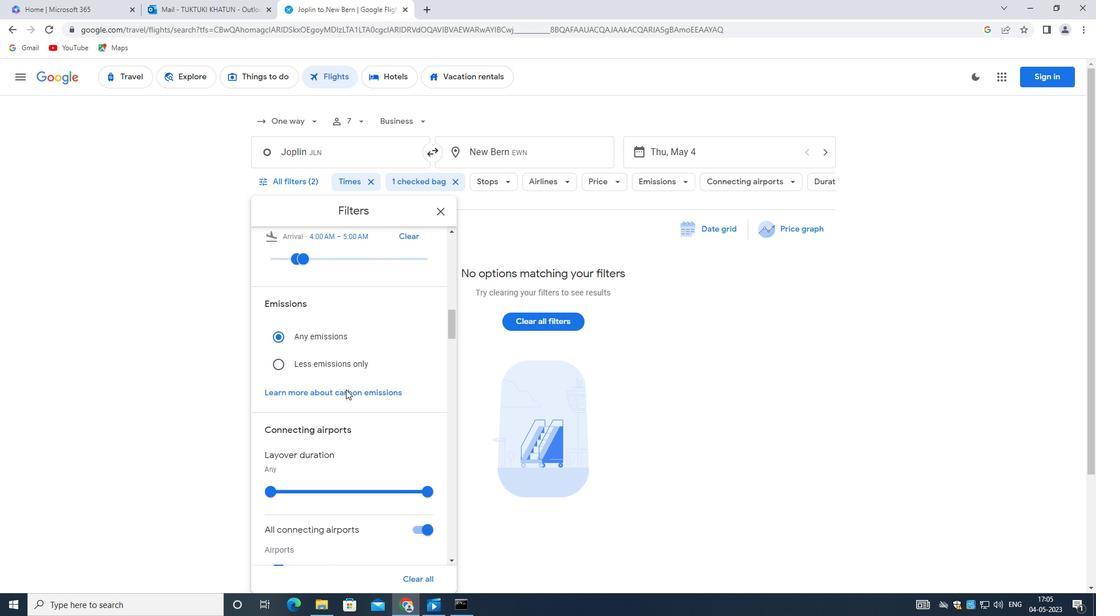 
Action: Mouse scrolled (344, 383) with delta (0, 0)
Screenshot: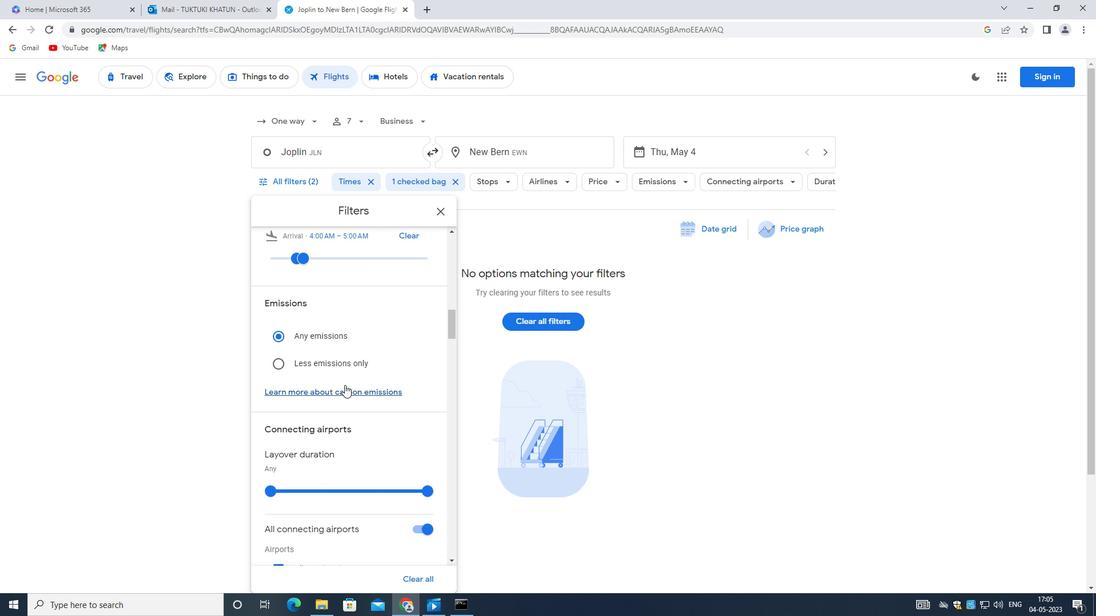 
Action: Mouse moved to (333, 368)
Screenshot: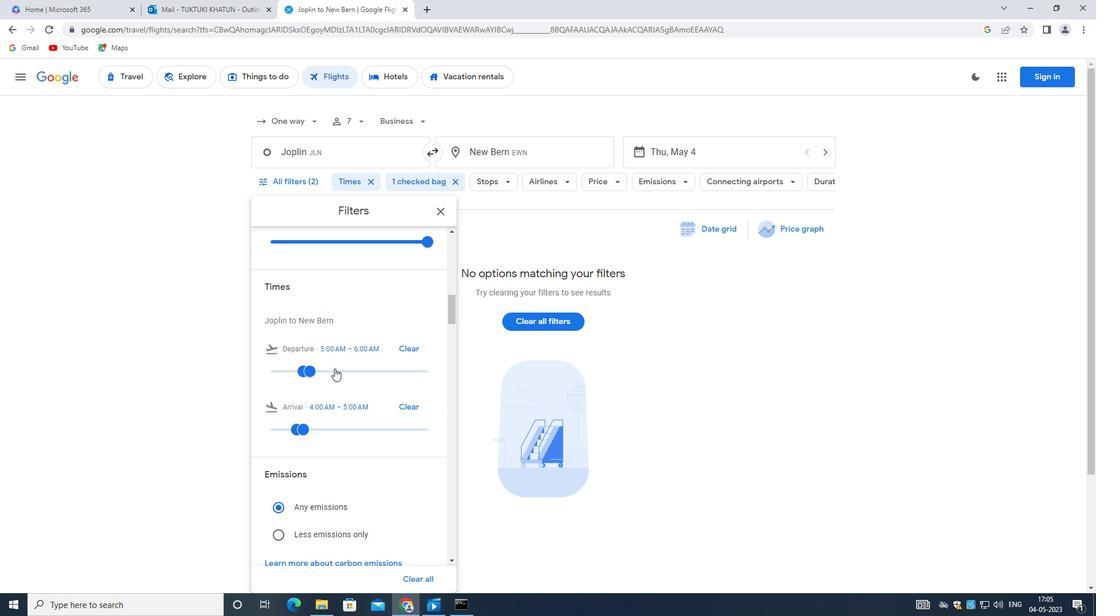 
Action: Mouse pressed left at (333, 368)
Screenshot: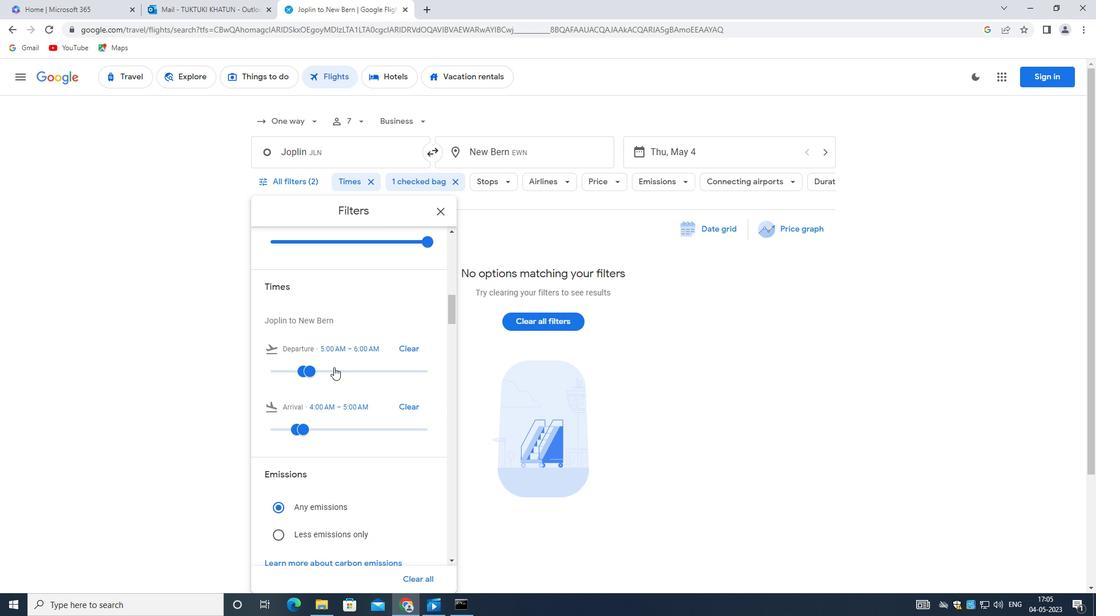 
Action: Mouse moved to (366, 365)
Screenshot: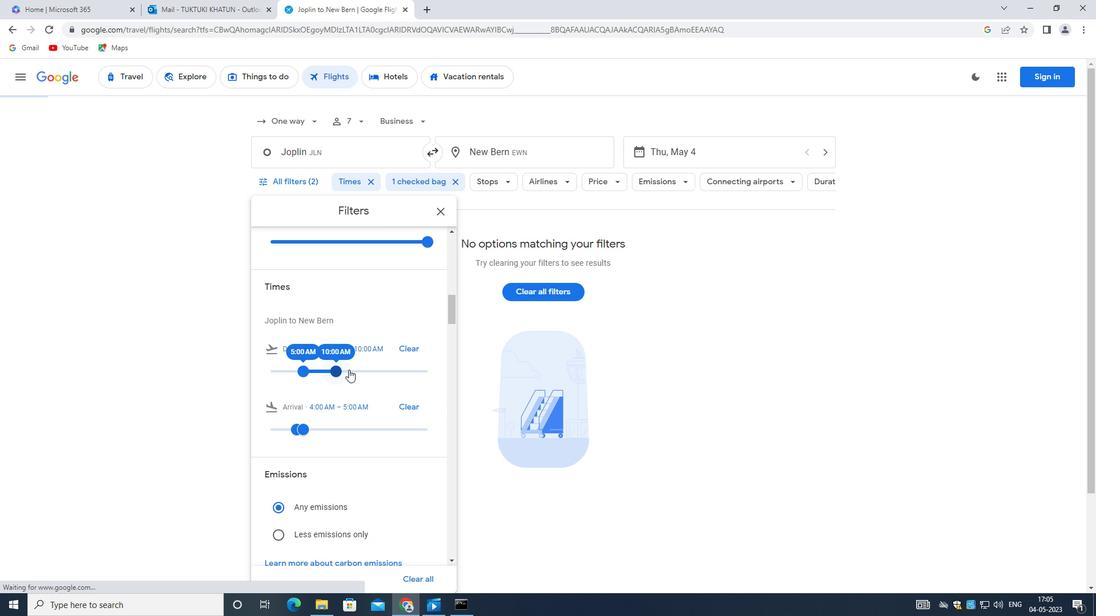 
Action: Mouse pressed left at (366, 365)
Screenshot: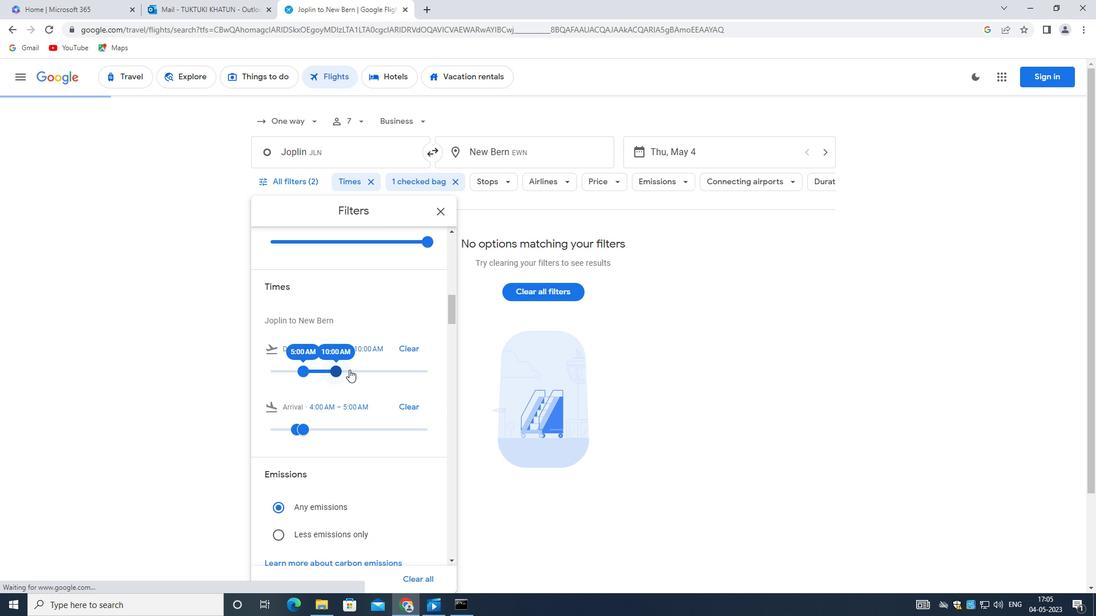 
Action: Mouse moved to (382, 372)
Screenshot: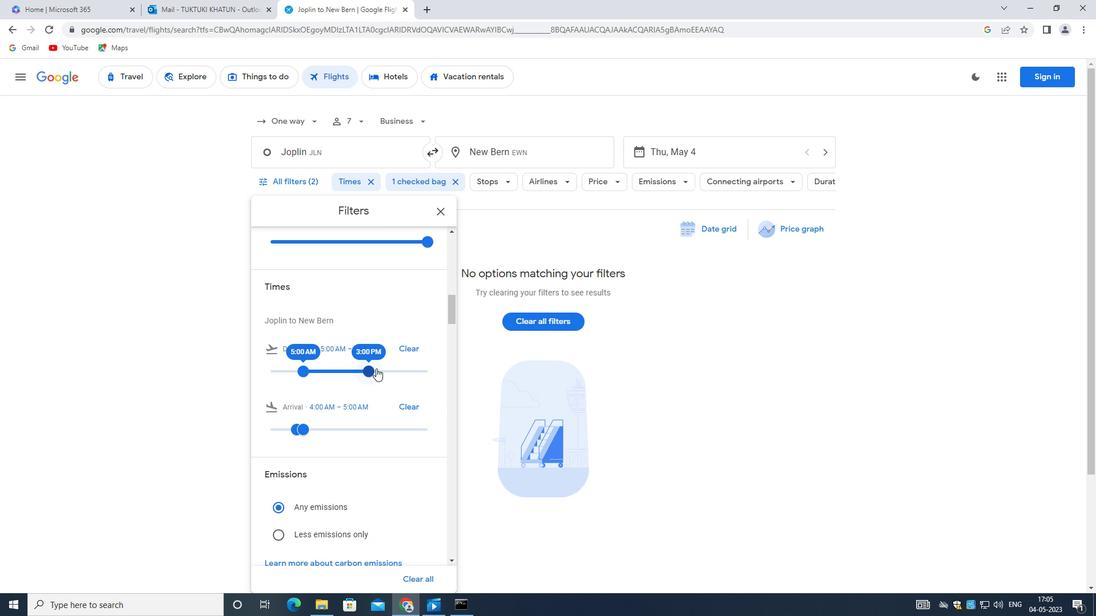 
Action: Mouse pressed left at (382, 372)
Screenshot: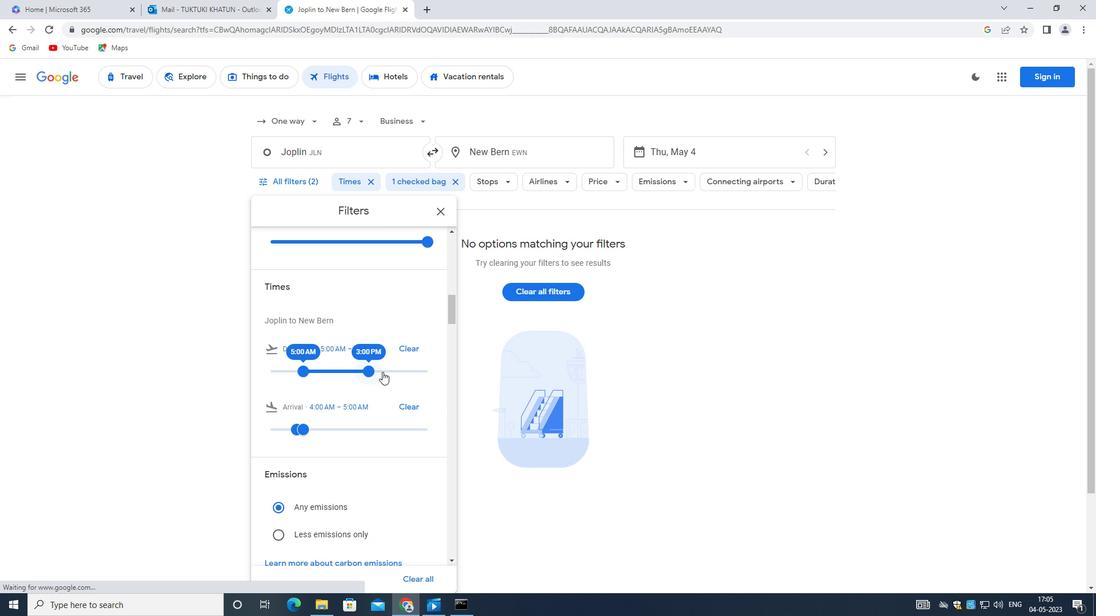 
Action: Mouse moved to (300, 371)
Screenshot: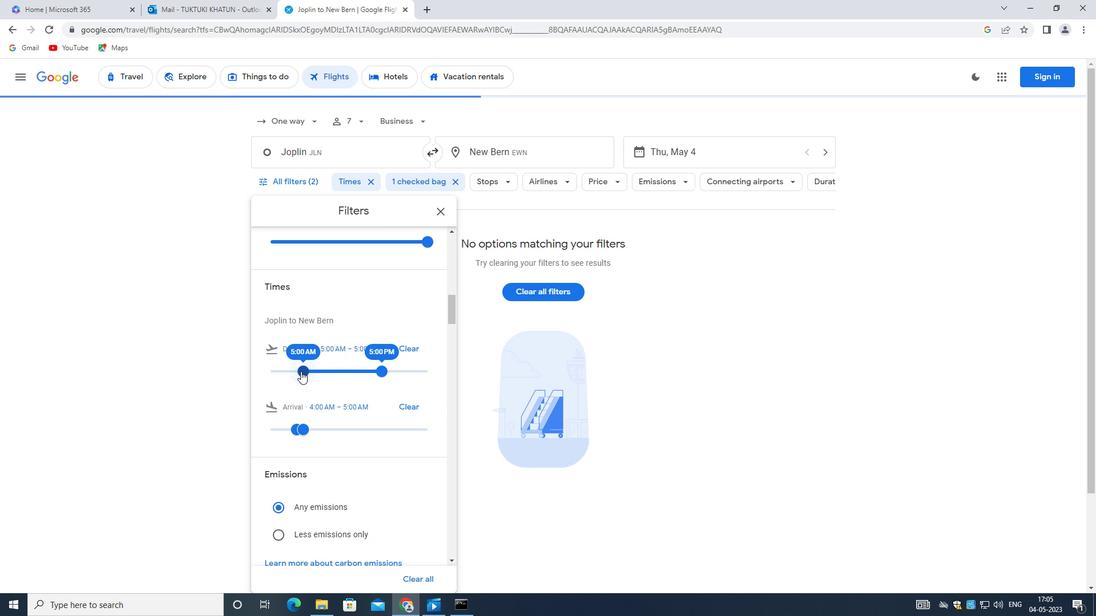 
Action: Mouse pressed left at (300, 371)
Screenshot: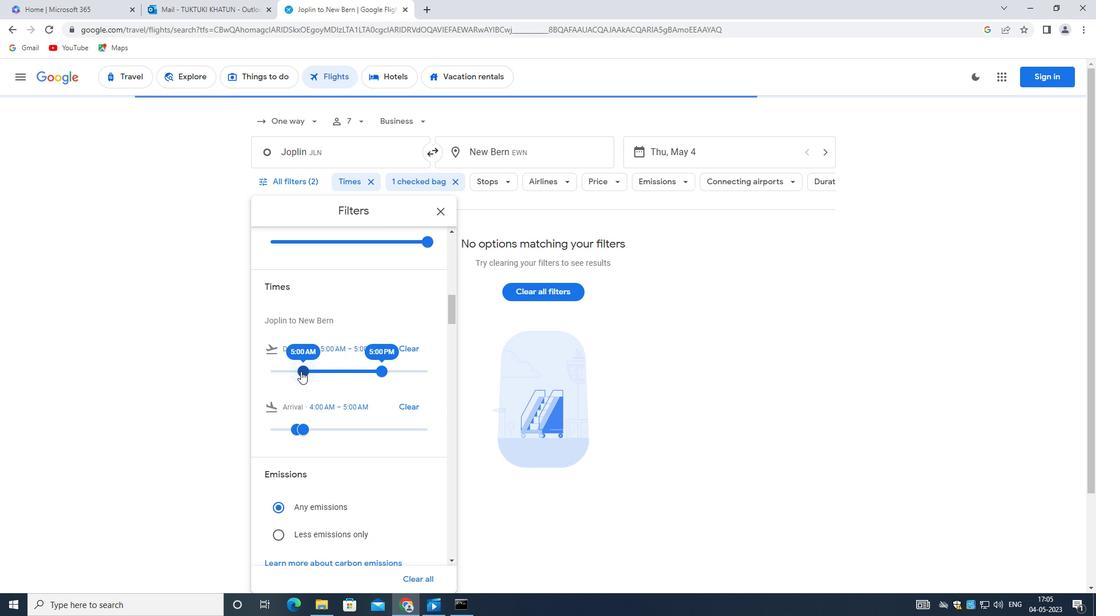 
Action: Mouse moved to (395, 393)
Screenshot: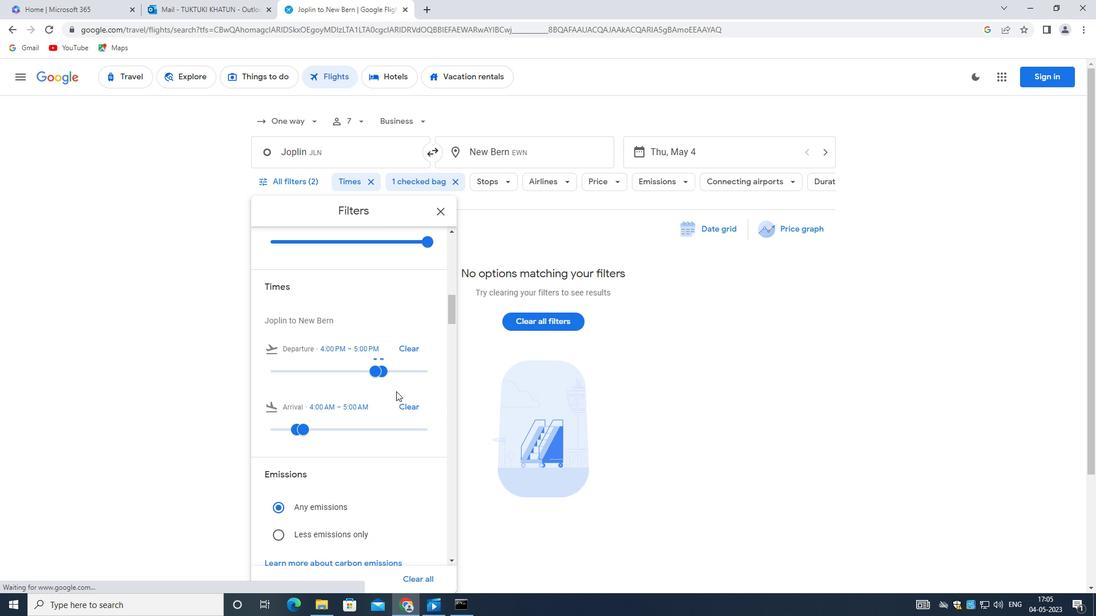 
Action: Mouse pressed left at (395, 393)
Screenshot: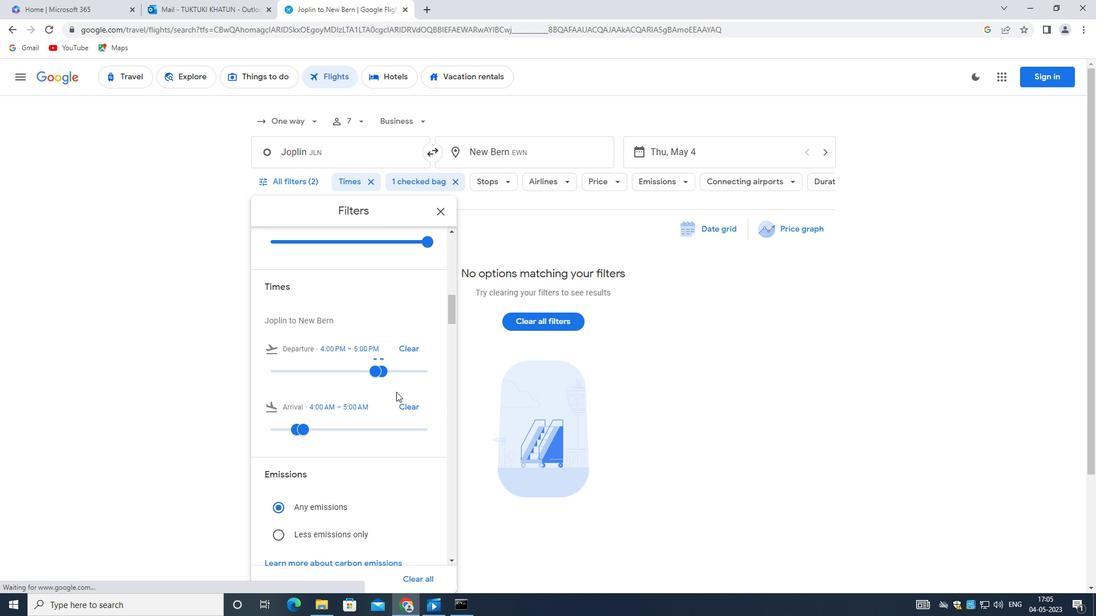 
Action: Mouse moved to (370, 402)
Screenshot: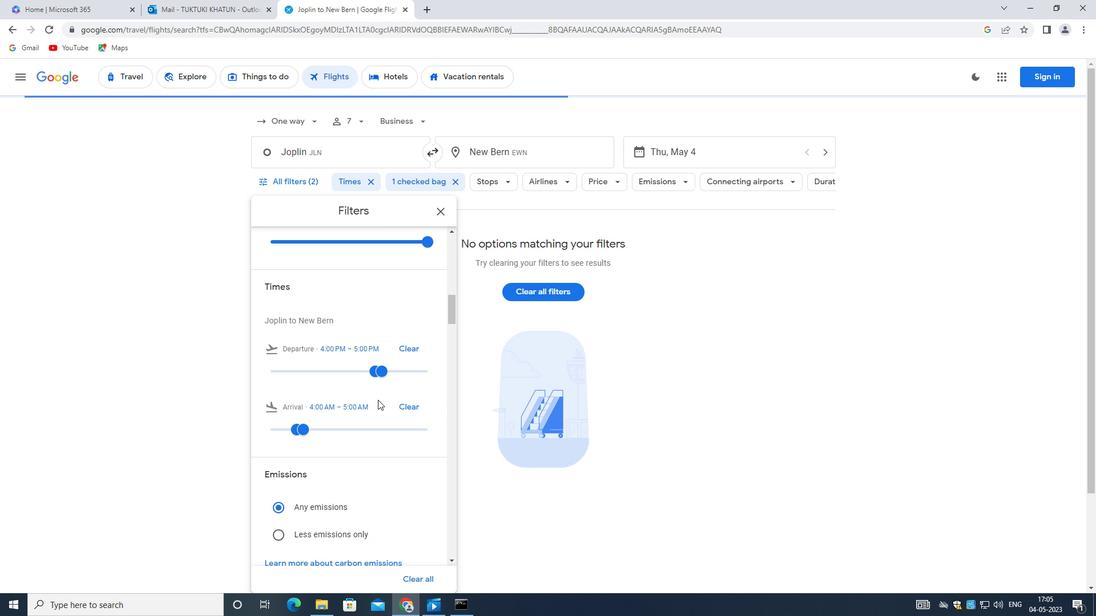 
Action: Mouse scrolled (370, 401) with delta (0, 0)
Screenshot: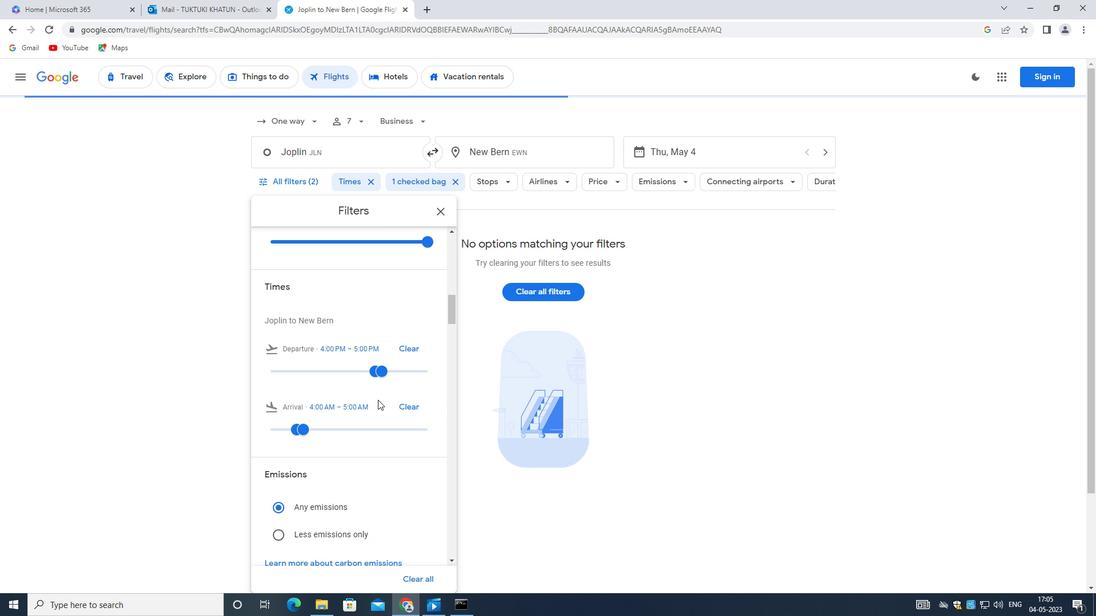 
Action: Mouse moved to (369, 402)
Screenshot: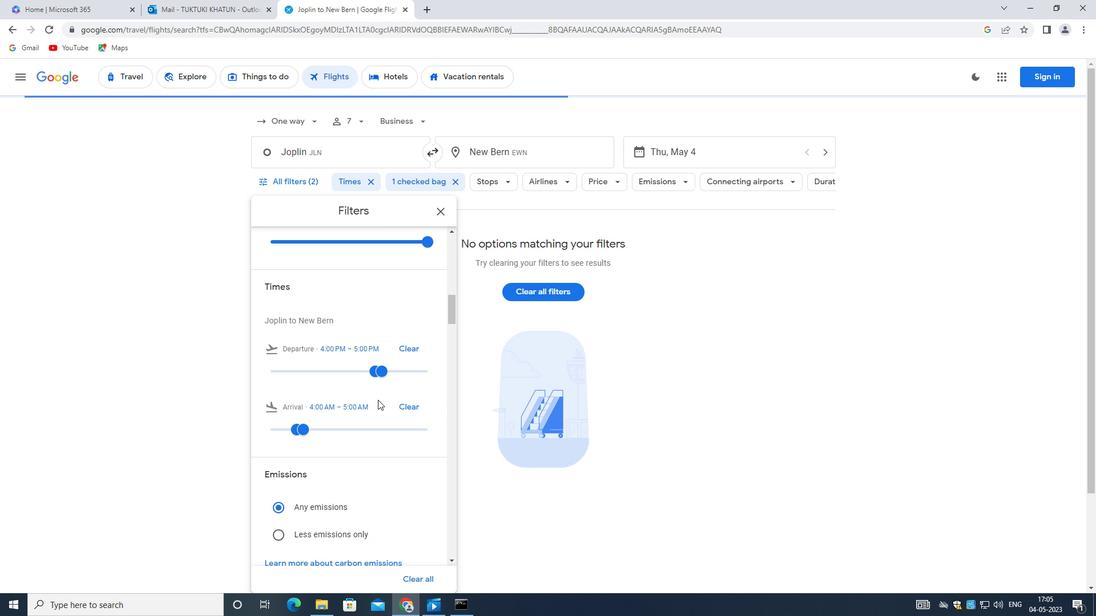 
Action: Mouse scrolled (369, 402) with delta (0, 0)
Screenshot: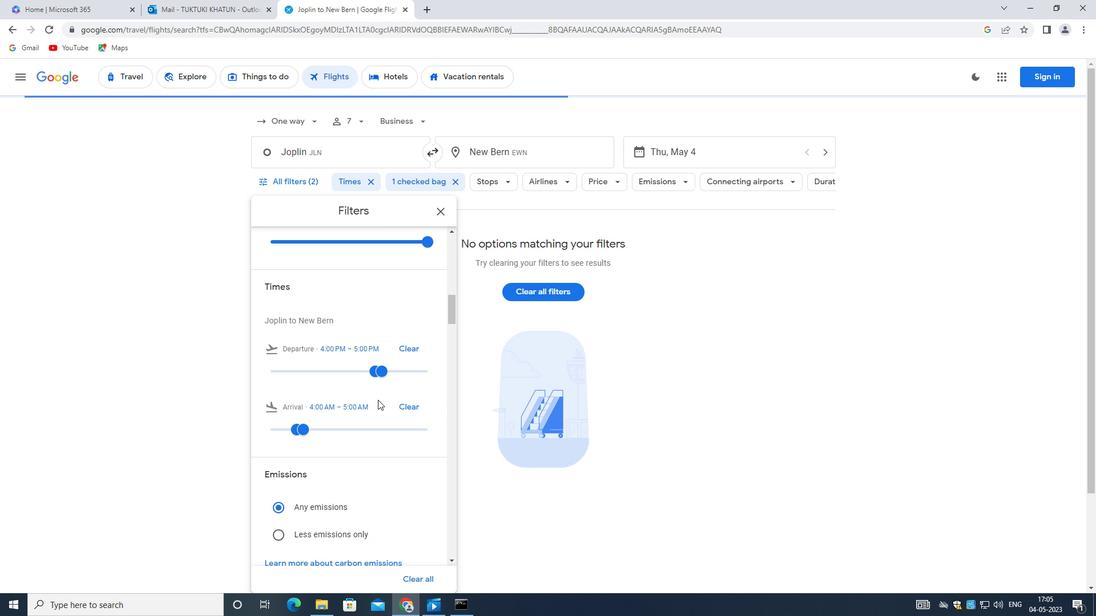 
Action: Mouse moved to (369, 403)
Screenshot: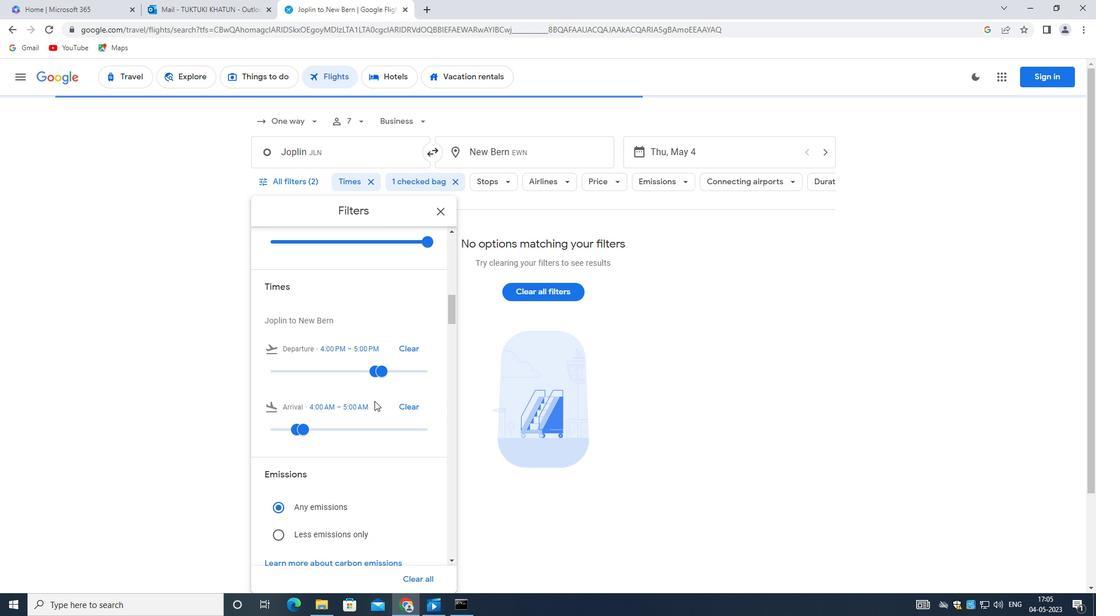 
Action: Mouse scrolled (369, 402) with delta (0, 0)
Screenshot: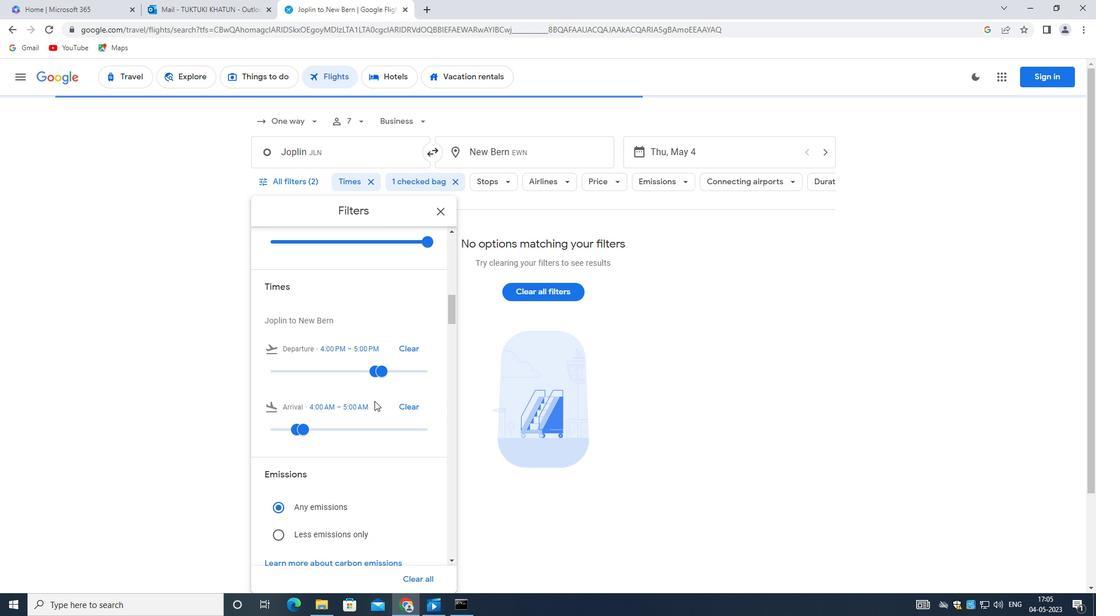 
Action: Mouse moved to (368, 403)
Screenshot: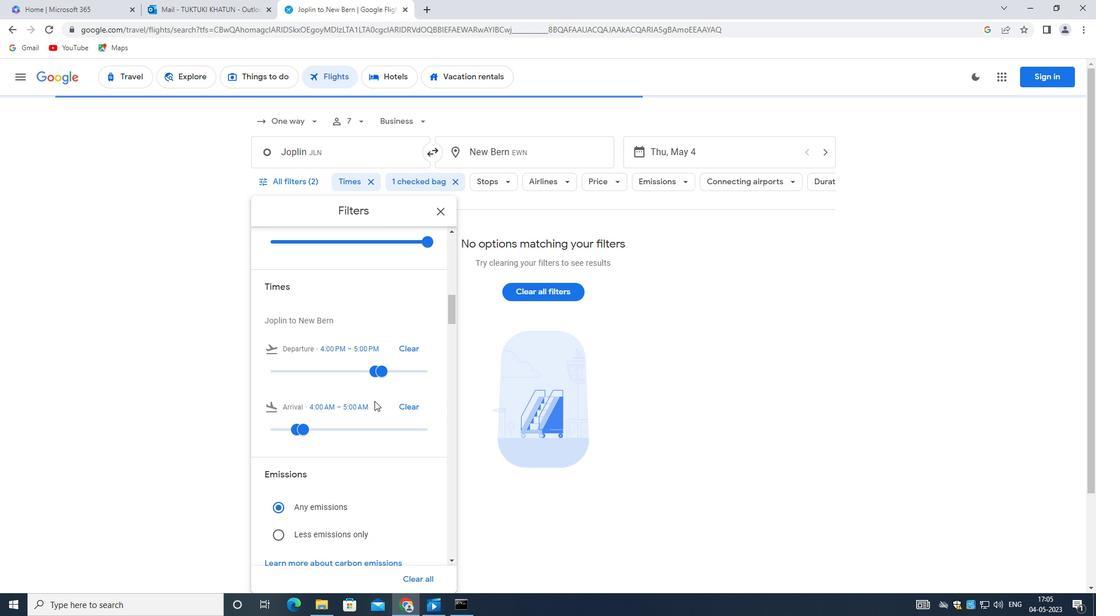 
Action: Mouse scrolled (368, 403) with delta (0, 0)
Screenshot: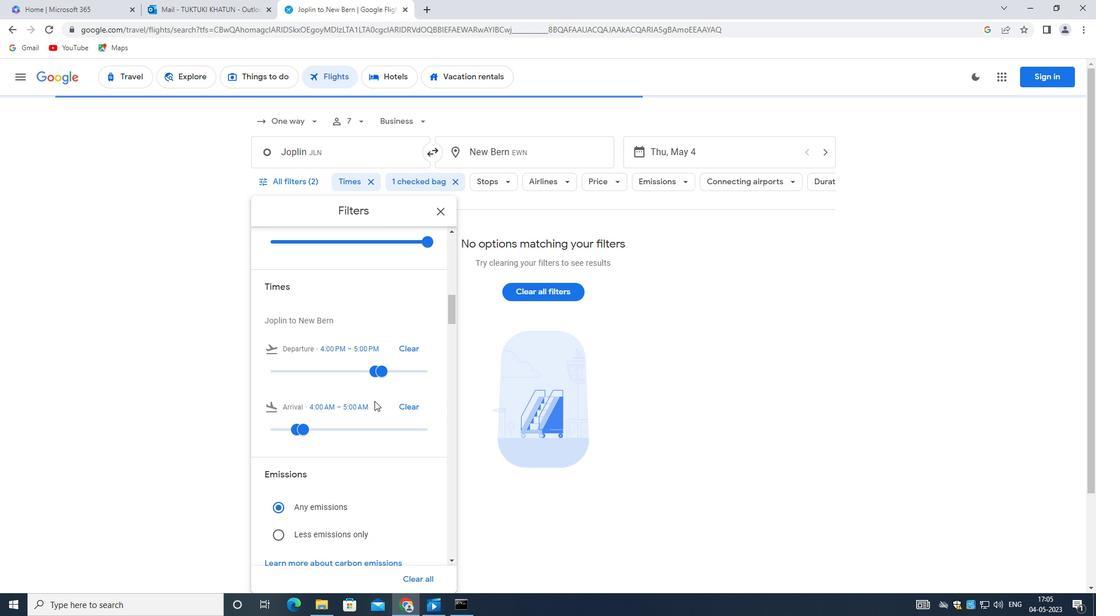 
Action: Mouse moved to (353, 404)
Screenshot: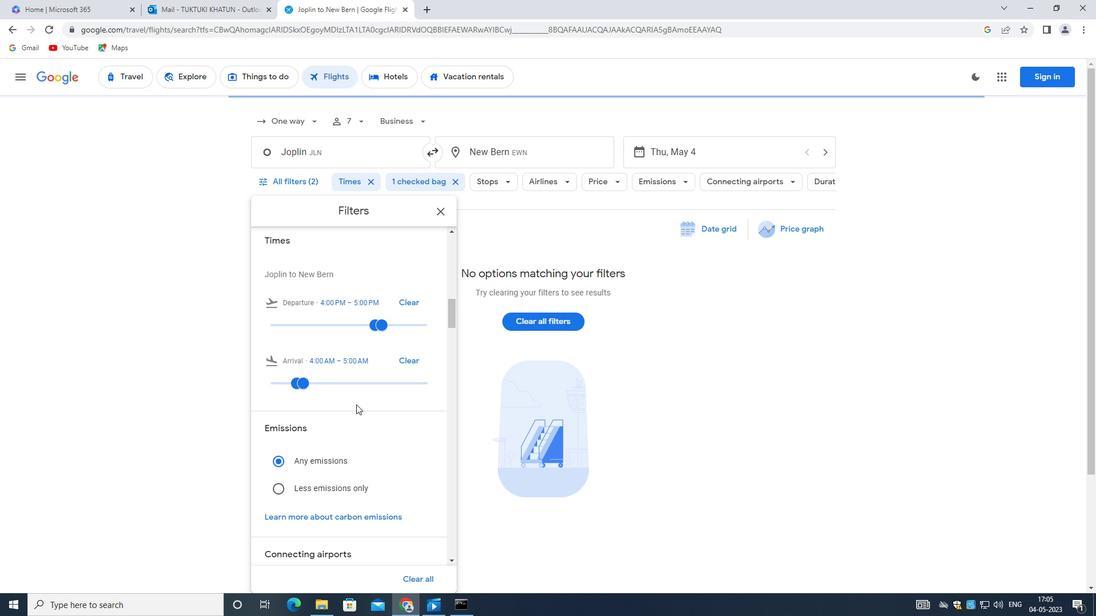 
Action: Mouse scrolled (353, 404) with delta (0, 0)
Screenshot: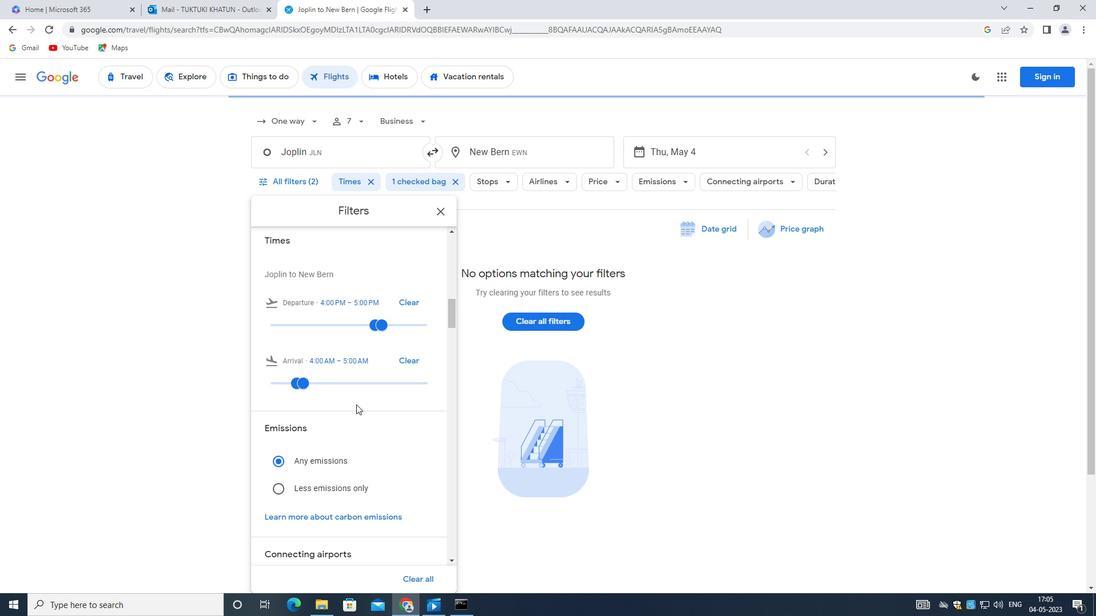 
Action: Mouse scrolled (353, 404) with delta (0, 0)
Screenshot: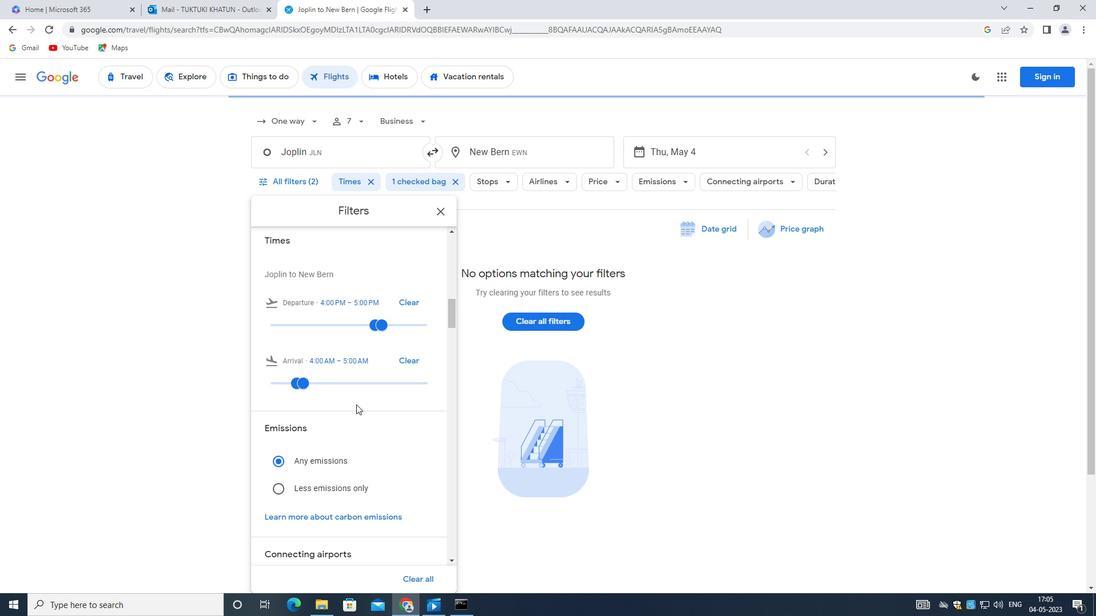 
Action: Mouse moved to (352, 404)
Screenshot: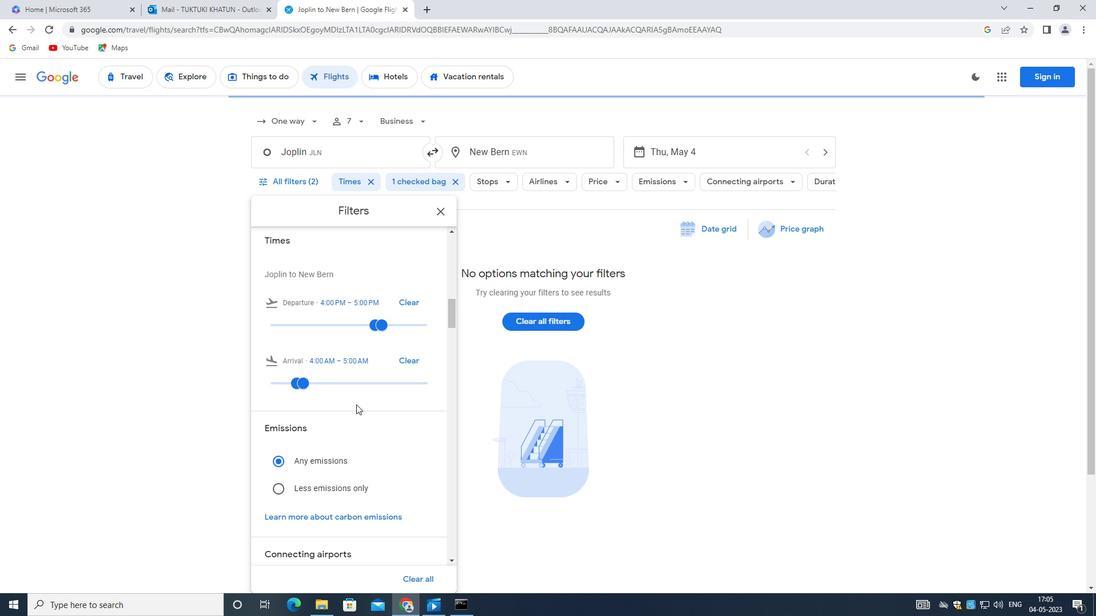
Action: Mouse scrolled (352, 404) with delta (0, 0)
Screenshot: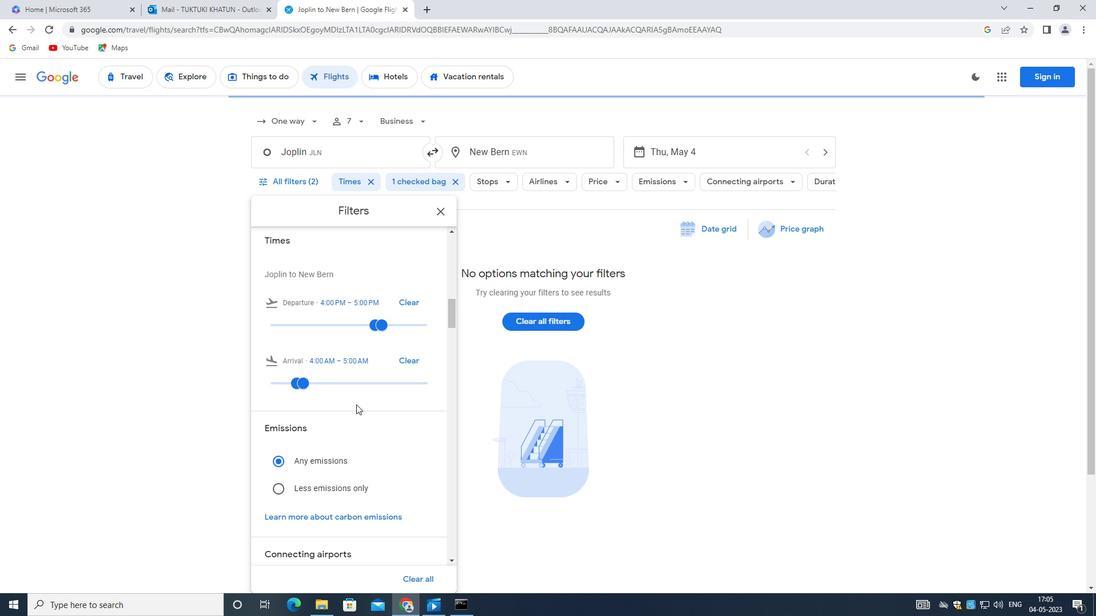 
Action: Mouse moved to (352, 404)
Screenshot: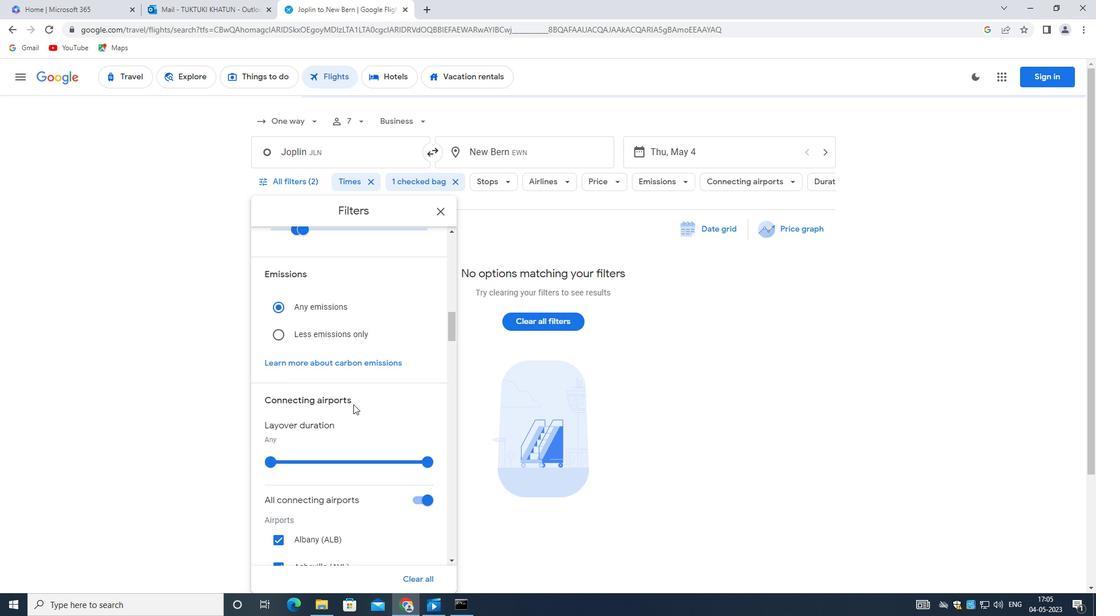 
Action: Mouse scrolled (352, 404) with delta (0, 0)
Screenshot: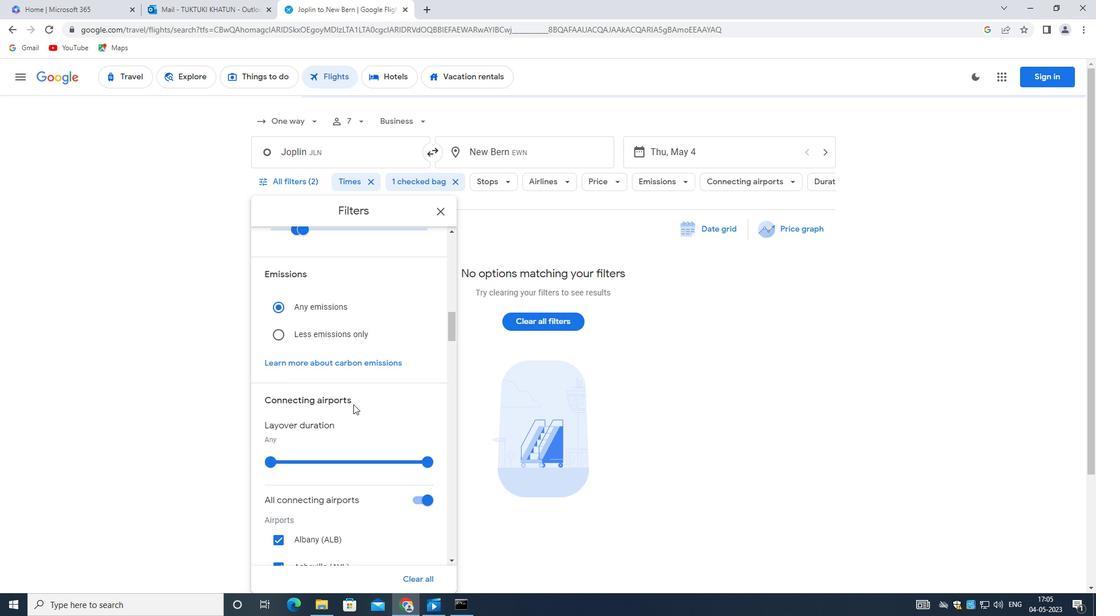 
Action: Mouse moved to (351, 406)
Screenshot: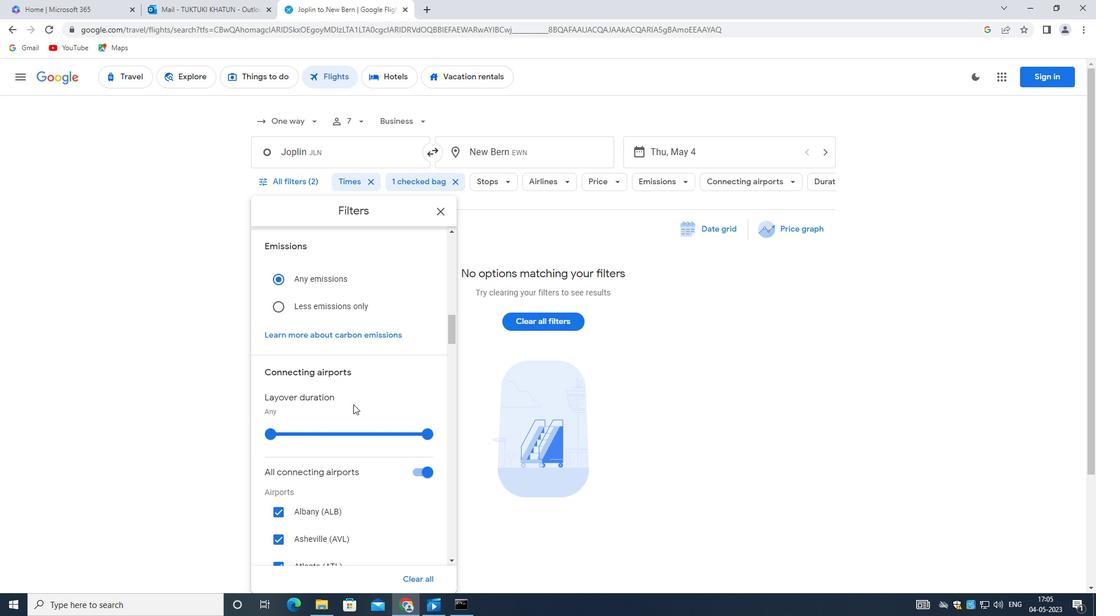 
Action: Mouse scrolled (351, 405) with delta (0, 0)
Screenshot: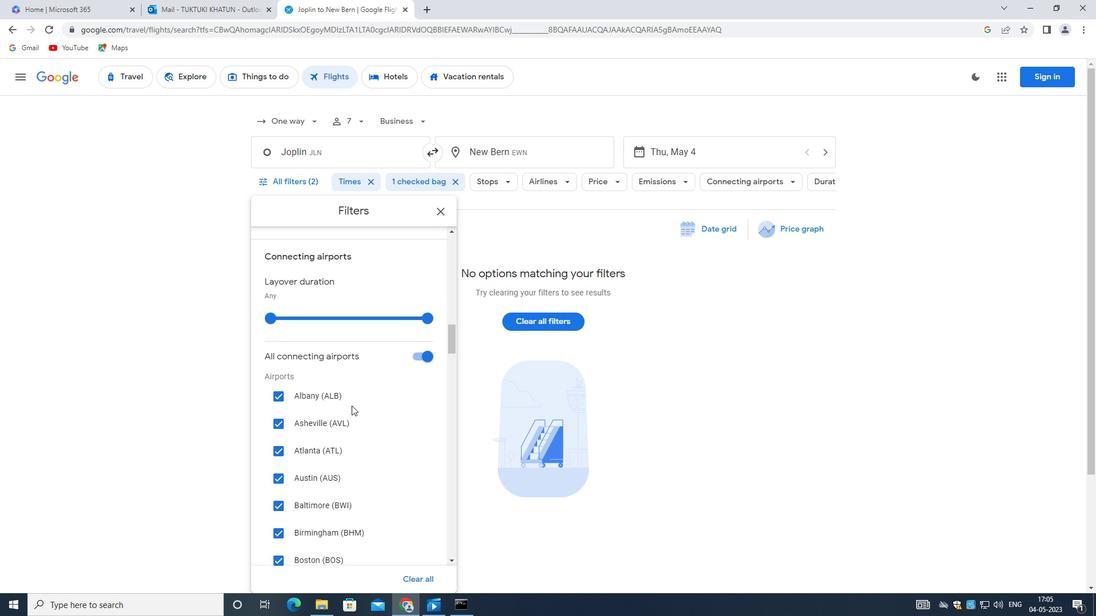 
Action: Mouse scrolled (351, 405) with delta (0, 0)
Screenshot: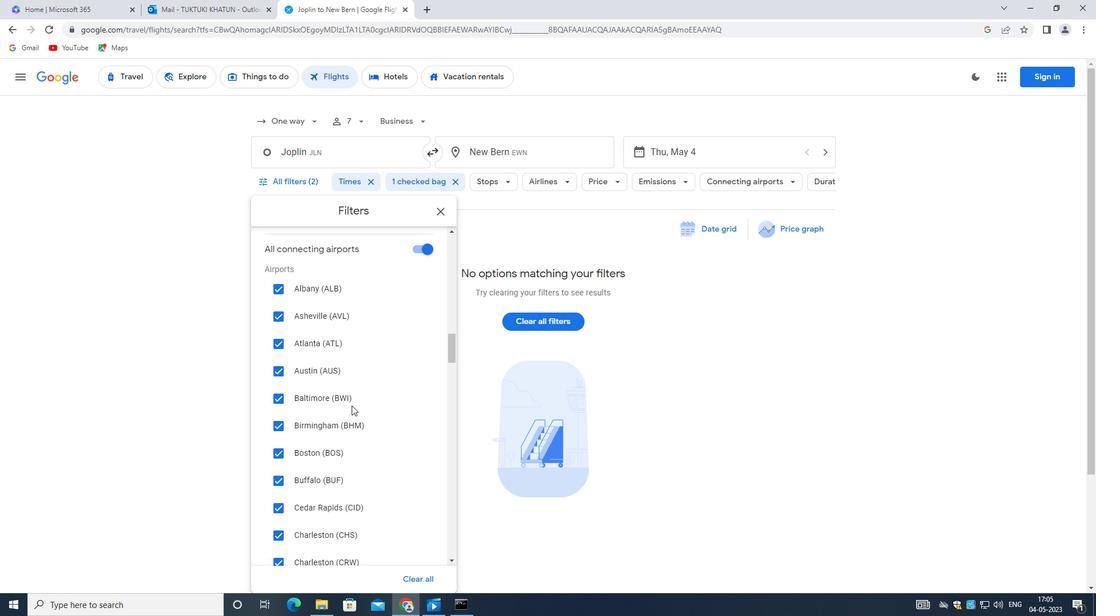 
Action: Mouse scrolled (351, 405) with delta (0, 0)
Screenshot: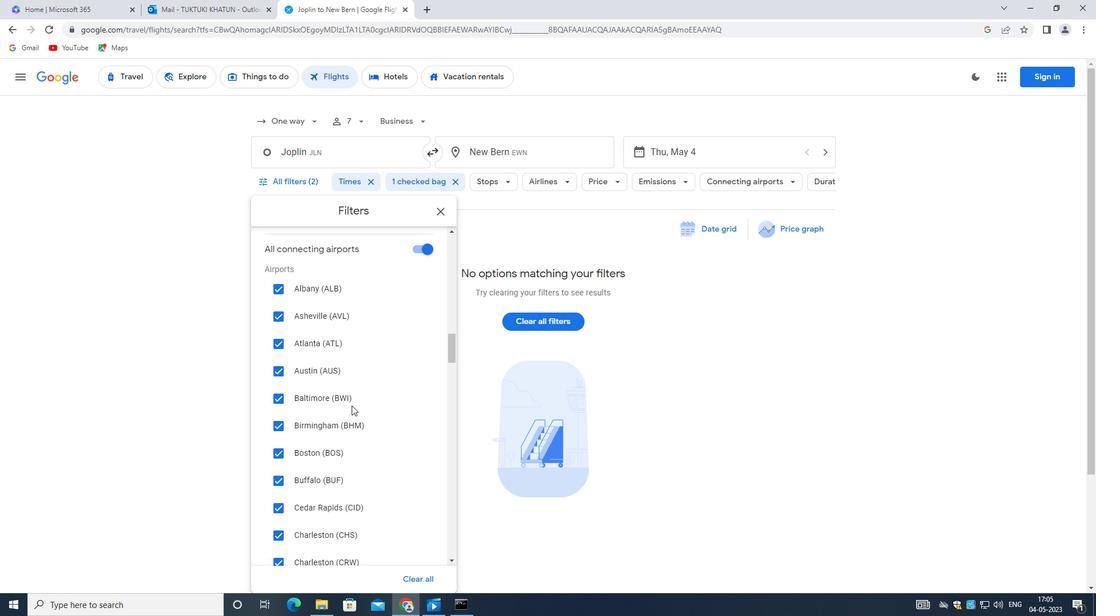 
Action: Mouse scrolled (351, 405) with delta (0, 0)
Screenshot: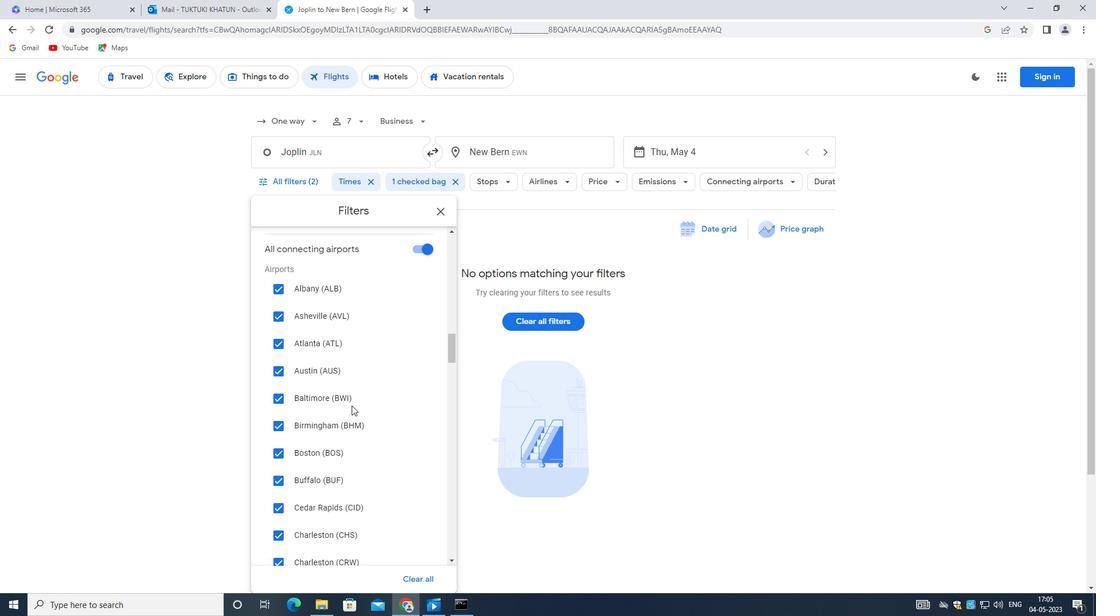 
Action: Mouse moved to (350, 406)
Screenshot: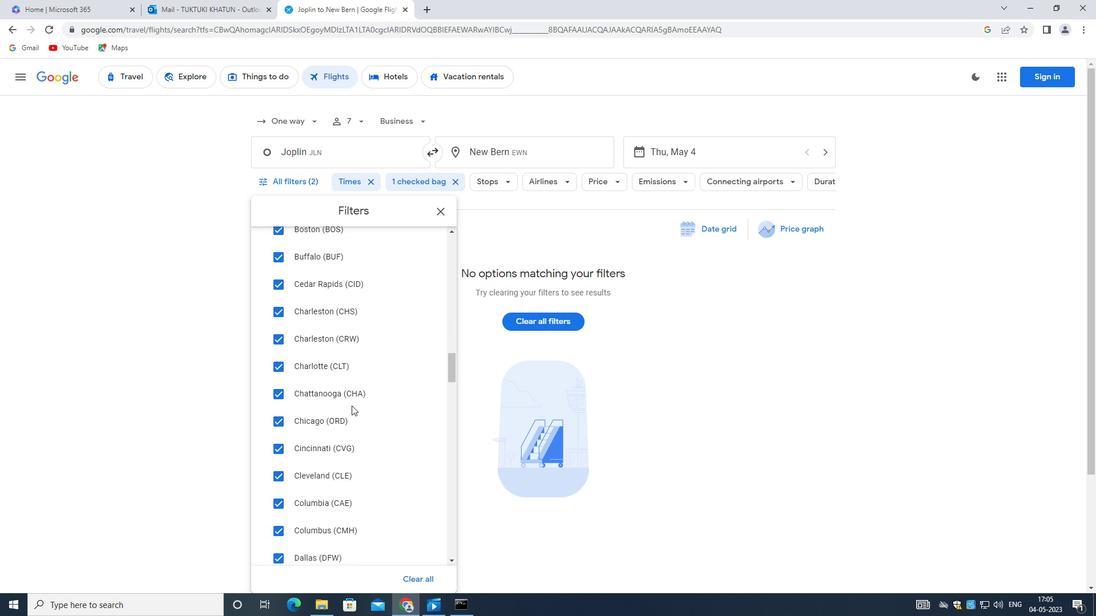 
Action: Mouse scrolled (350, 406) with delta (0, 0)
Screenshot: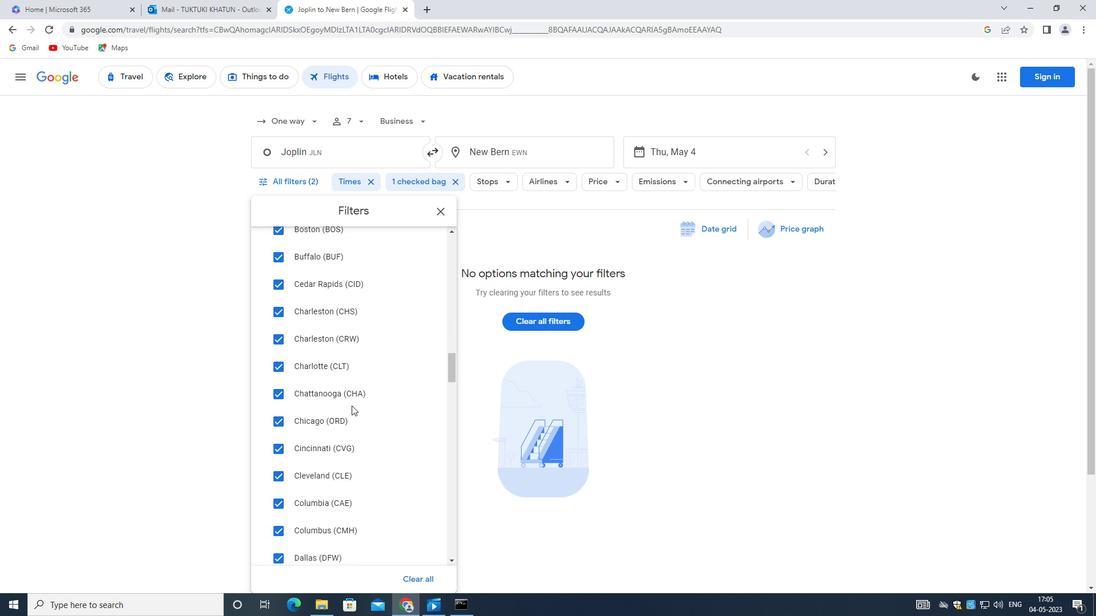 
Action: Mouse scrolled (350, 406) with delta (0, 0)
Screenshot: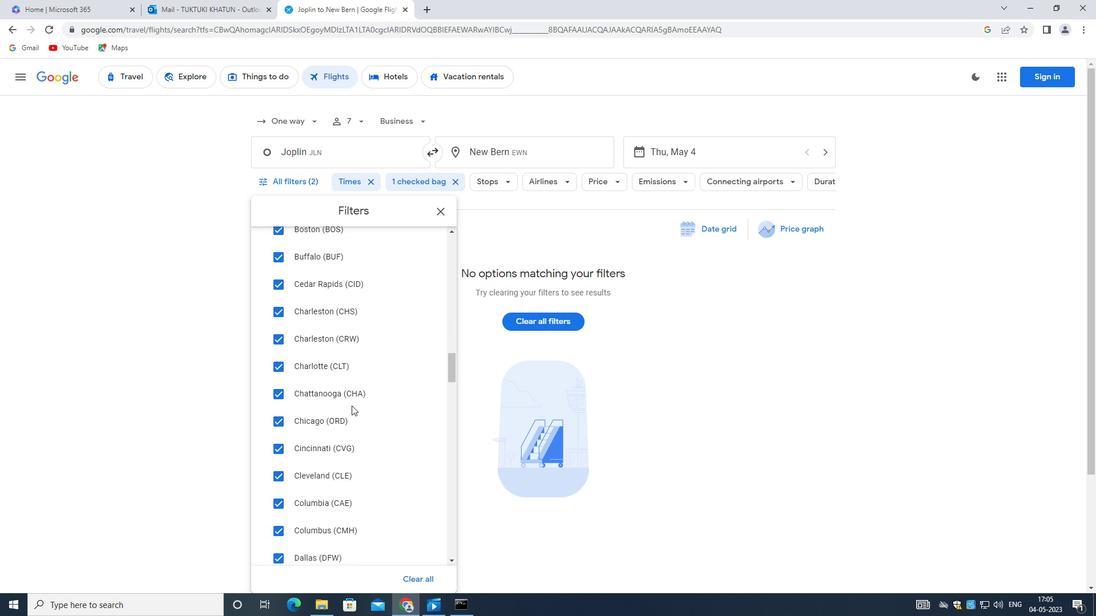 
Action: Mouse scrolled (350, 406) with delta (0, 0)
Screenshot: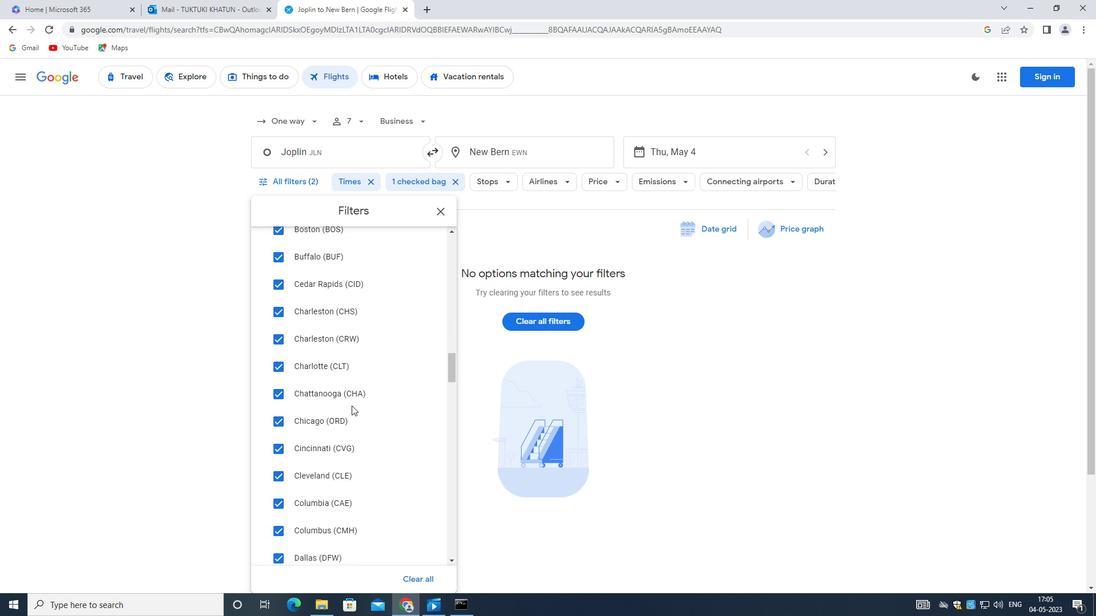 
Action: Mouse scrolled (350, 406) with delta (0, 0)
Screenshot: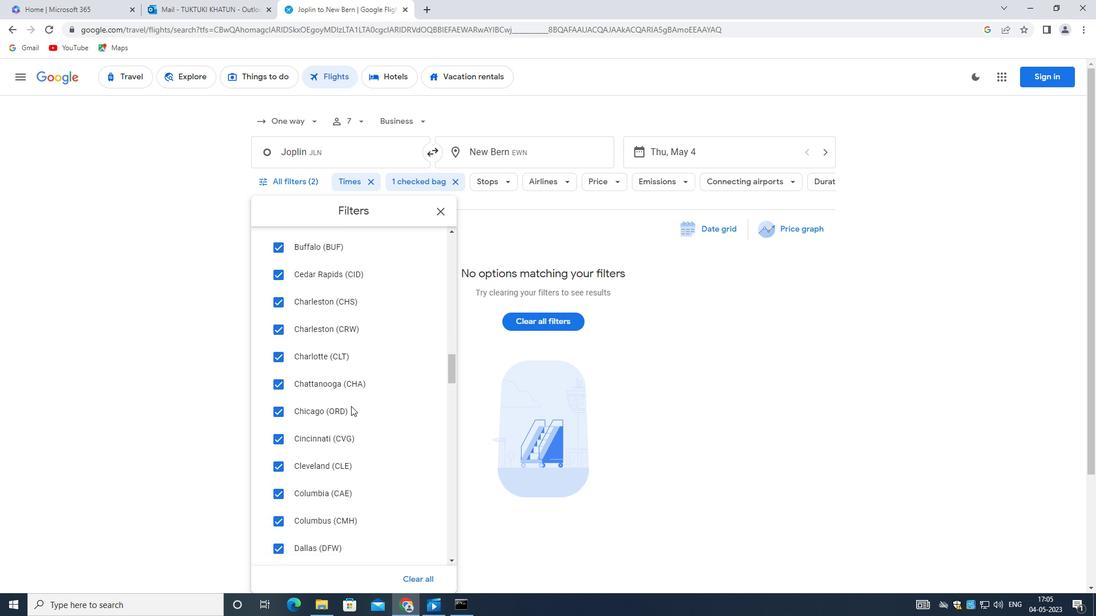 
Action: Mouse scrolled (350, 406) with delta (0, 0)
Screenshot: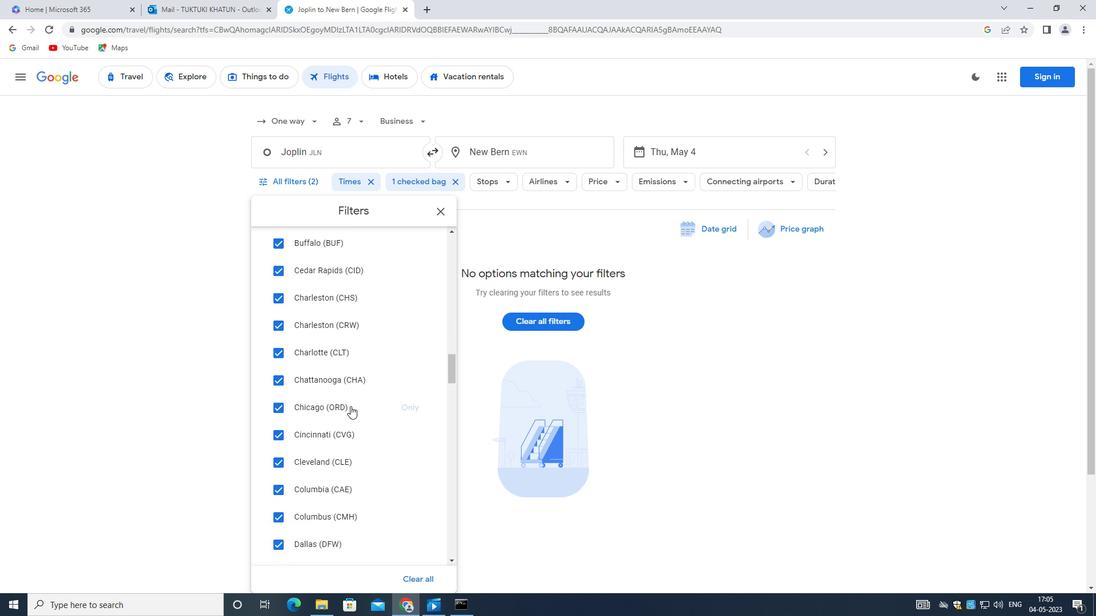 
Action: Mouse scrolled (350, 406) with delta (0, 0)
Screenshot: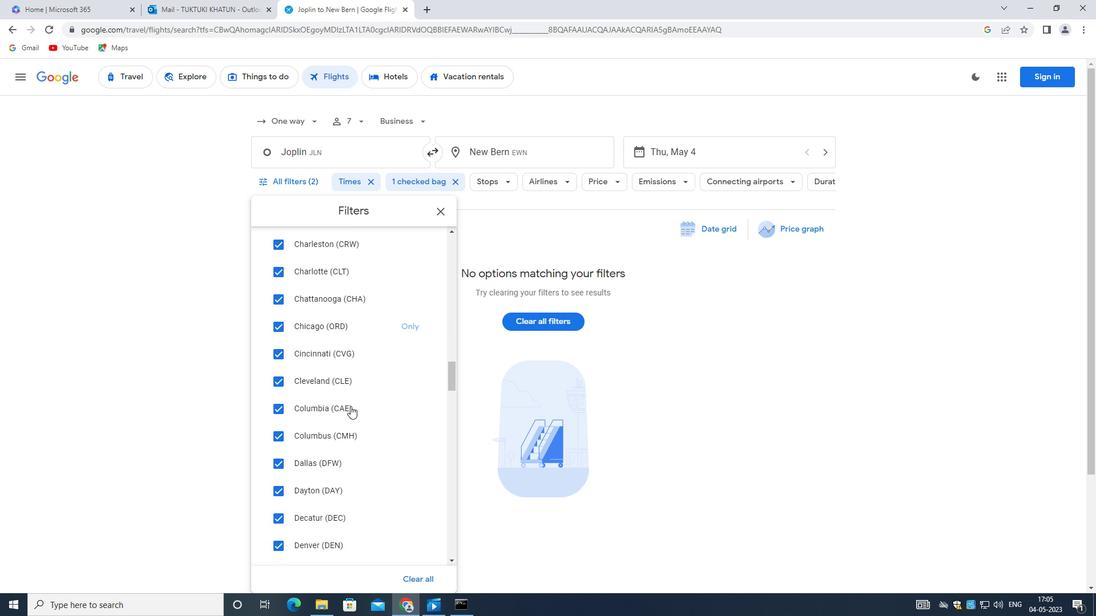 
Action: Mouse moved to (350, 406)
Screenshot: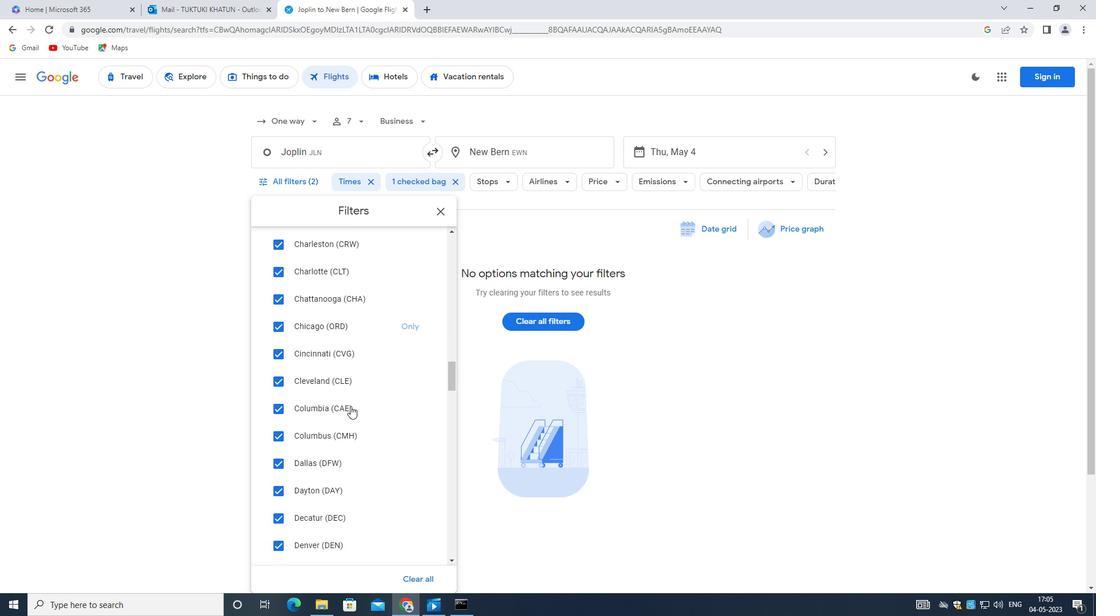 
Action: Mouse scrolled (350, 406) with delta (0, 0)
Screenshot: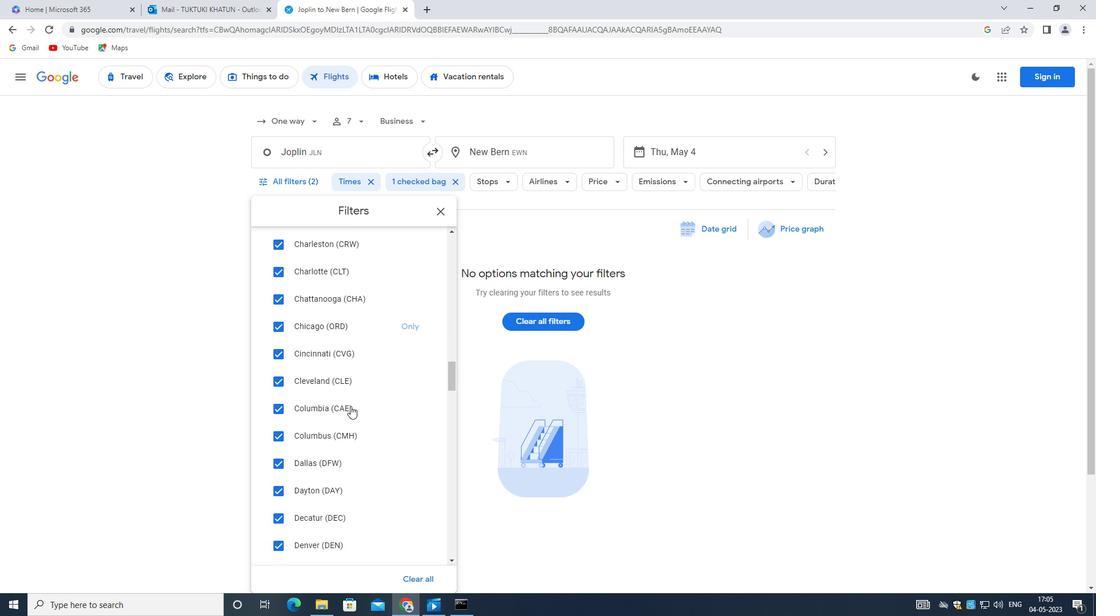 
Action: Mouse moved to (352, 408)
Screenshot: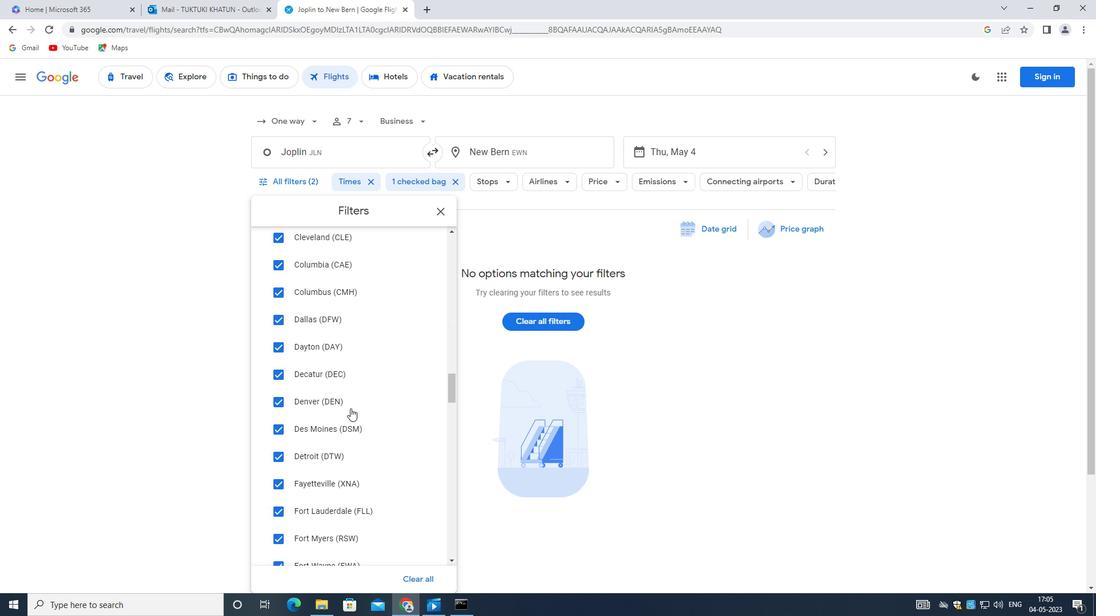 
Action: Mouse scrolled (352, 408) with delta (0, 0)
Screenshot: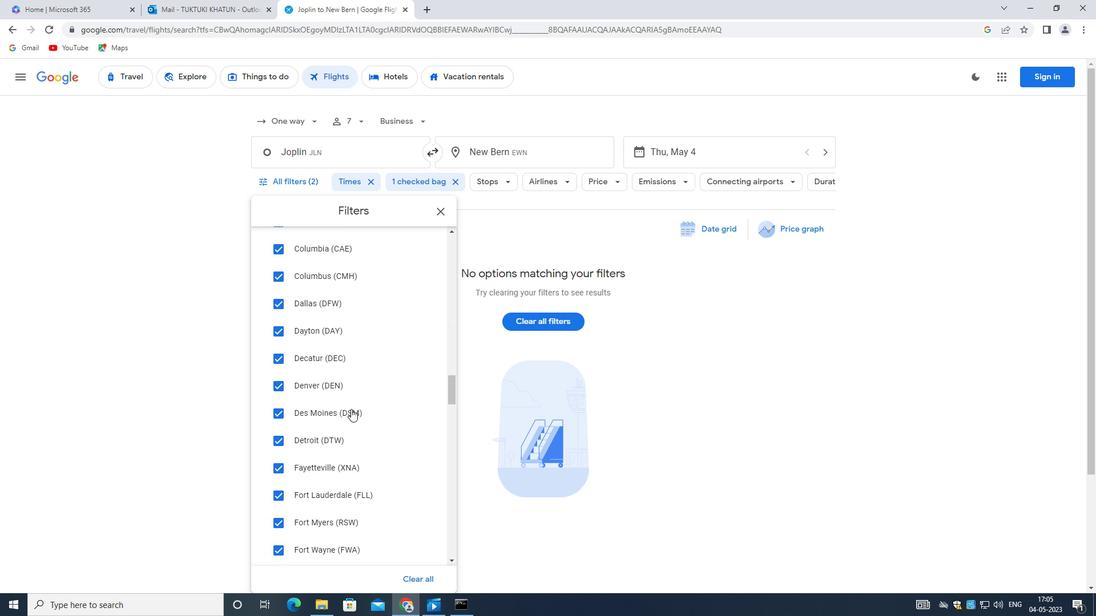 
Action: Mouse scrolled (352, 408) with delta (0, 0)
Screenshot: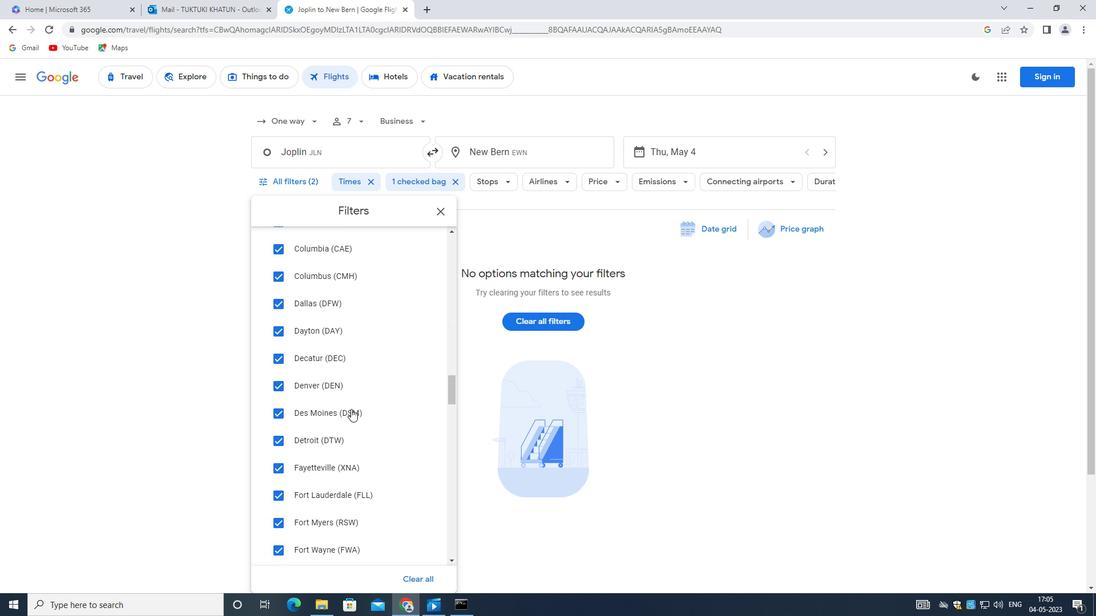 
Action: Mouse scrolled (352, 408) with delta (0, 0)
Screenshot: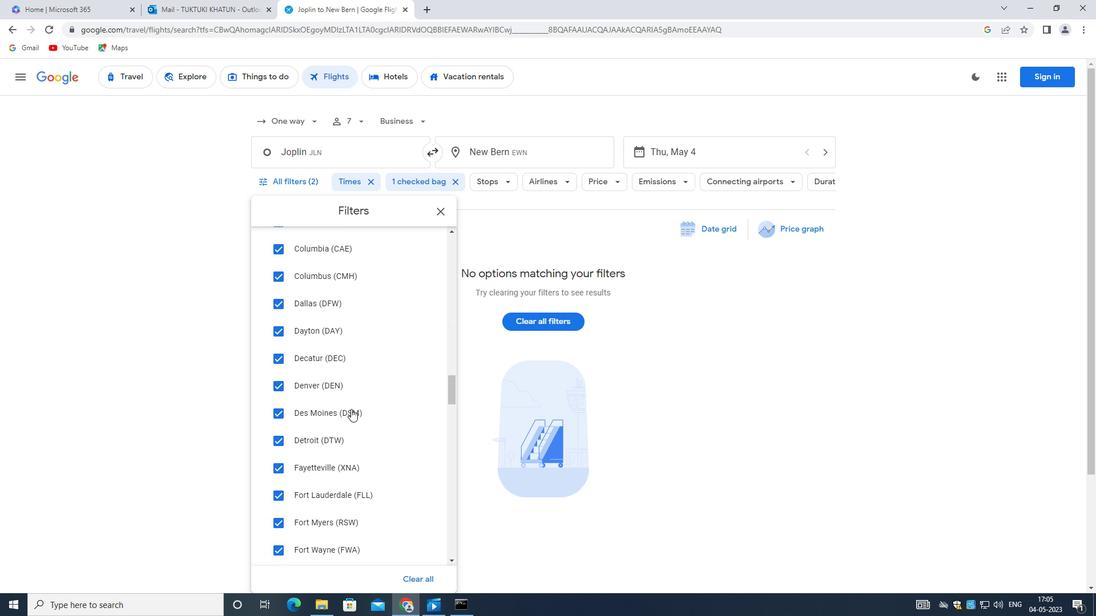 
Action: Mouse scrolled (352, 408) with delta (0, 0)
Screenshot: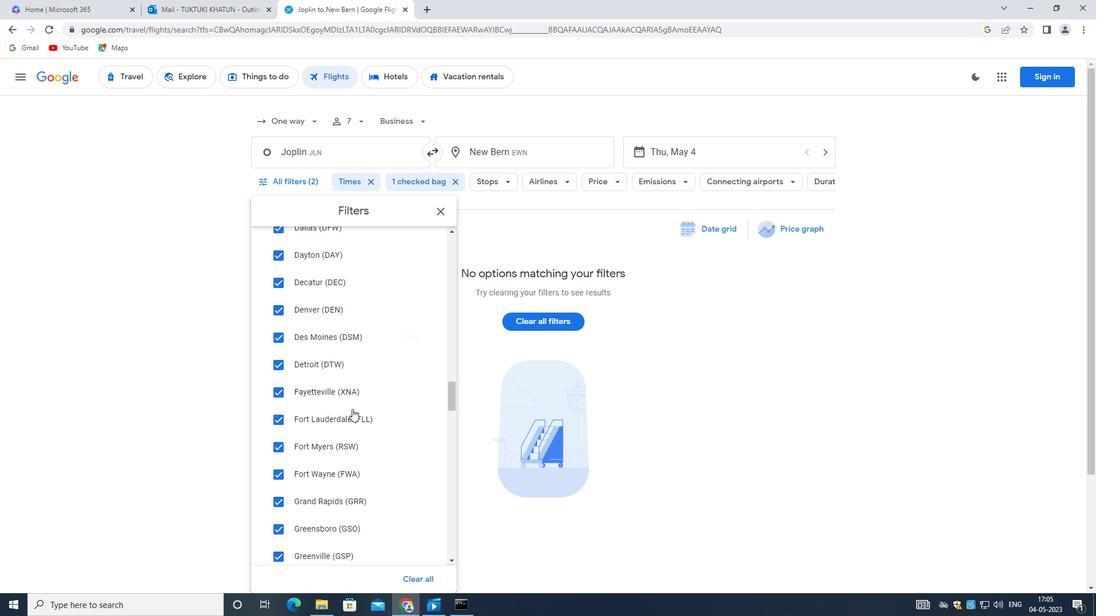 
Action: Mouse moved to (352, 402)
Screenshot: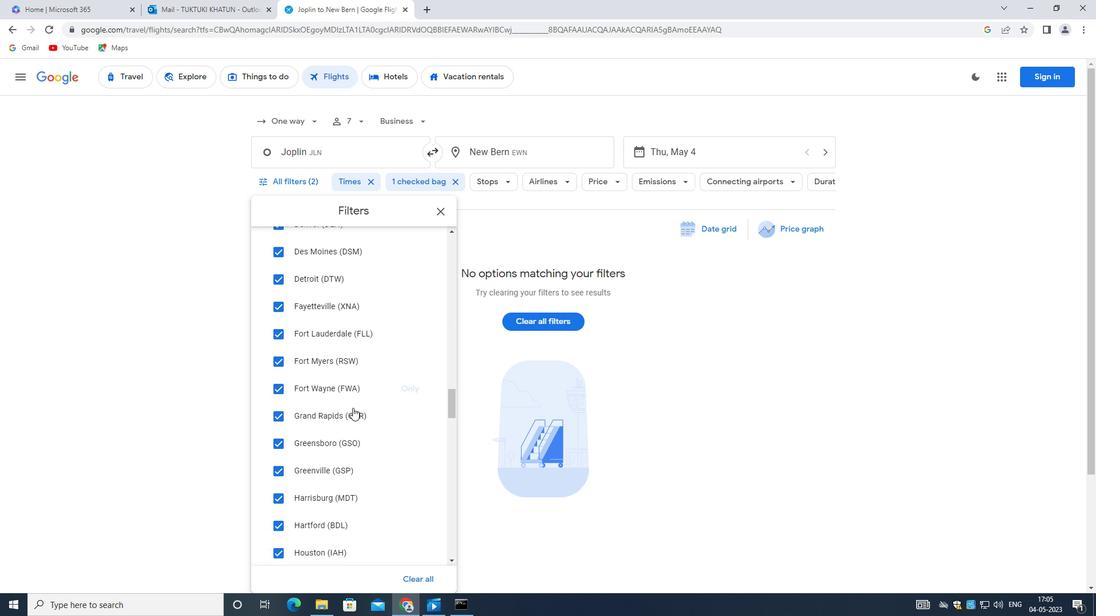 
Action: Mouse scrolled (352, 402) with delta (0, 0)
Screenshot: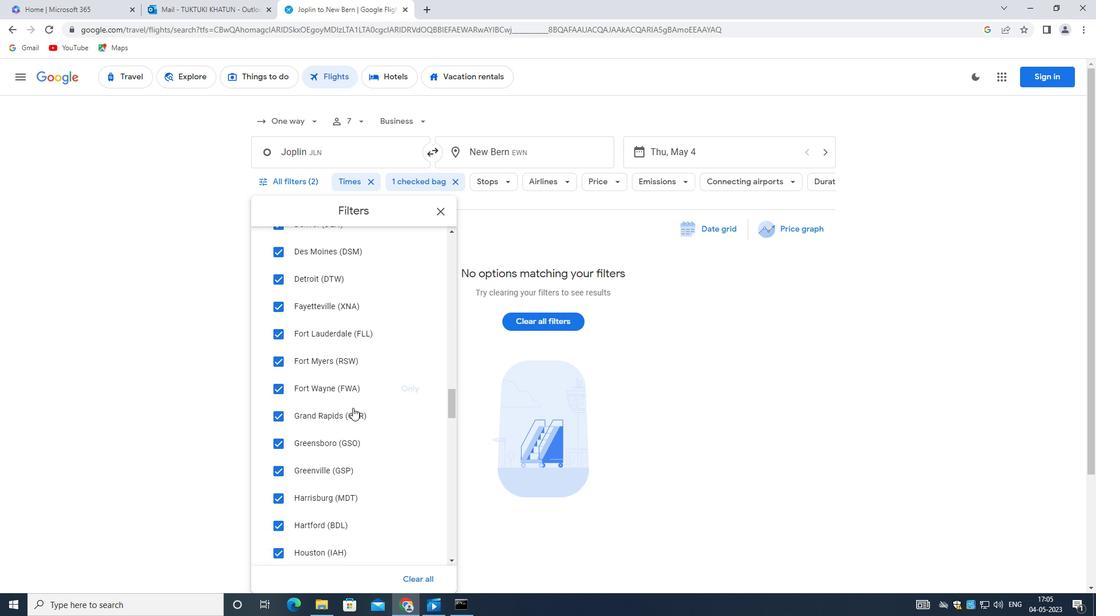 
Action: Mouse scrolled (352, 402) with delta (0, 0)
Screenshot: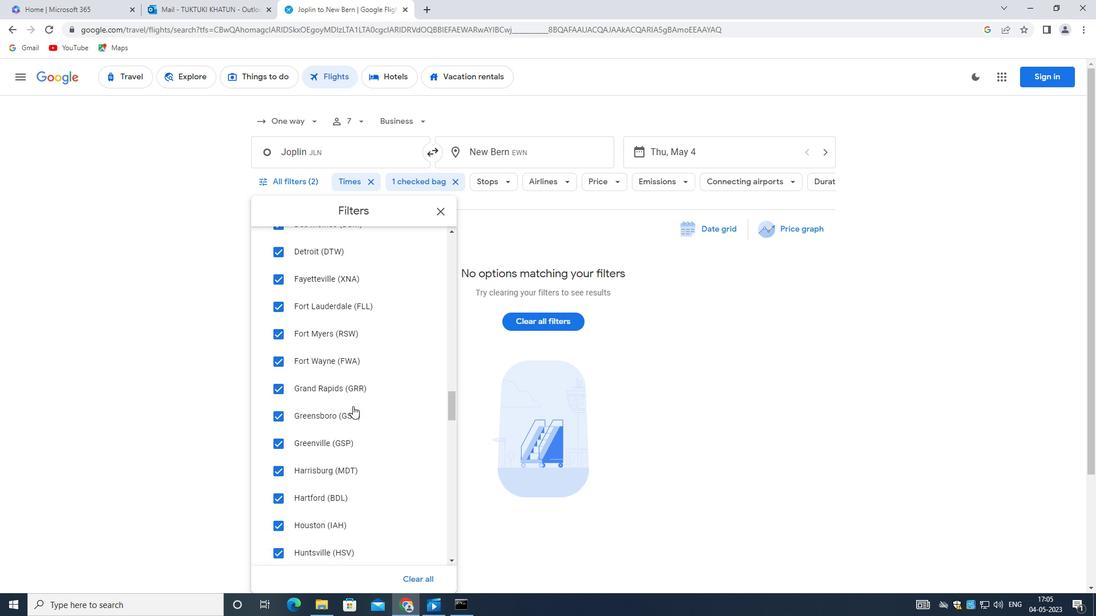 
Action: Mouse scrolled (352, 402) with delta (0, 0)
Screenshot: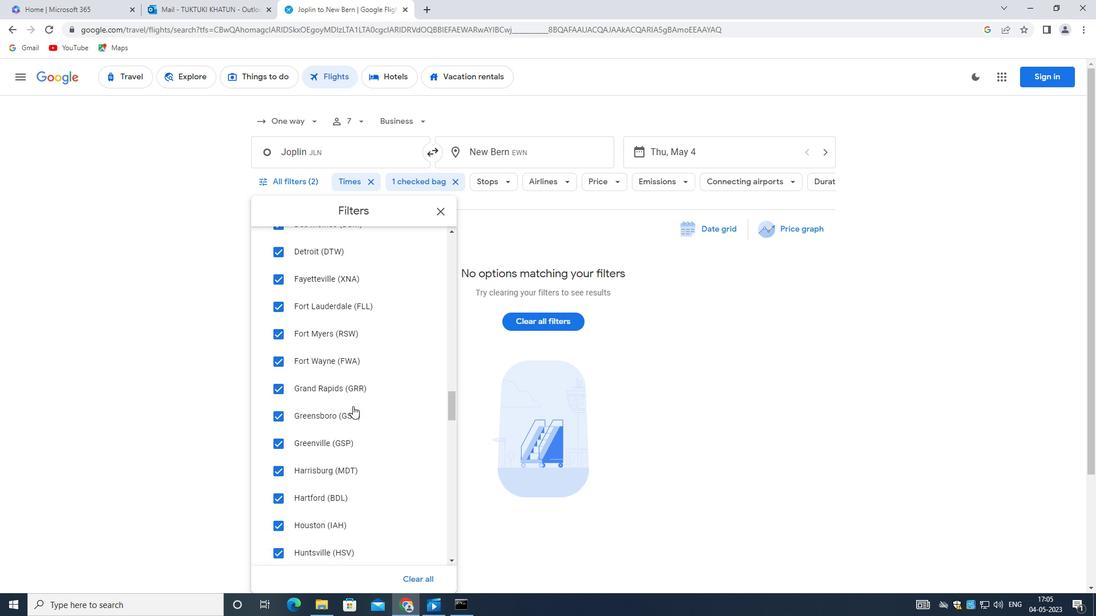 
Action: Mouse scrolled (352, 402) with delta (0, 0)
Screenshot: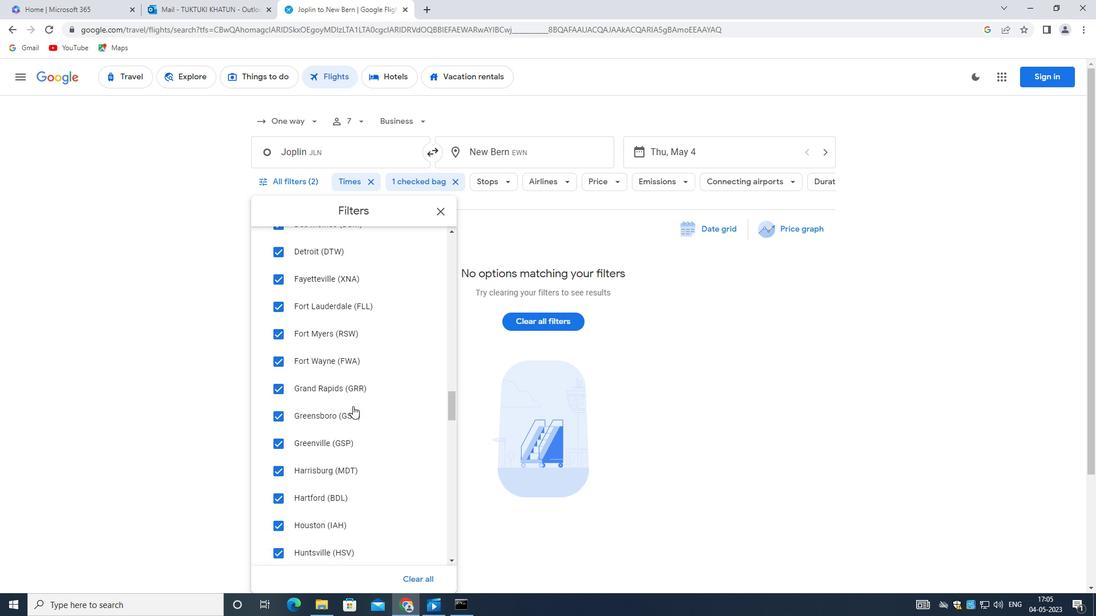 
Action: Mouse moved to (351, 414)
Screenshot: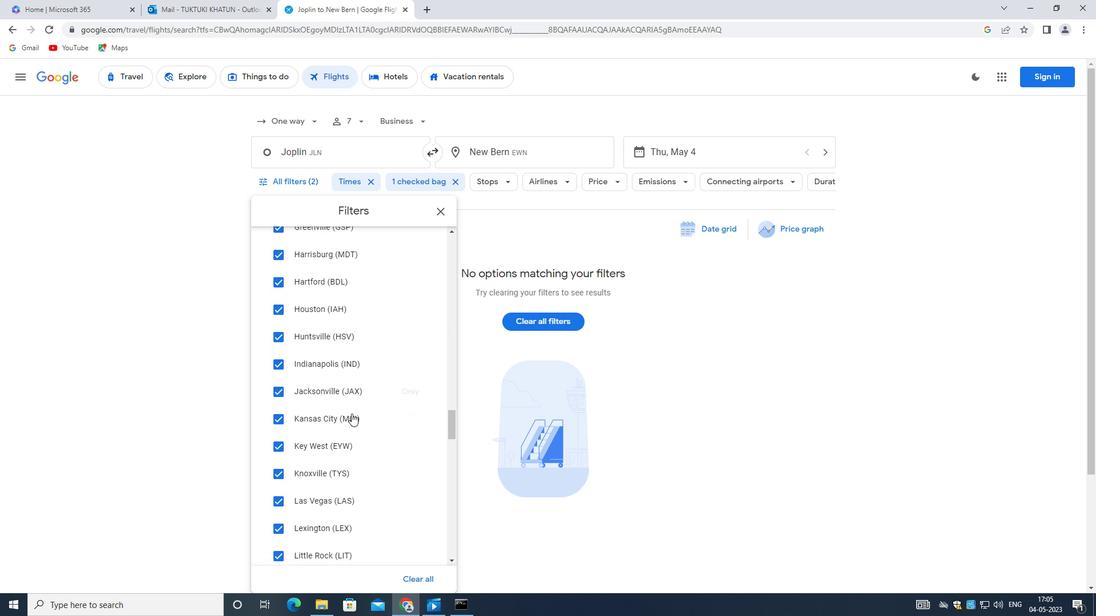 
Action: Mouse scrolled (351, 414) with delta (0, 0)
Screenshot: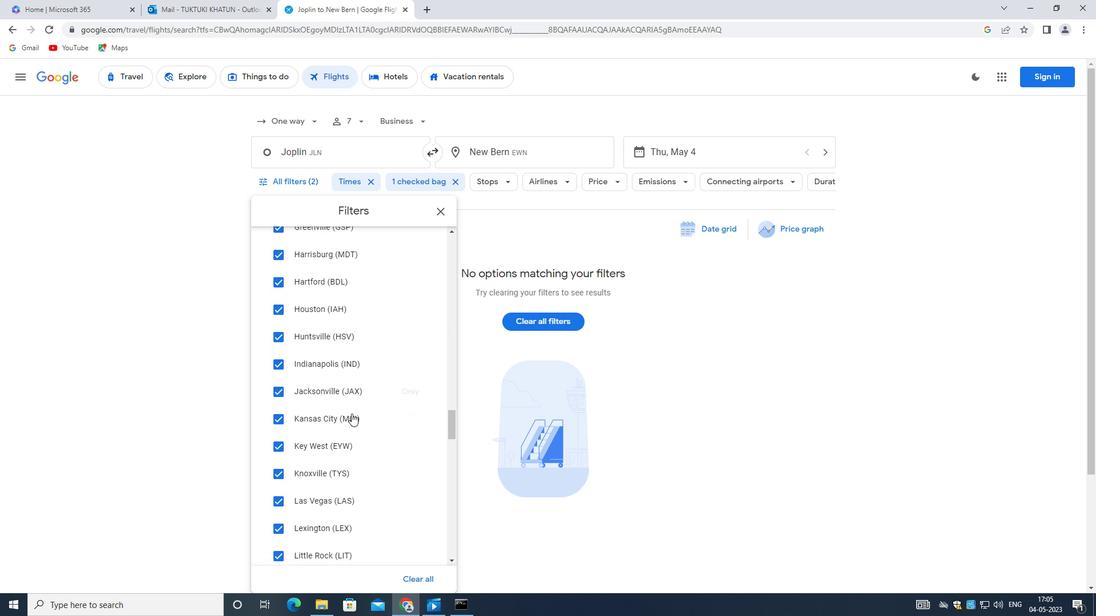 
Action: Mouse moved to (348, 426)
Screenshot: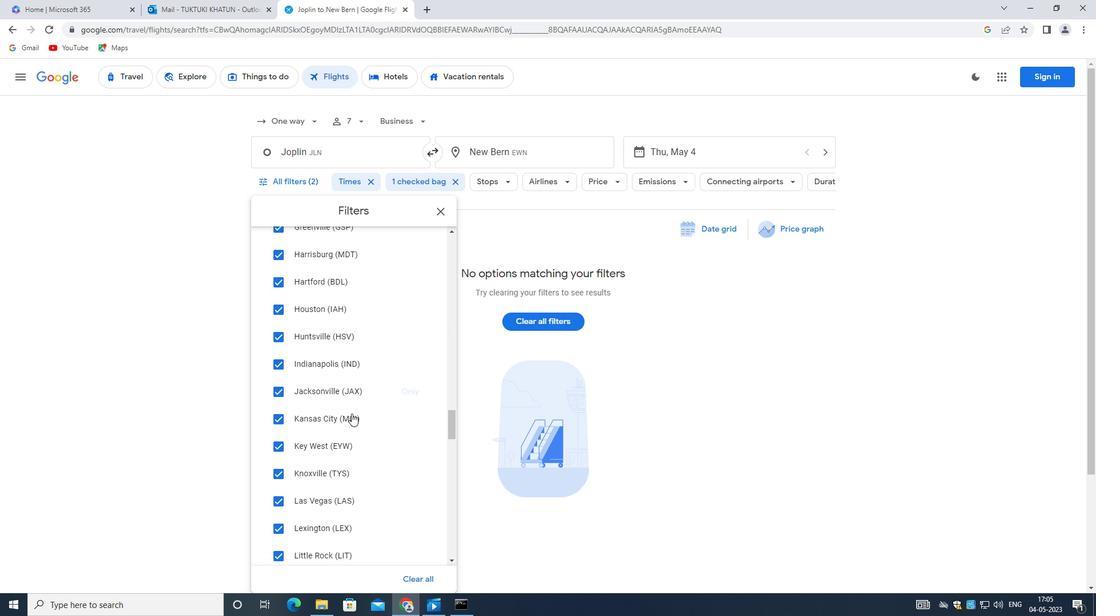 
Action: Mouse scrolled (348, 425) with delta (0, 0)
Screenshot: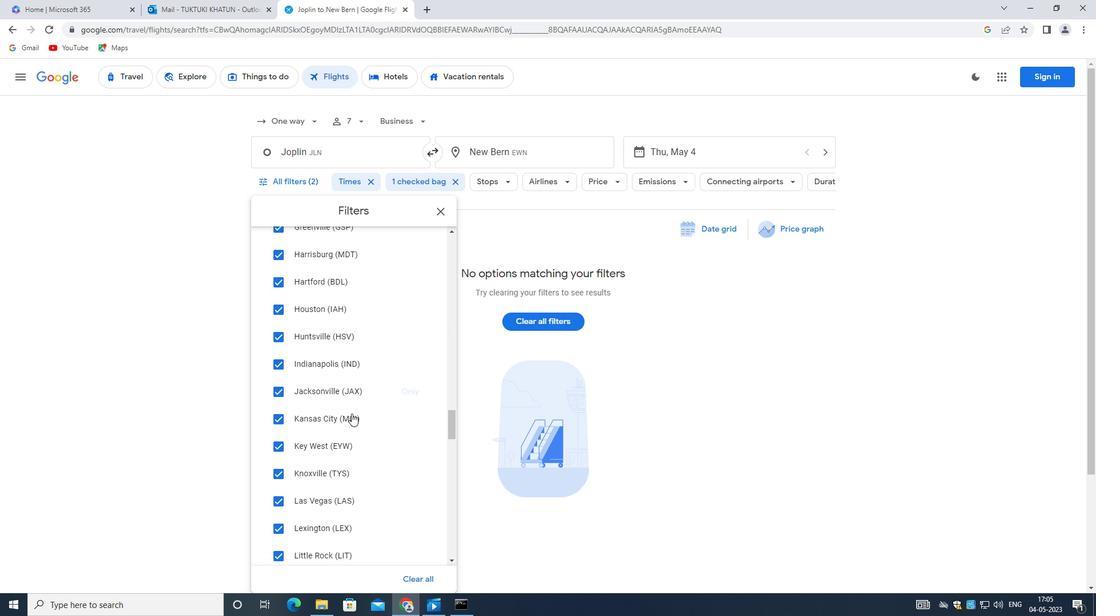 
Action: Mouse moved to (347, 430)
Screenshot: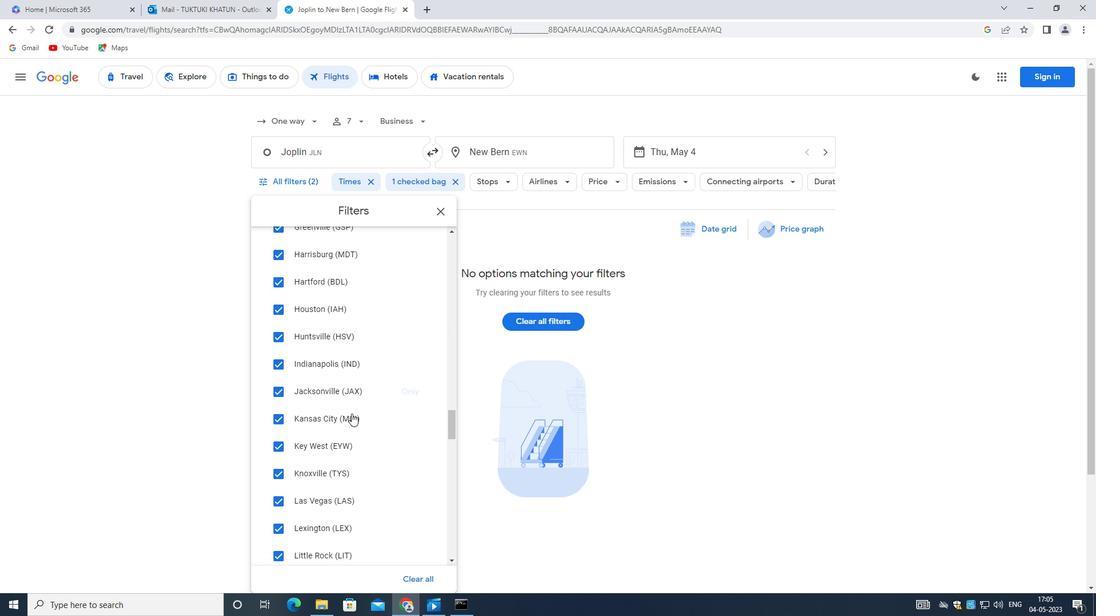 
Action: Mouse scrolled (347, 430) with delta (0, 0)
Screenshot: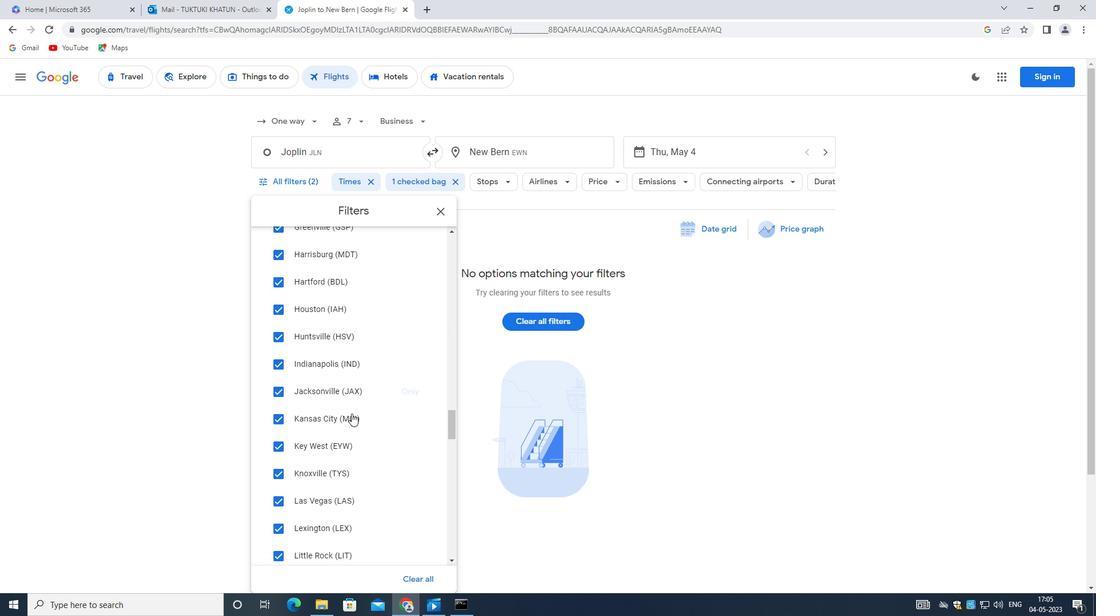 
Action: Mouse moved to (344, 428)
Screenshot: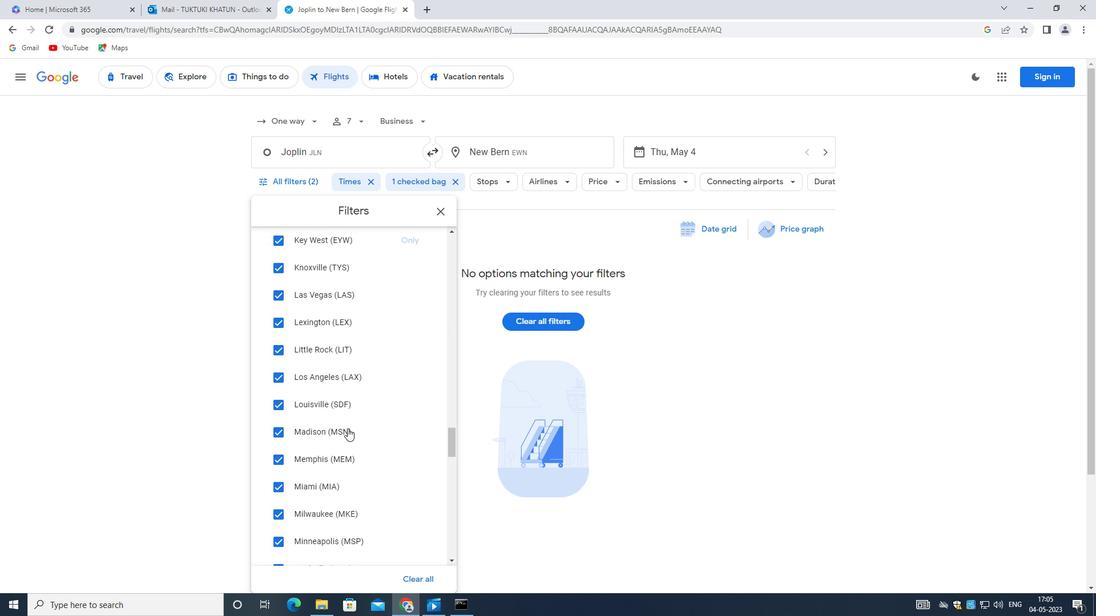 
Action: Mouse scrolled (344, 428) with delta (0, 0)
Screenshot: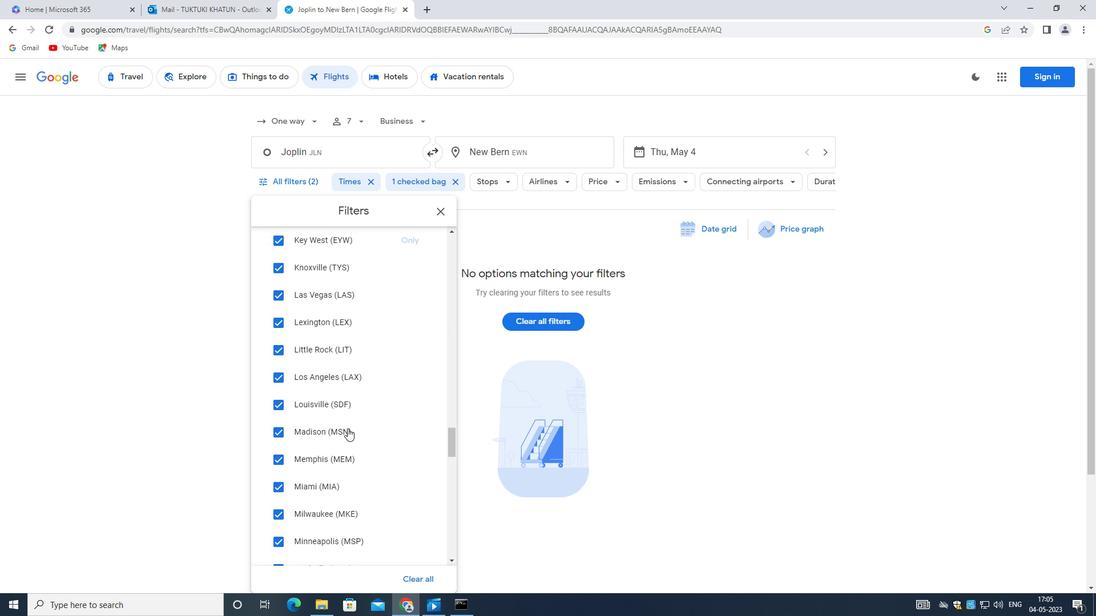 
Action: Mouse scrolled (344, 428) with delta (0, 0)
Screenshot: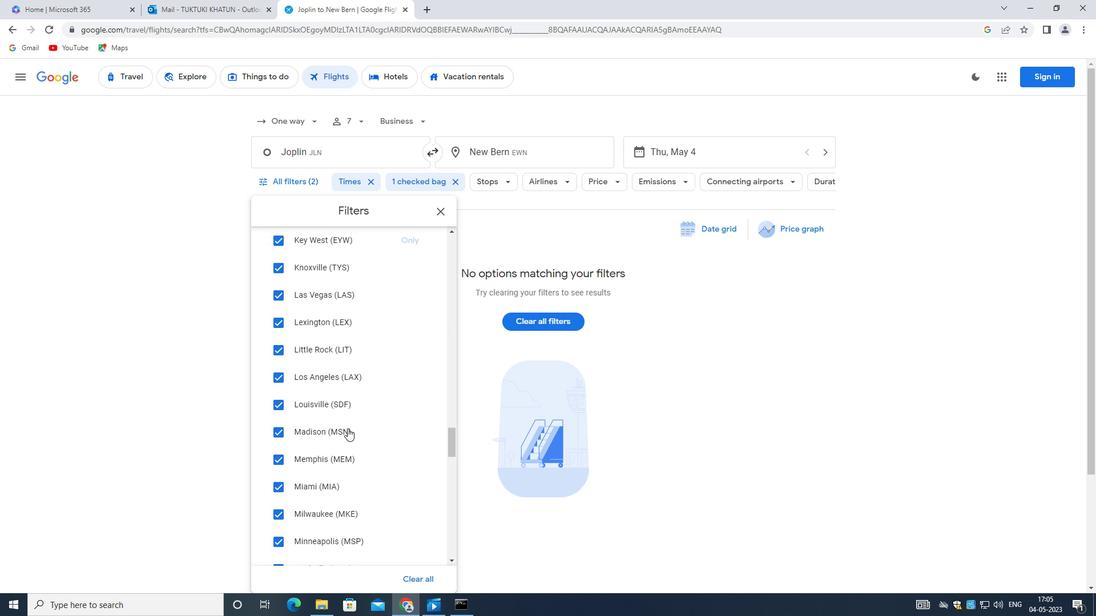 
Action: Mouse scrolled (344, 428) with delta (0, 0)
Screenshot: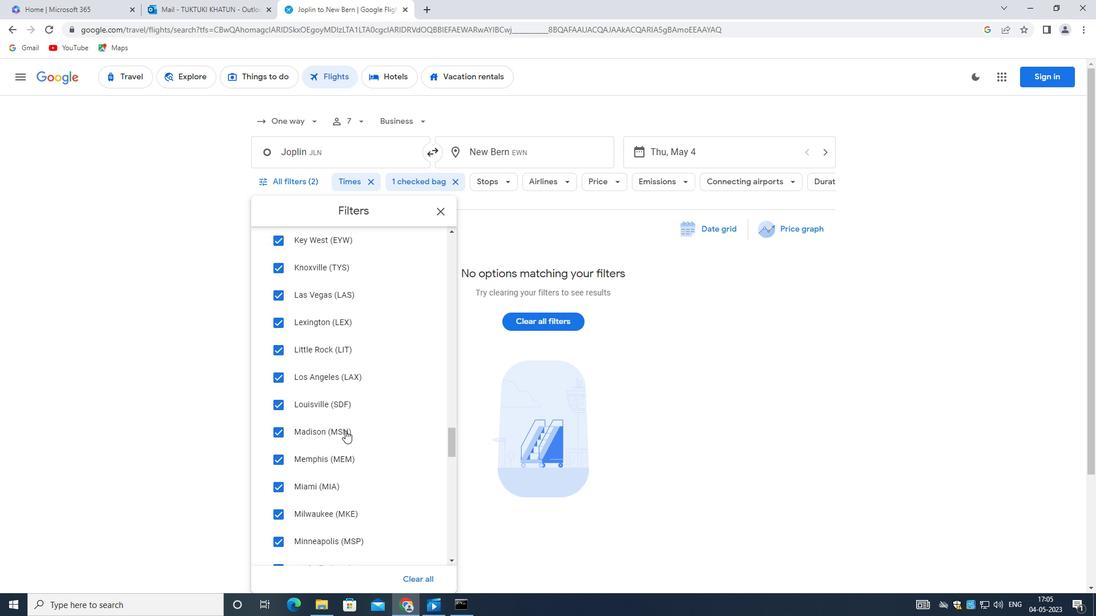 
Action: Mouse moved to (342, 427)
Screenshot: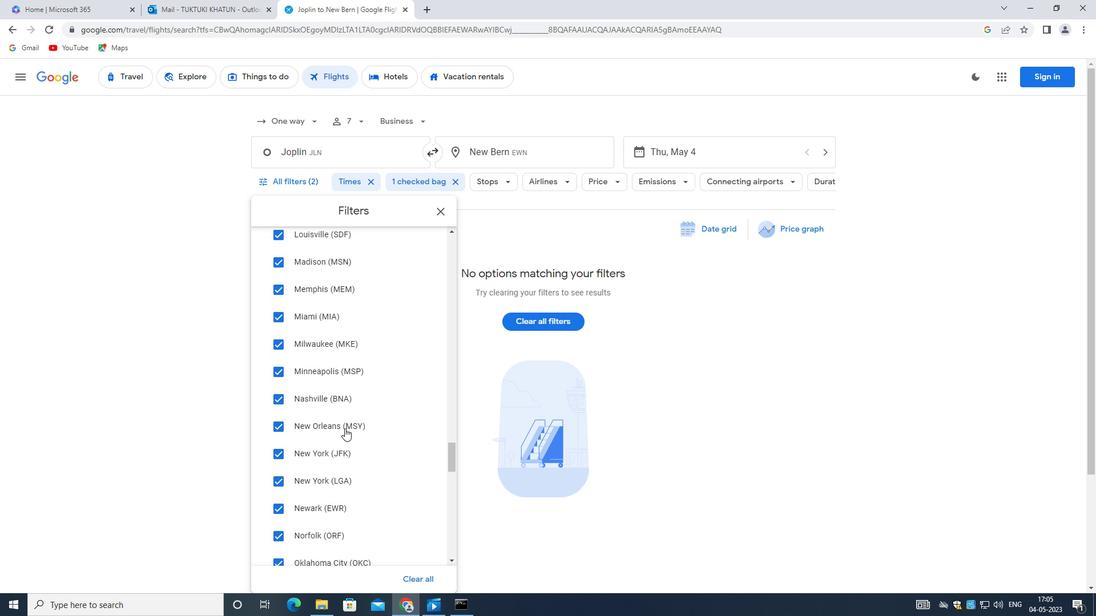 
Action: Mouse scrolled (342, 426) with delta (0, 0)
Screenshot: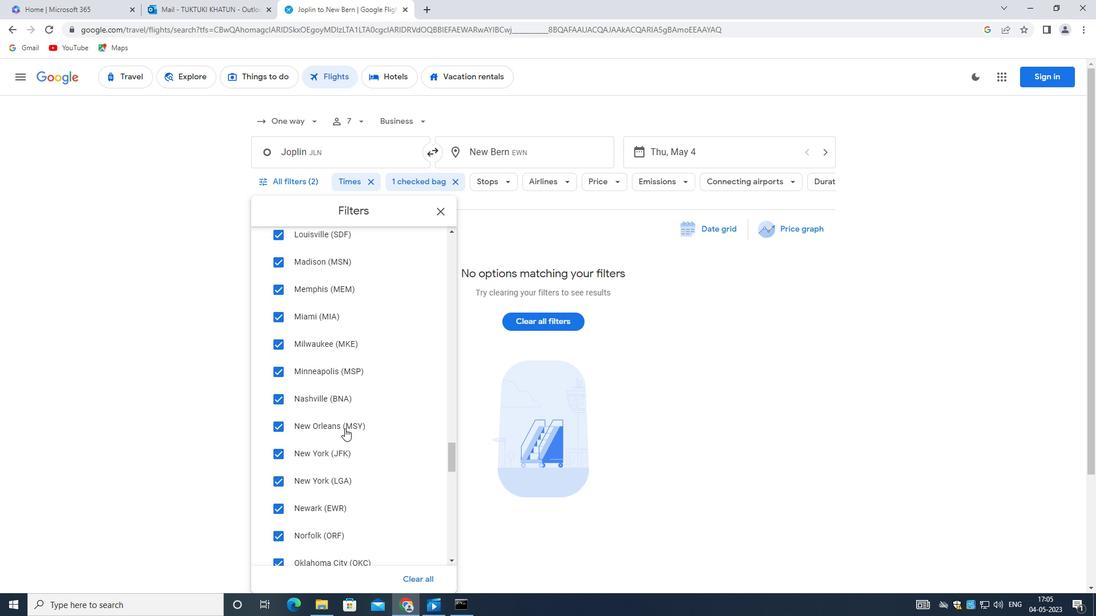 
Action: Mouse moved to (342, 427)
Screenshot: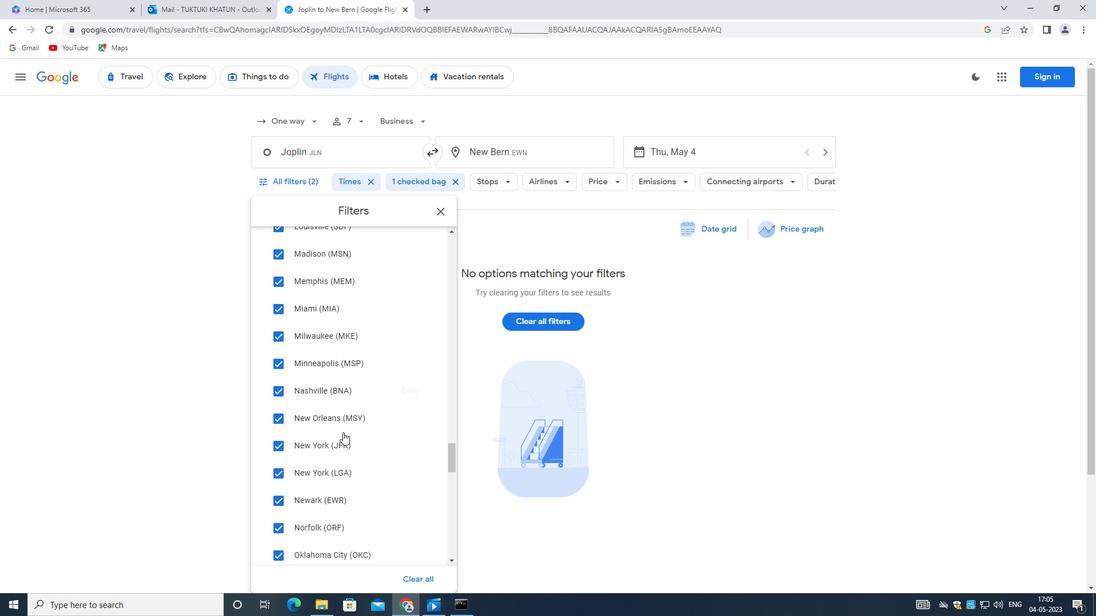 
Action: Mouse scrolled (342, 426) with delta (0, 0)
Screenshot: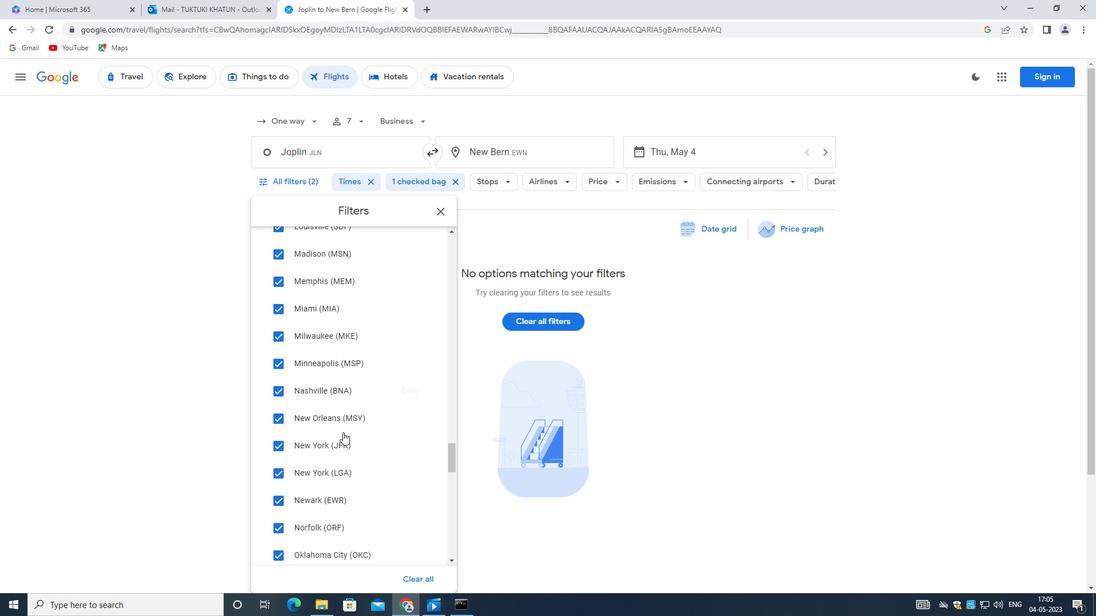 
Action: Mouse moved to (342, 428)
Screenshot: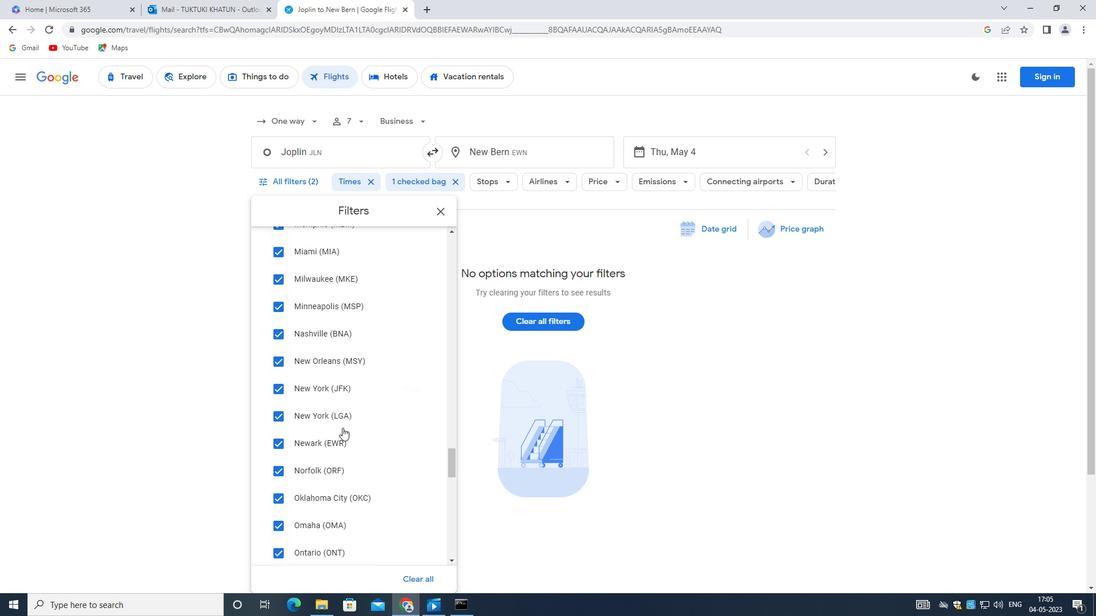 
Action: Mouse scrolled (342, 427) with delta (0, 0)
Screenshot: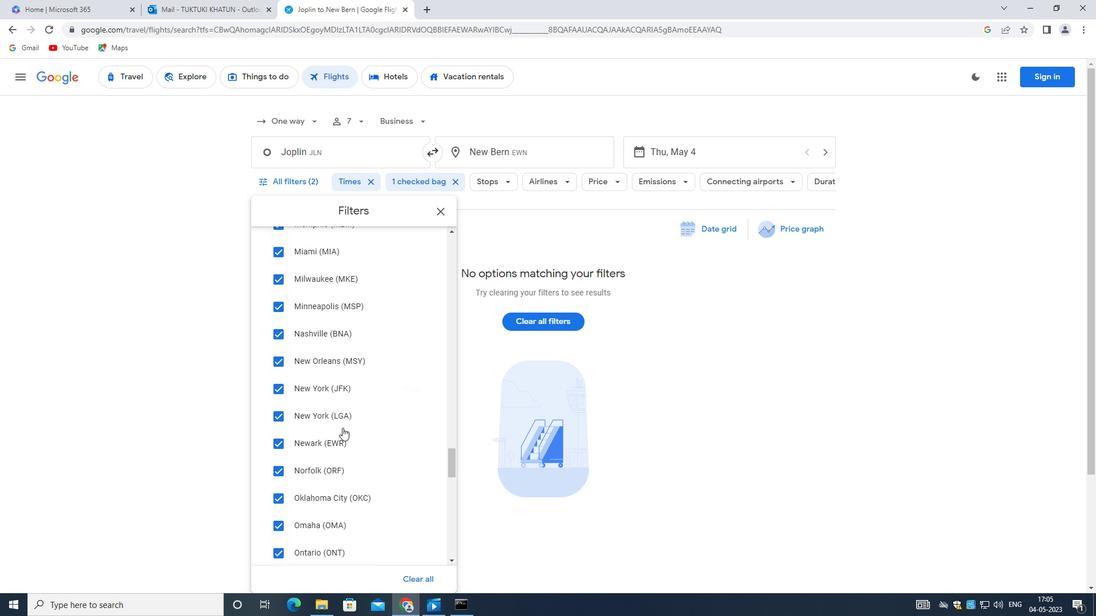 
Action: Mouse moved to (342, 428)
Screenshot: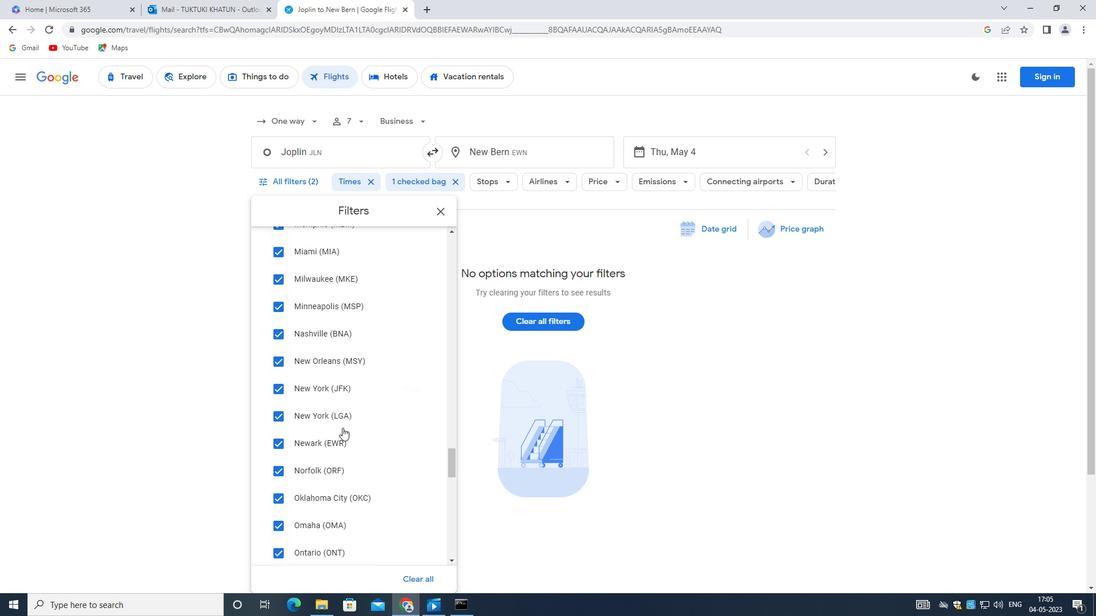 
Action: Mouse scrolled (342, 428) with delta (0, 0)
Screenshot: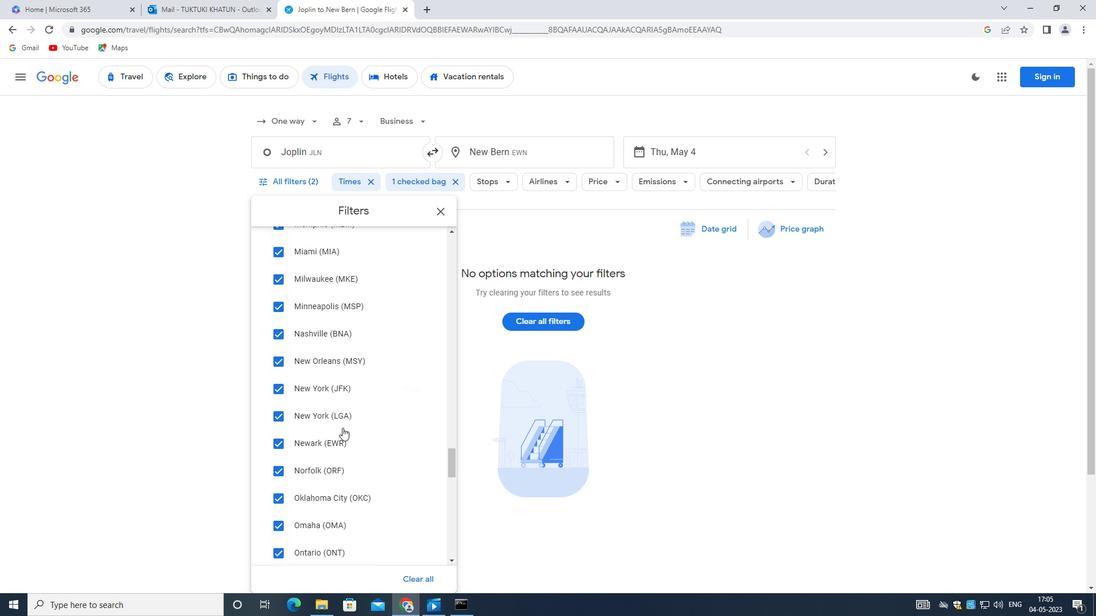 
Action: Mouse moved to (343, 497)
Screenshot: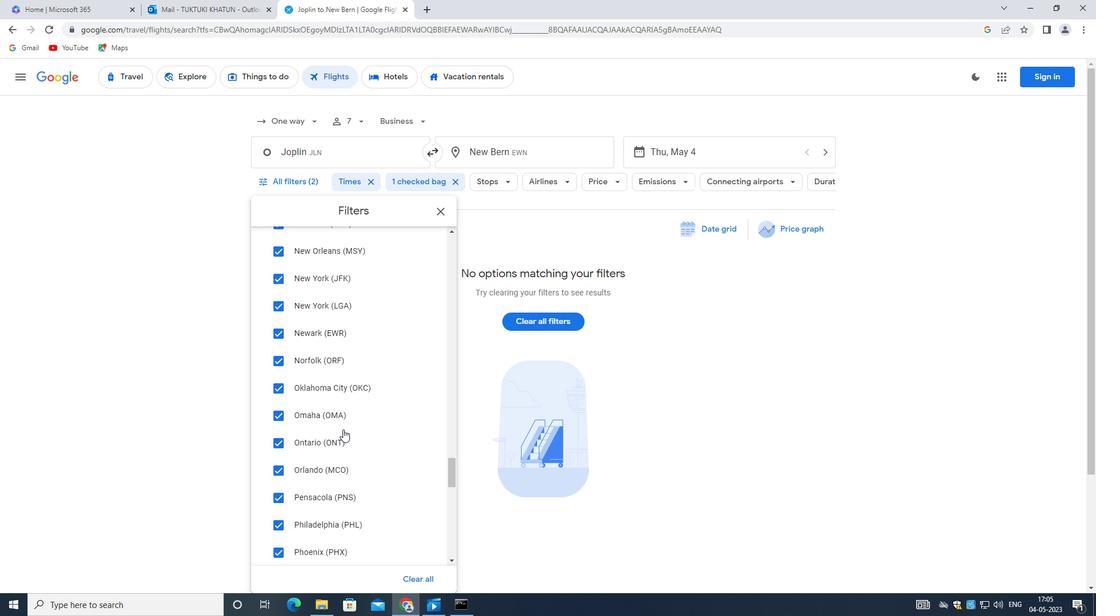 
Action: Mouse scrolled (343, 496) with delta (0, 0)
Screenshot: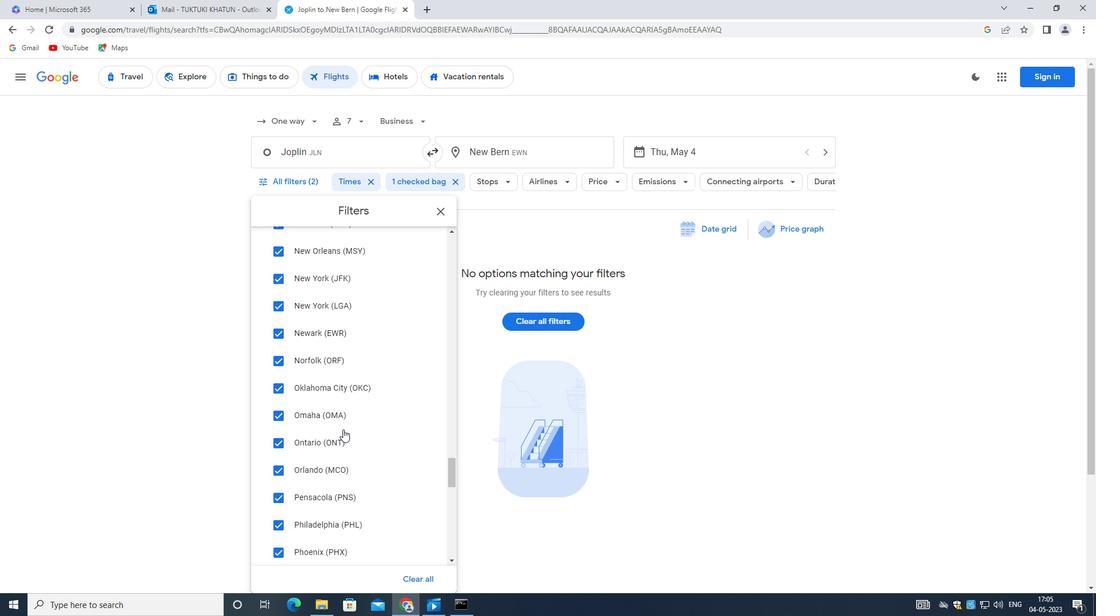 
Action: Mouse moved to (343, 556)
Screenshot: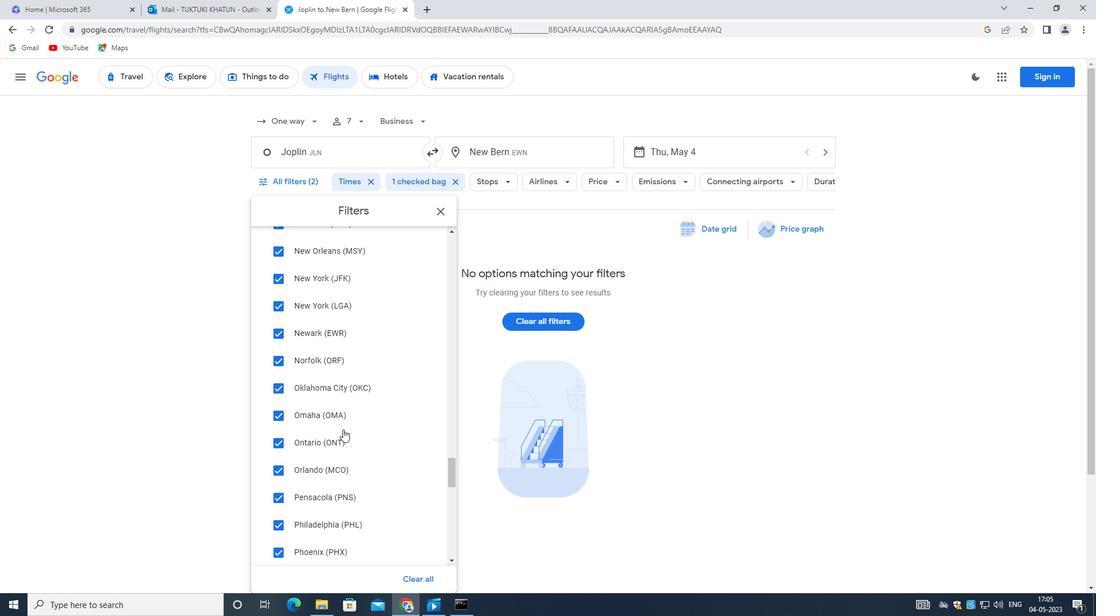 
Action: Mouse scrolled (343, 555) with delta (0, 0)
Screenshot: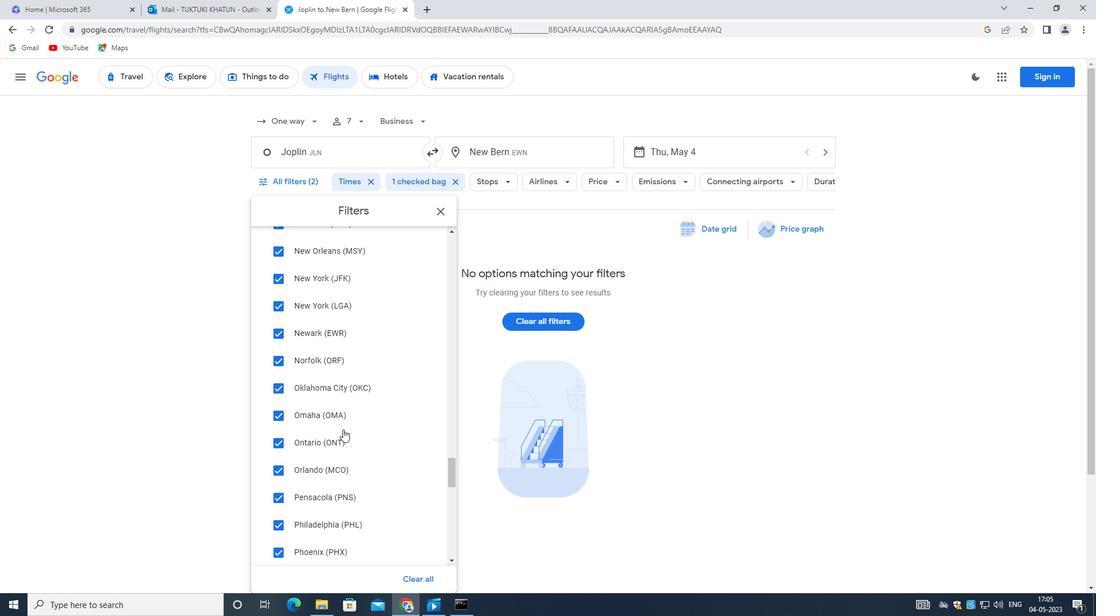 
Action: Mouse moved to (316, 527)
Screenshot: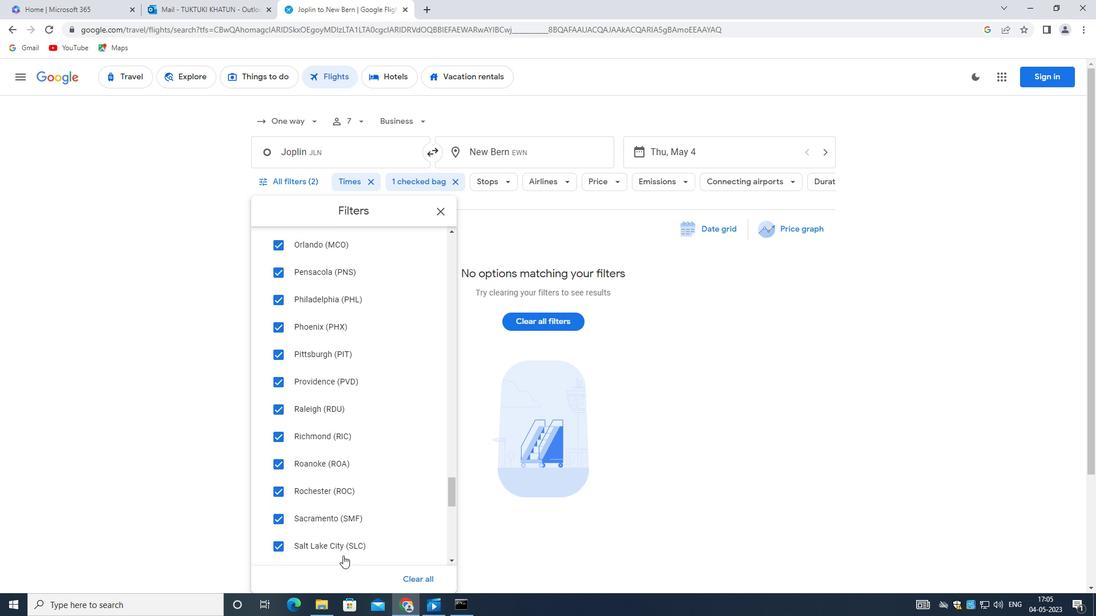 
Action: Mouse scrolled (316, 526) with delta (0, 0)
Screenshot: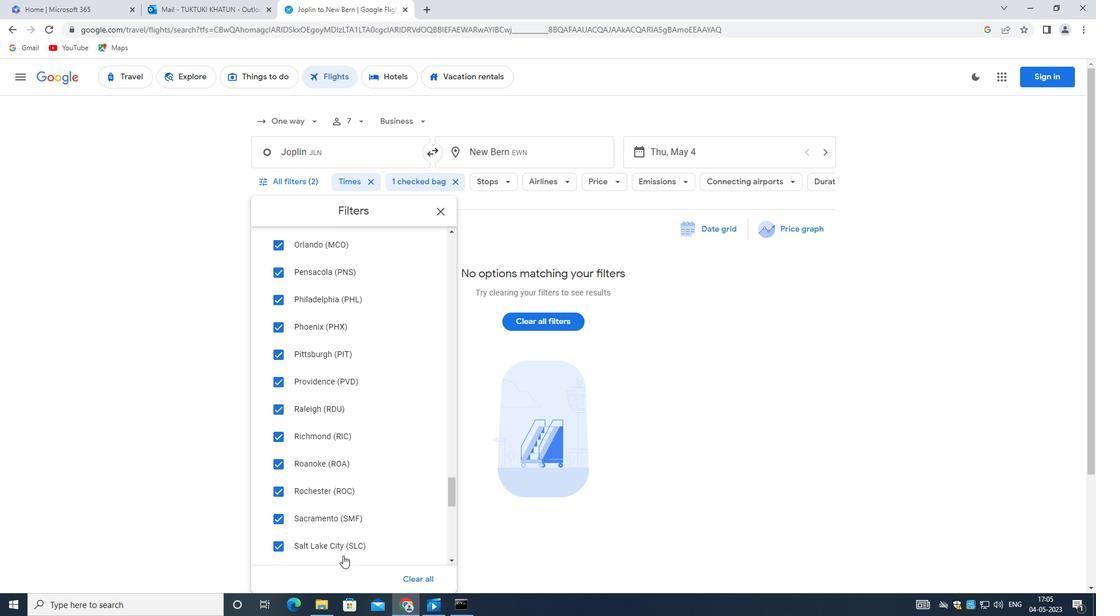 
Action: Mouse scrolled (316, 526) with delta (0, 0)
Screenshot: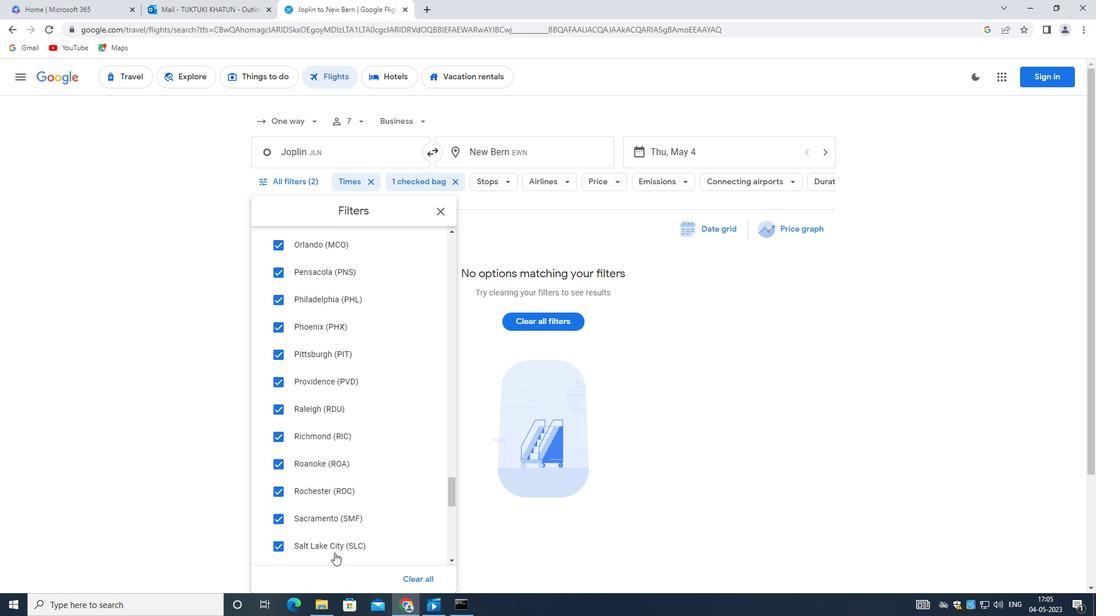 
Action: Mouse scrolled (316, 526) with delta (0, 0)
Screenshot: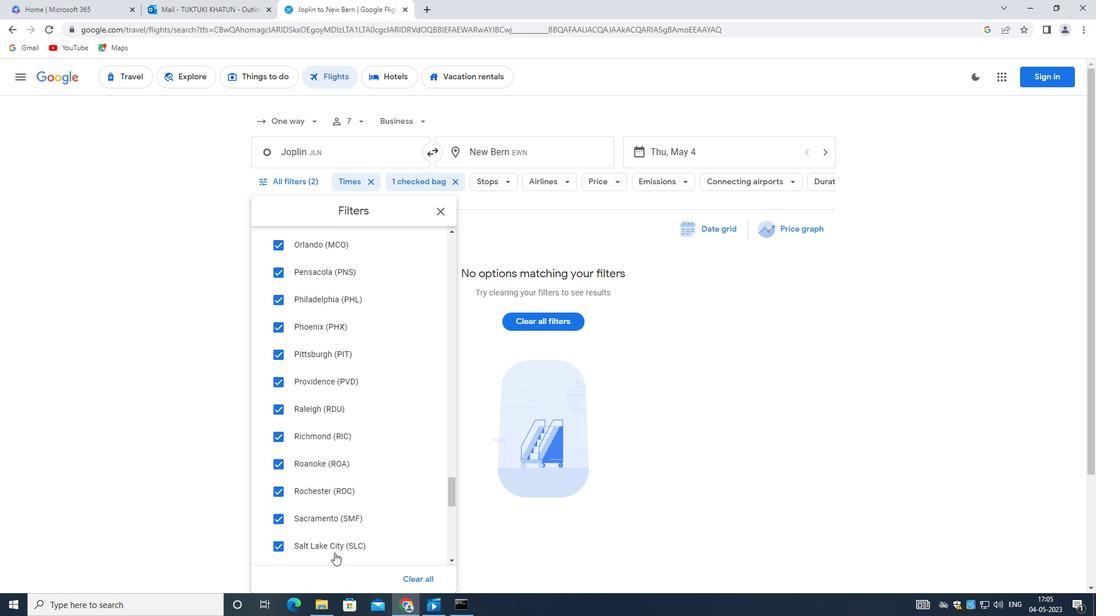 
Action: Mouse moved to (312, 500)
Screenshot: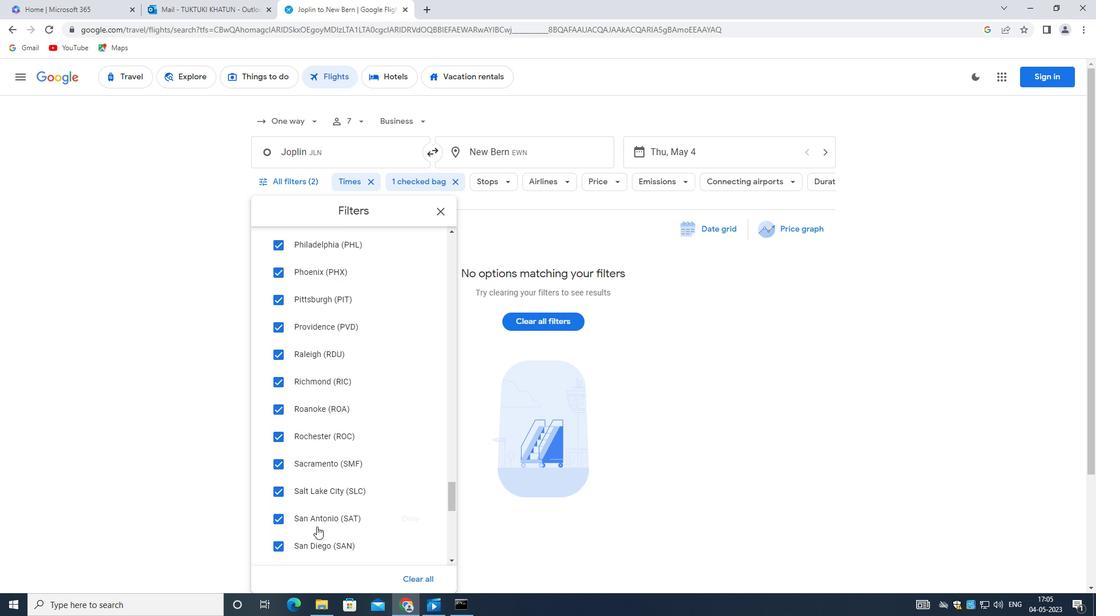 
Action: Mouse scrolled (312, 500) with delta (0, 0)
Screenshot: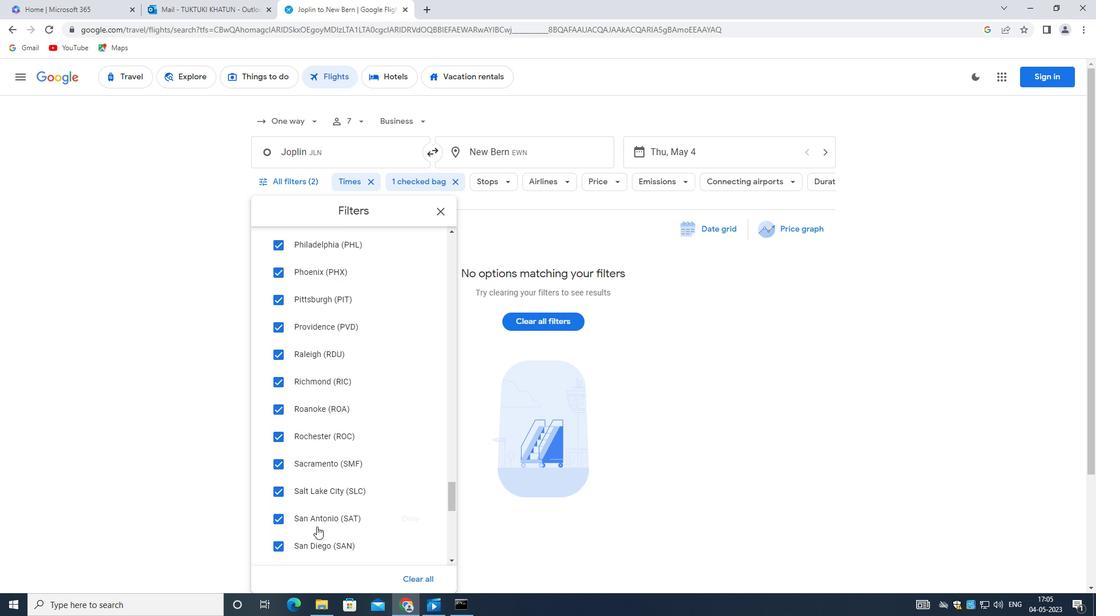 
Action: Mouse moved to (313, 483)
Screenshot: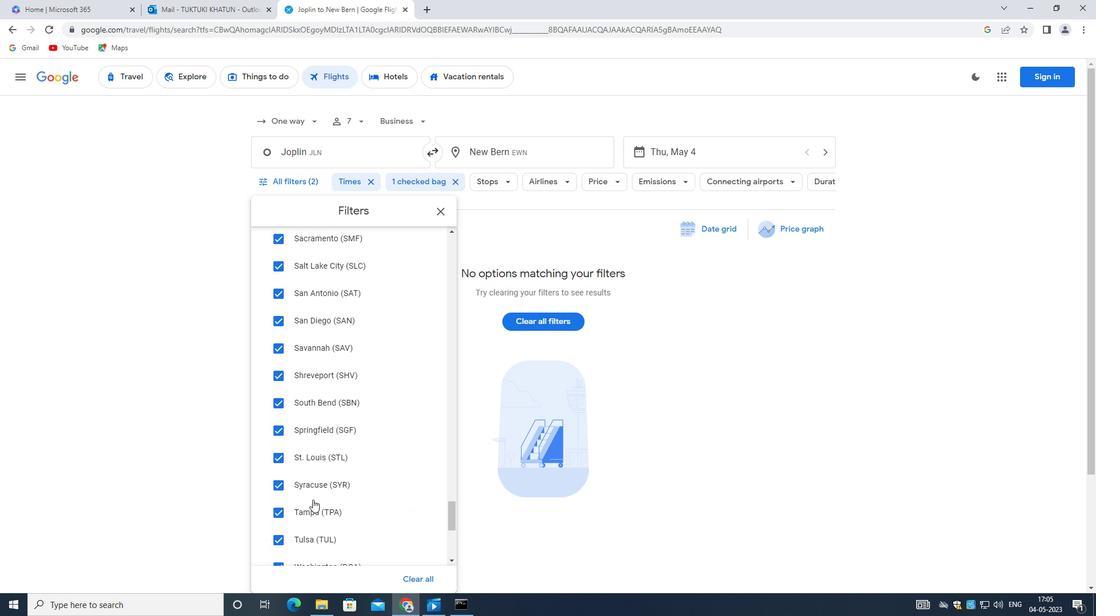 
Action: Mouse scrolled (313, 482) with delta (0, 0)
Screenshot: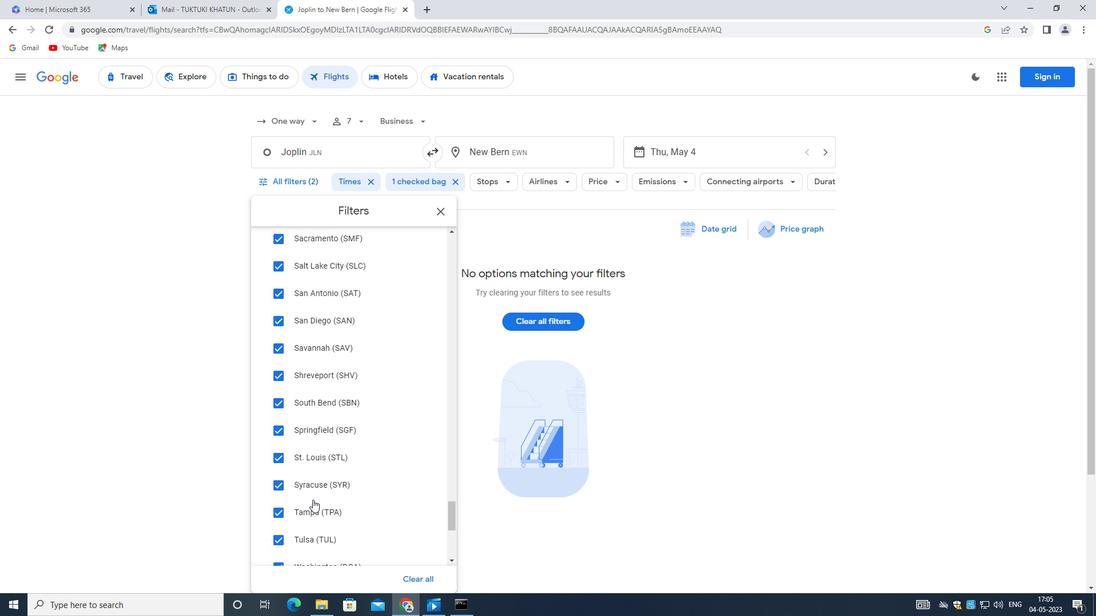 
Action: Mouse moved to (314, 483)
Screenshot: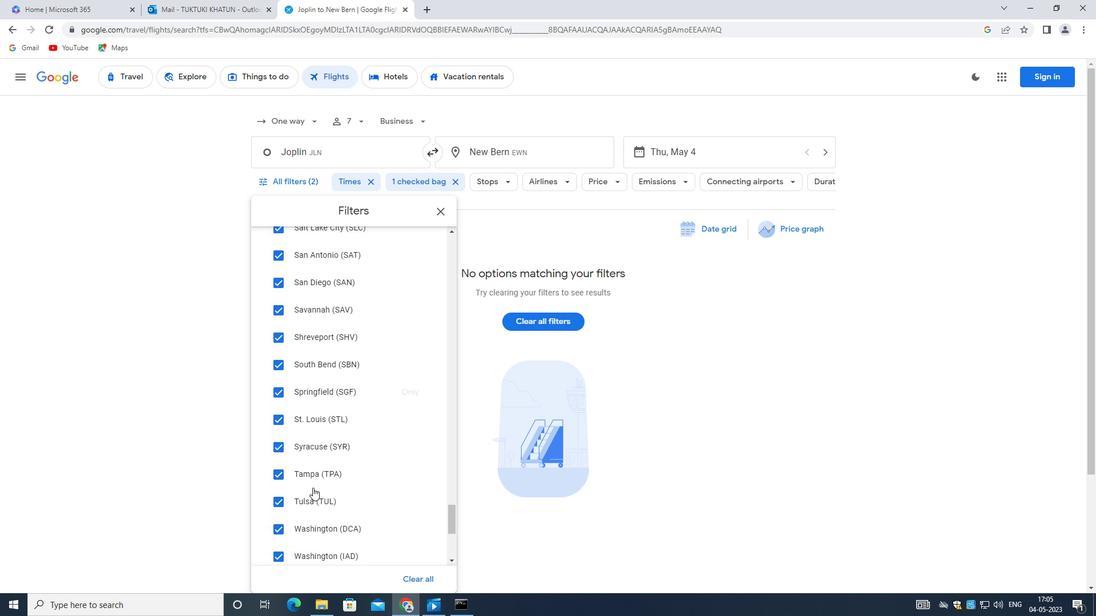
Action: Mouse scrolled (314, 482) with delta (0, 0)
Screenshot: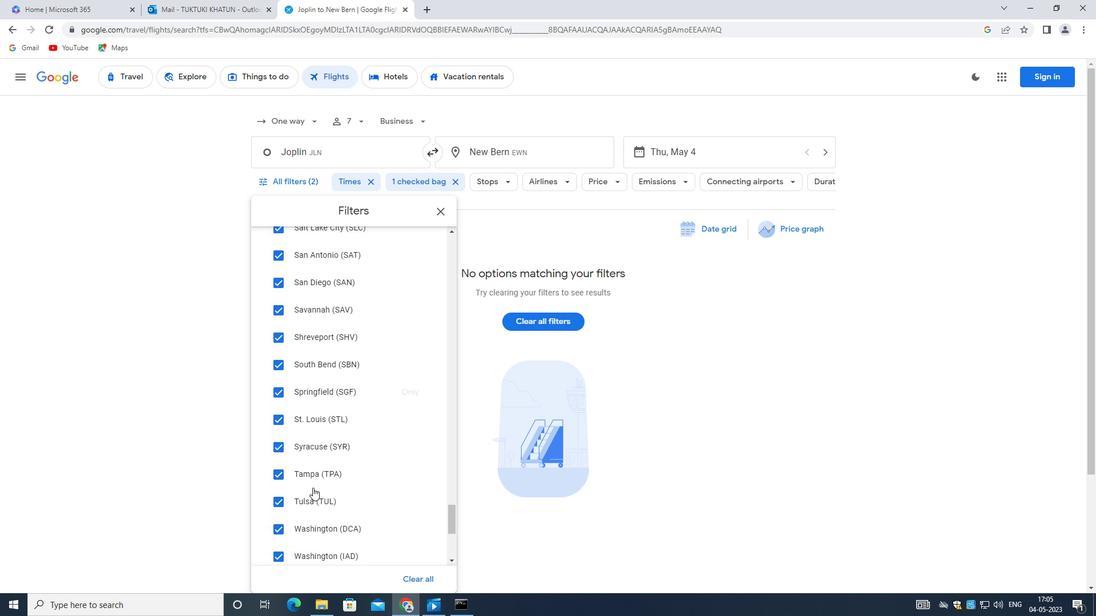 
Action: Mouse moved to (314, 483)
Screenshot: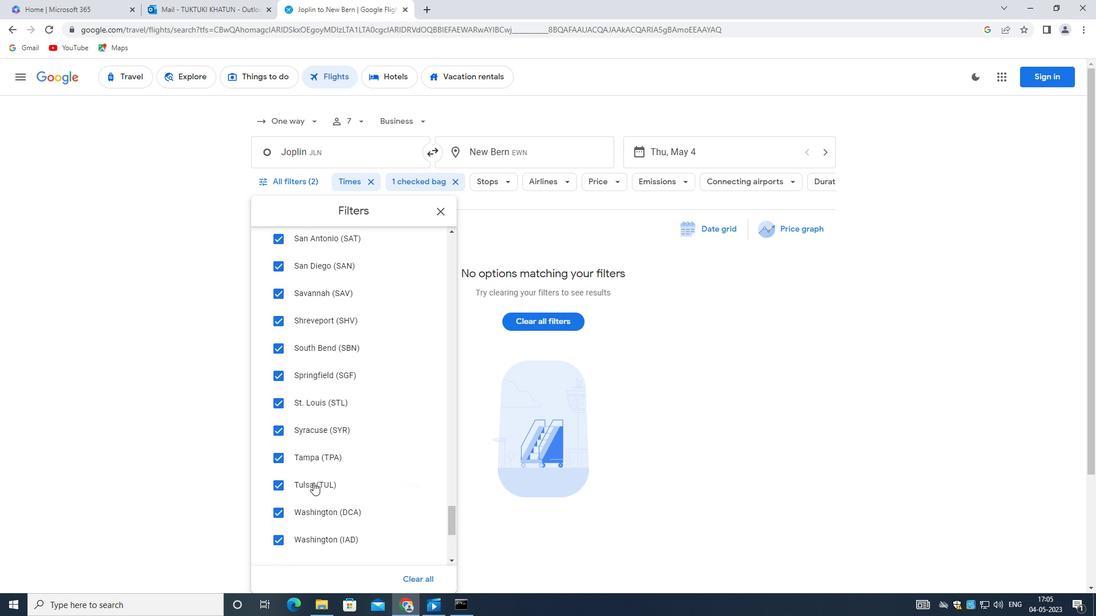 
Action: Mouse scrolled (314, 482) with delta (0, 0)
Screenshot: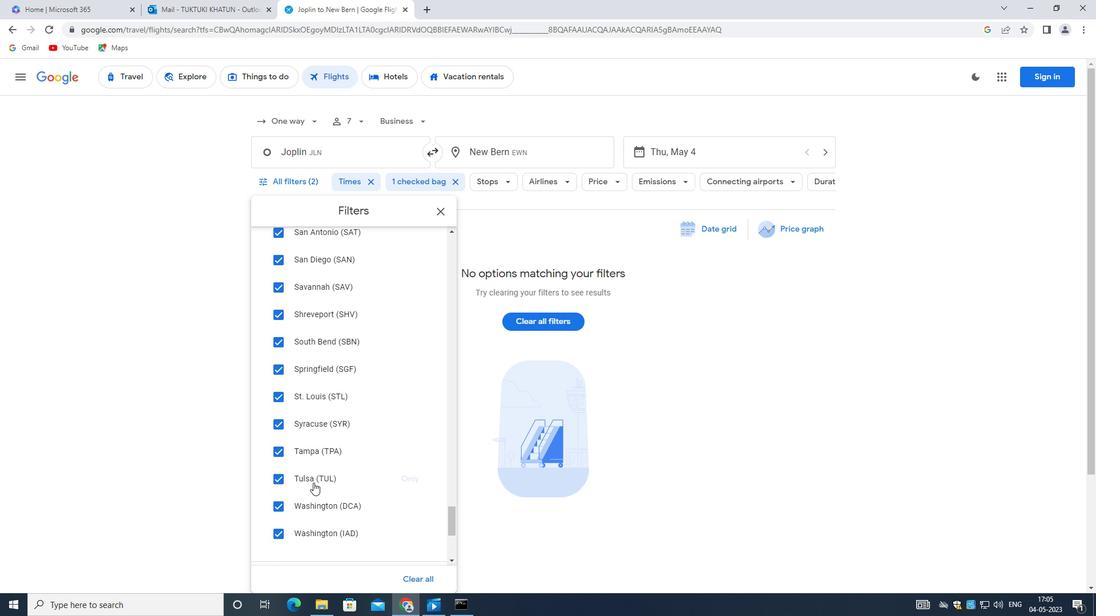 
Action: Mouse scrolled (314, 482) with delta (0, 0)
Screenshot: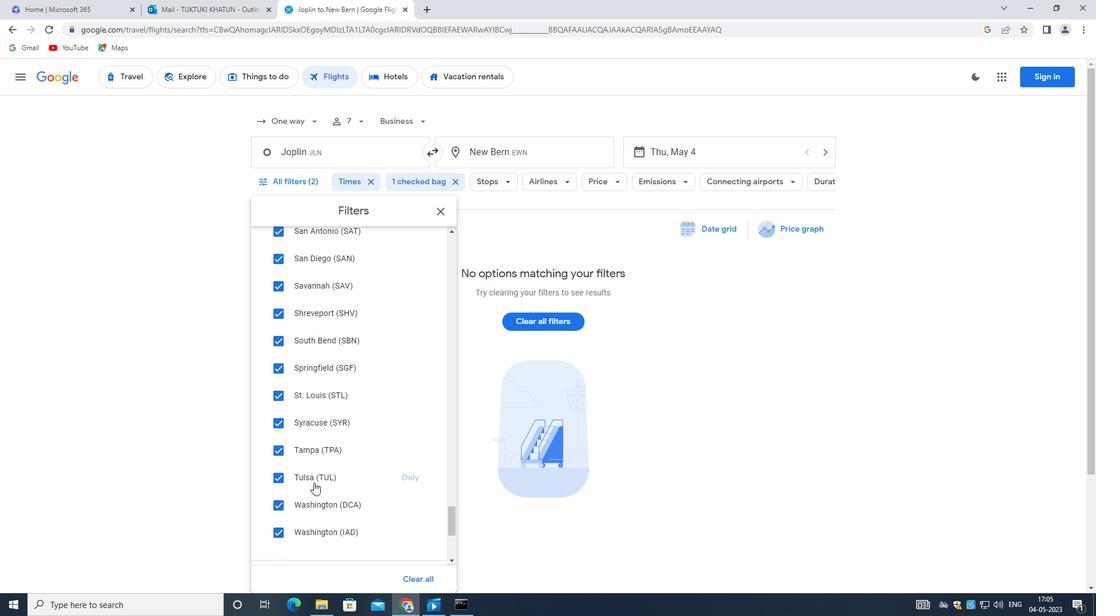 
Action: Mouse scrolled (314, 482) with delta (0, 0)
Screenshot: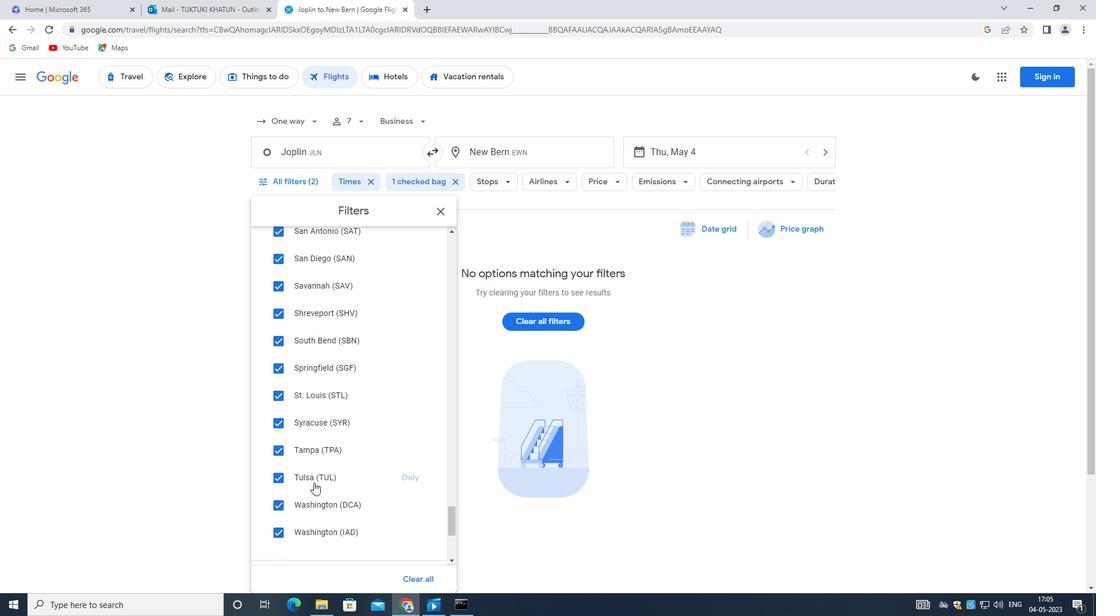 
Action: Mouse scrolled (314, 482) with delta (0, 0)
Screenshot: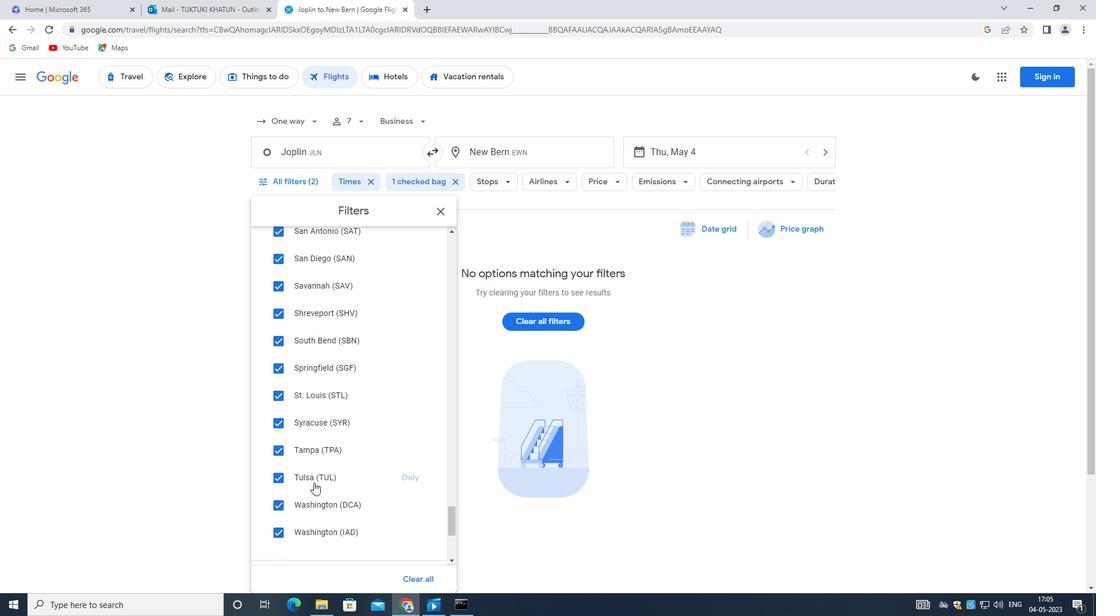 
Action: Mouse moved to (314, 486)
Screenshot: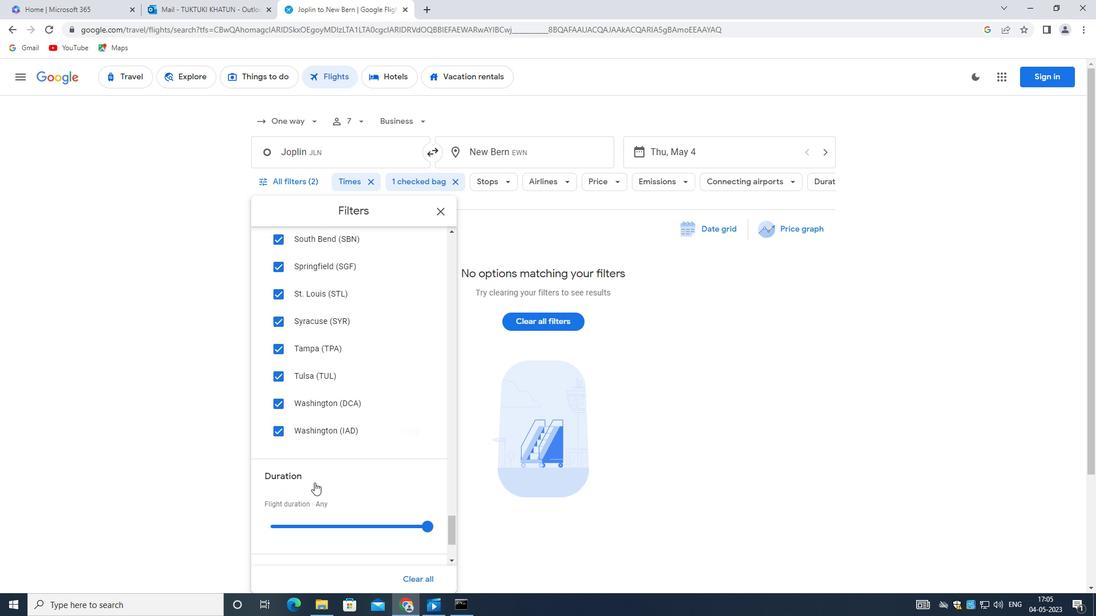 
Action: Mouse scrolled (314, 485) with delta (0, 0)
Screenshot: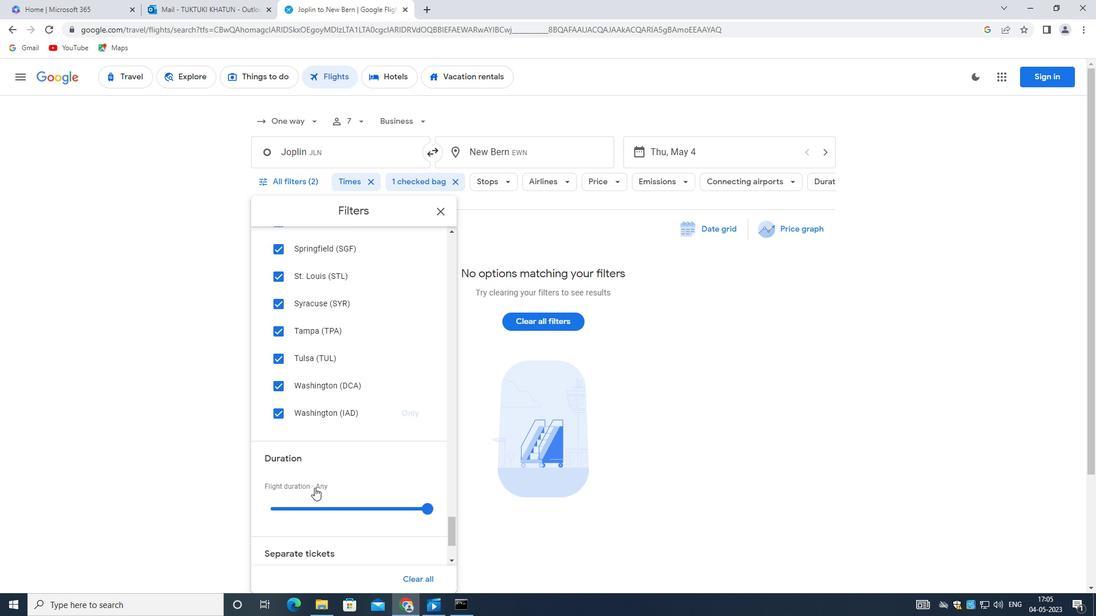 
Action: Mouse moved to (314, 485)
Screenshot: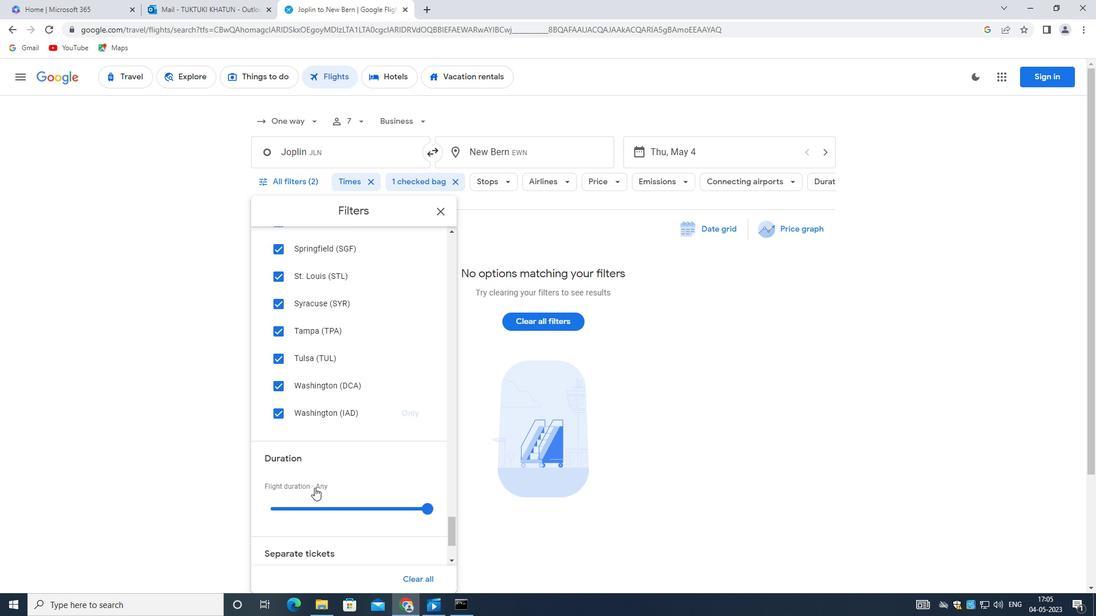 
Action: Mouse scrolled (314, 485) with delta (0, 0)
Screenshot: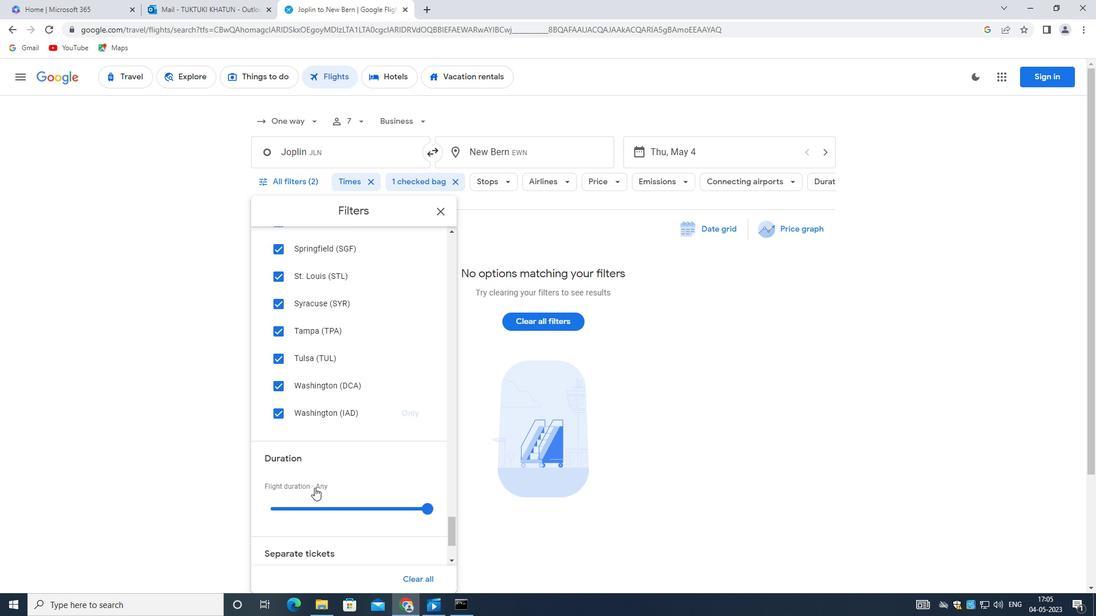 
Action: Mouse scrolled (314, 485) with delta (0, 0)
Screenshot: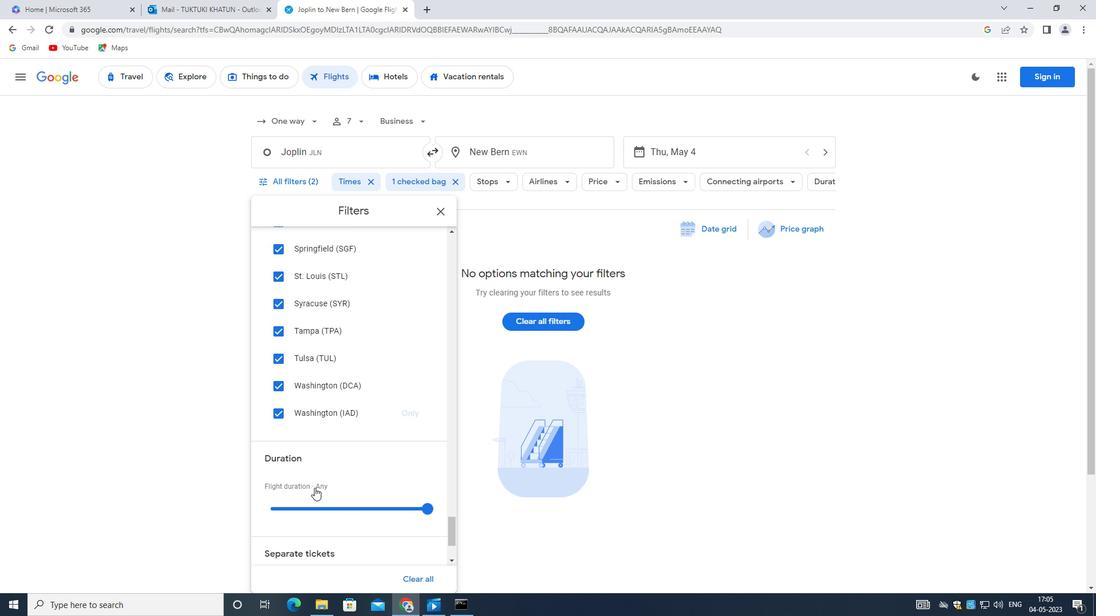 
Action: Mouse scrolled (314, 485) with delta (0, 0)
Screenshot: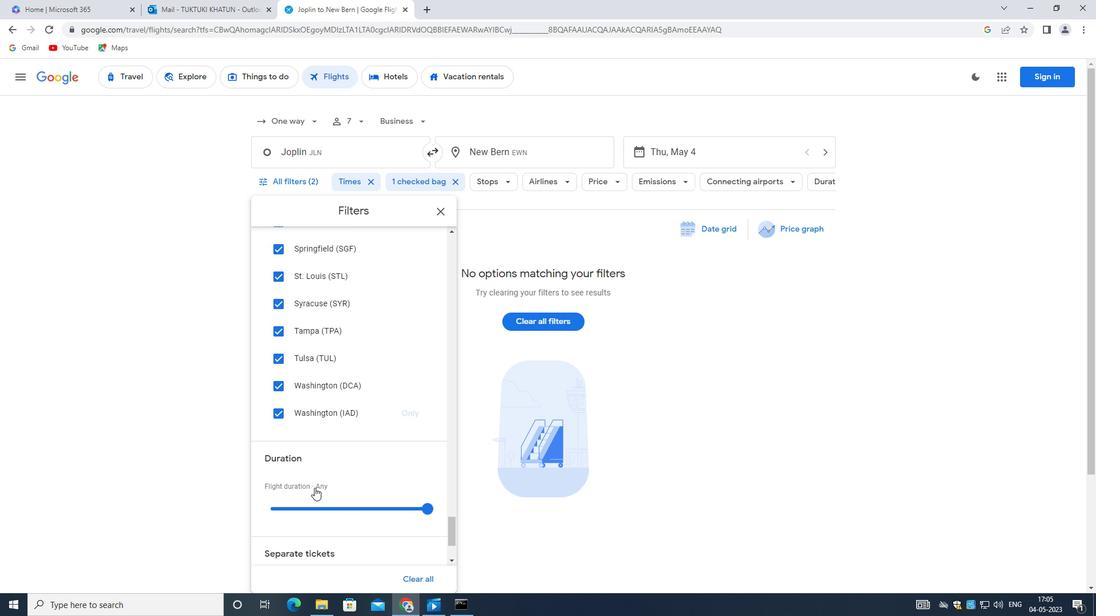 
Action: Mouse moved to (312, 484)
Screenshot: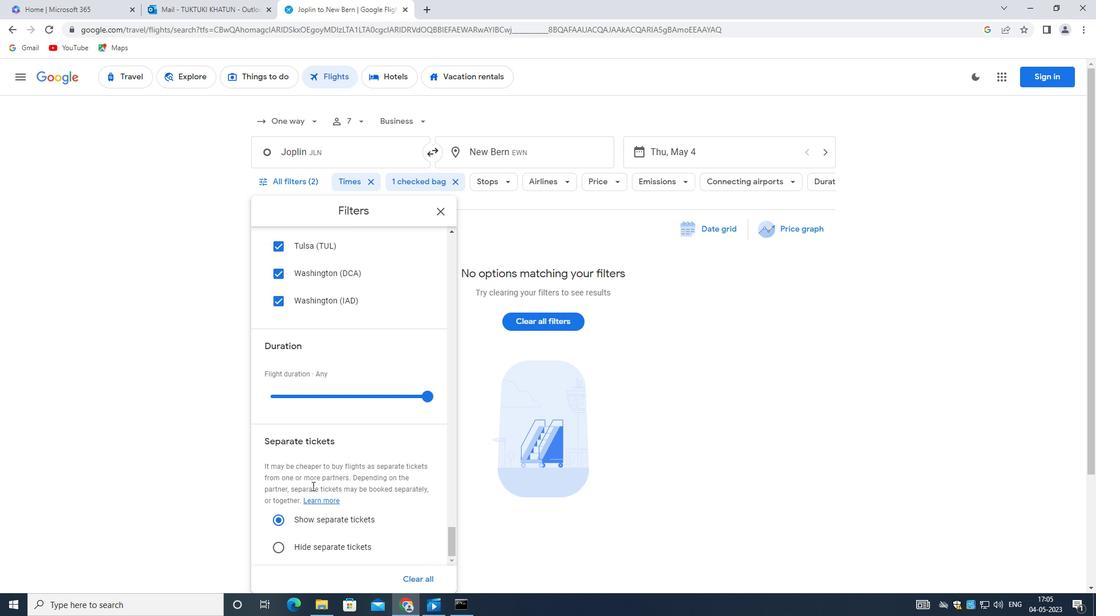 
Action: Mouse scrolled (312, 484) with delta (0, 0)
Screenshot: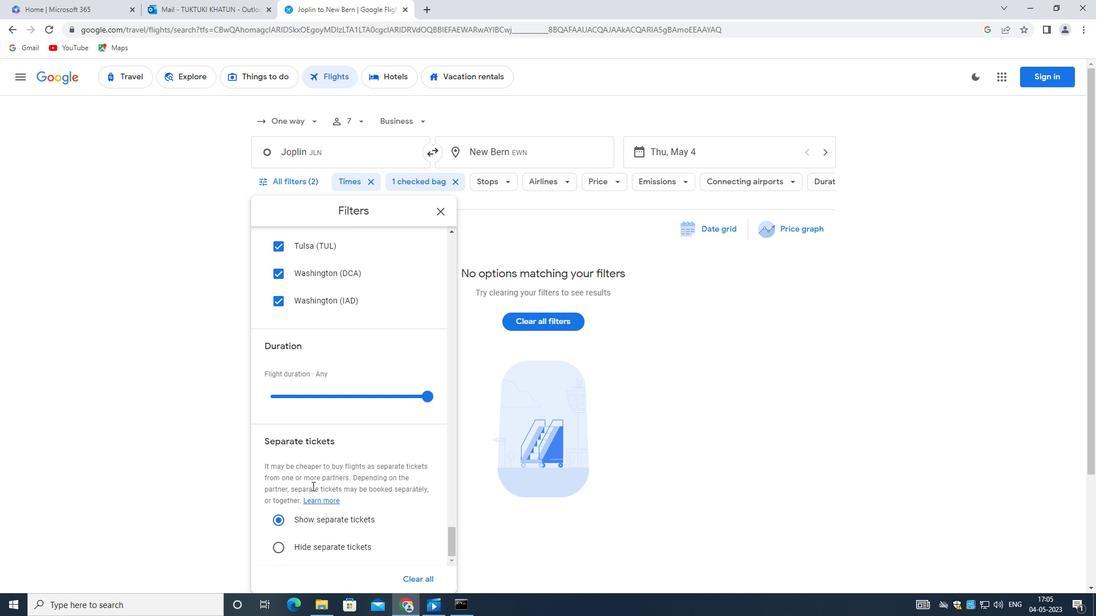 
Action: Mouse scrolled (312, 484) with delta (0, 0)
Screenshot: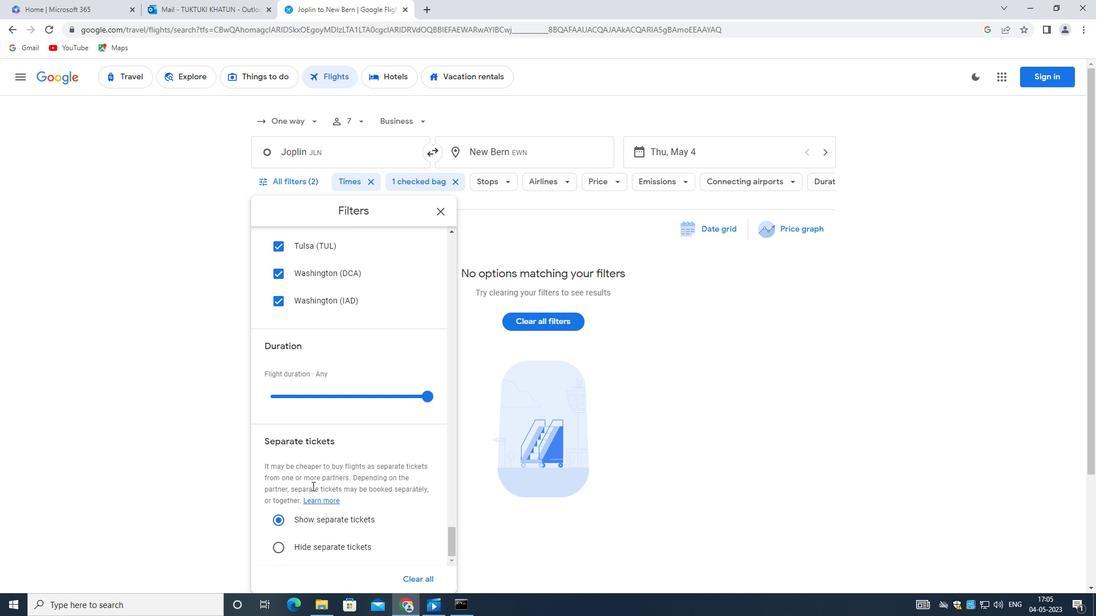 
Action: Mouse scrolled (312, 484) with delta (0, 0)
Screenshot: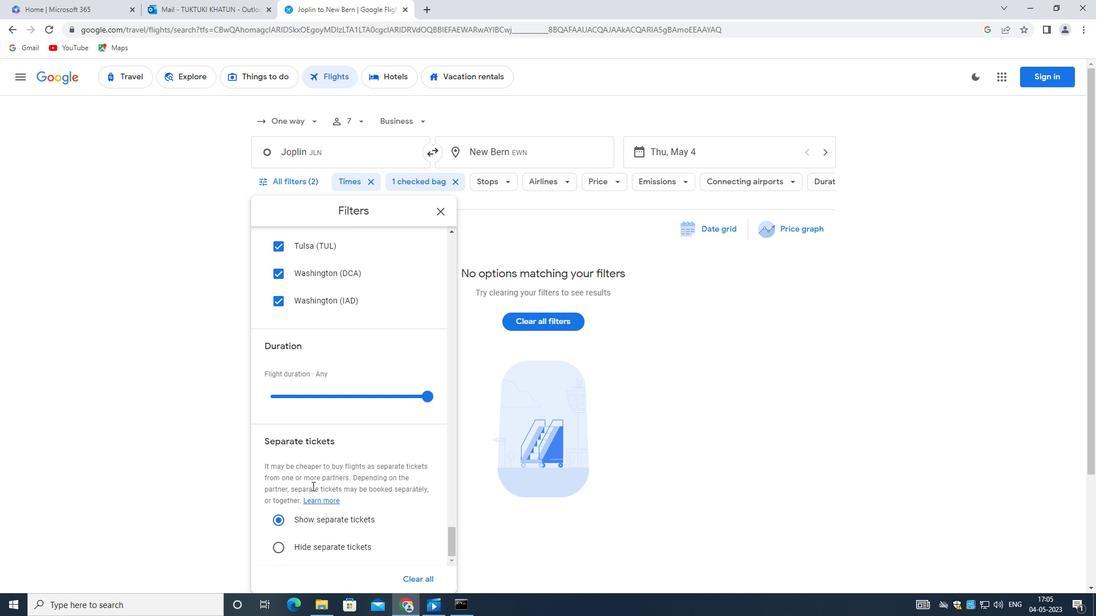 
Action: Mouse scrolled (312, 484) with delta (0, 0)
Screenshot: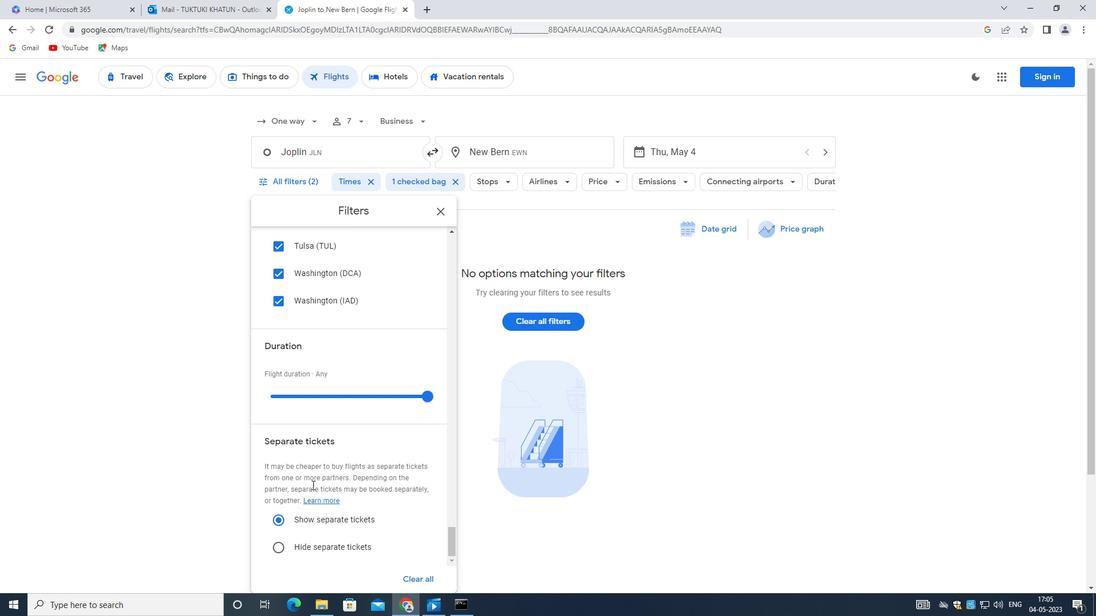 
Action: Mouse scrolled (312, 484) with delta (0, 0)
Screenshot: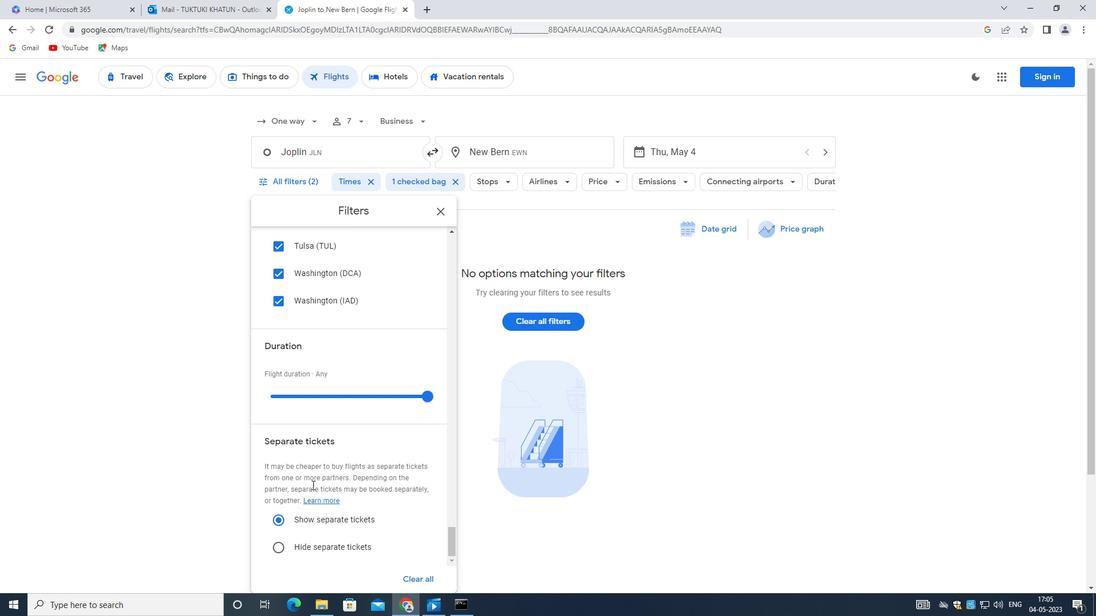 
Action: Mouse moved to (312, 485)
Screenshot: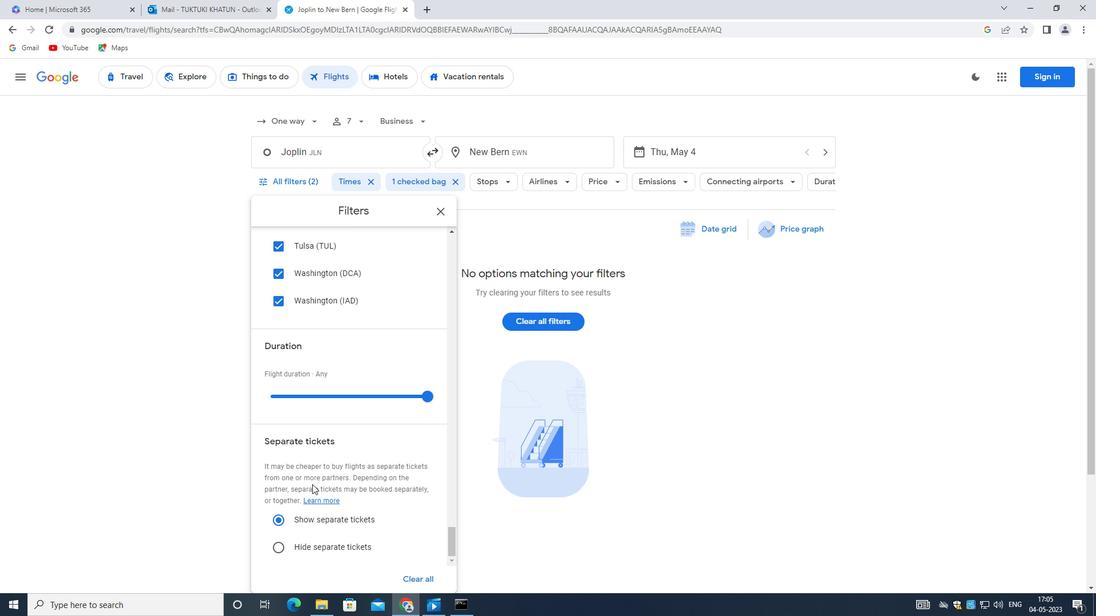 
